 Task: Look for space in Goribidnūr, India from 9th July, 2023 to 16th July, 2023 for 2 adults, 1 child in price range Rs.8000 to Rs.16000. Place can be entire place with 2 bedrooms having 2 beds and 1 bathroom. Property type can be house, flat, guest house. Amenities needed are: washing machine. Booking option can be shelf check-in. Required host language is English.
Action: Mouse moved to (604, 150)
Screenshot: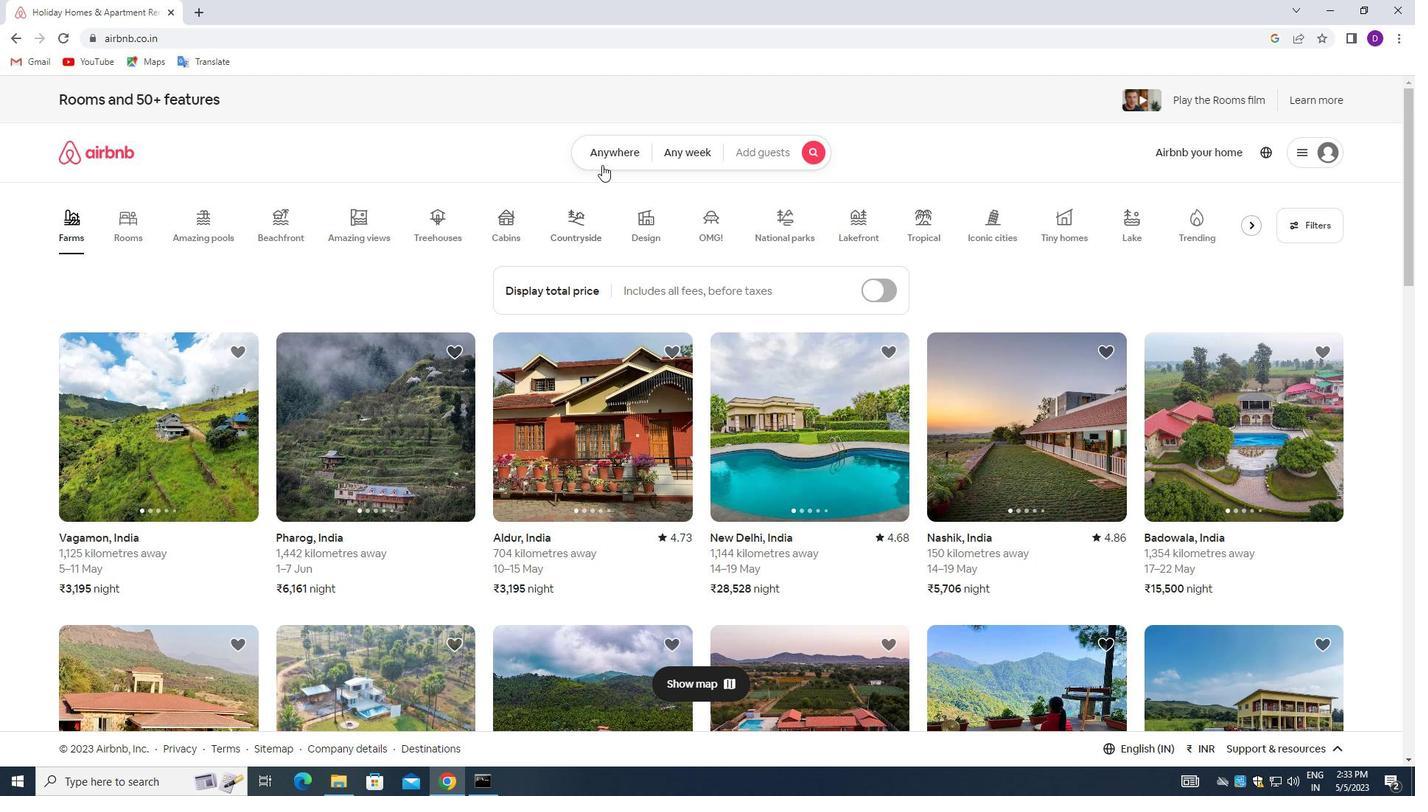 
Action: Mouse pressed left at (604, 150)
Screenshot: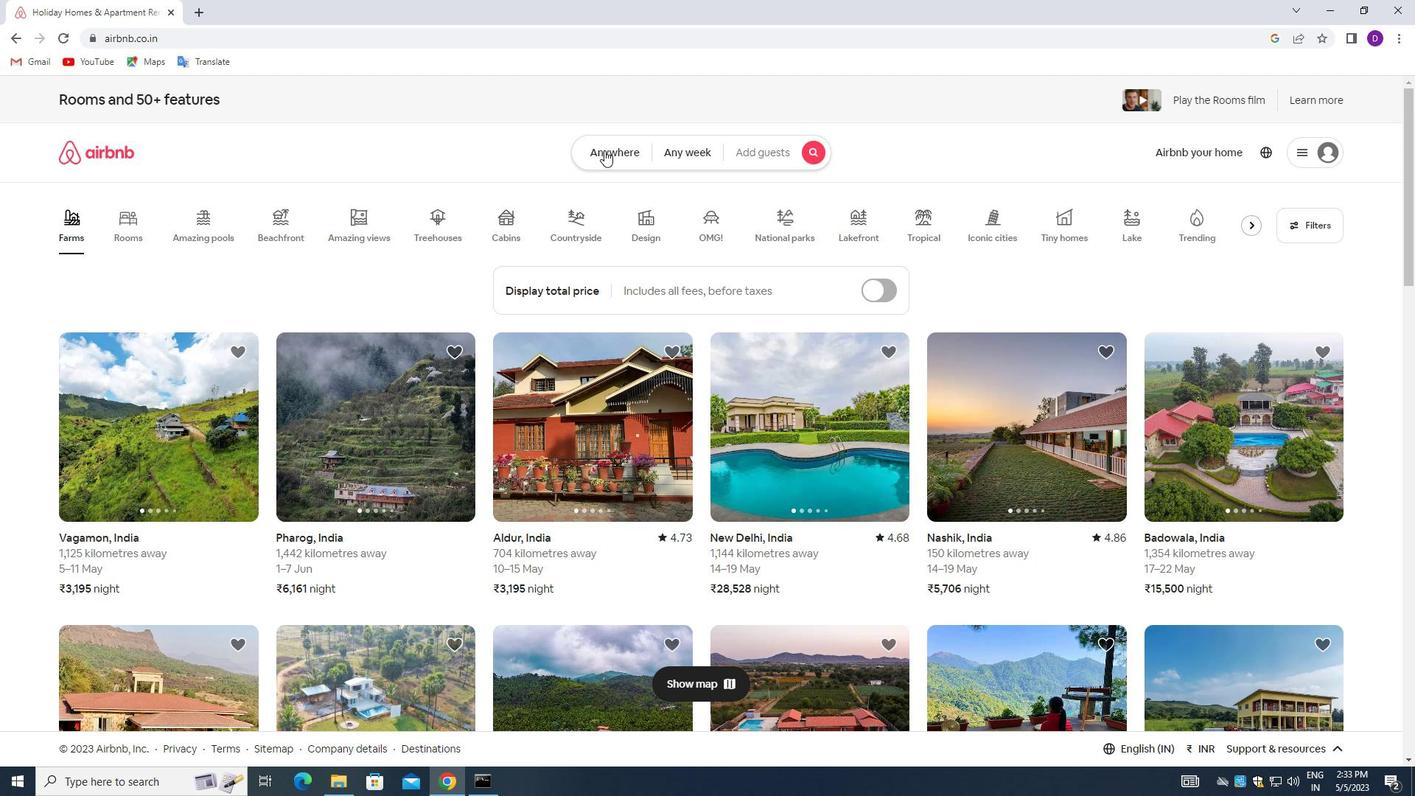 
Action: Mouse moved to (553, 212)
Screenshot: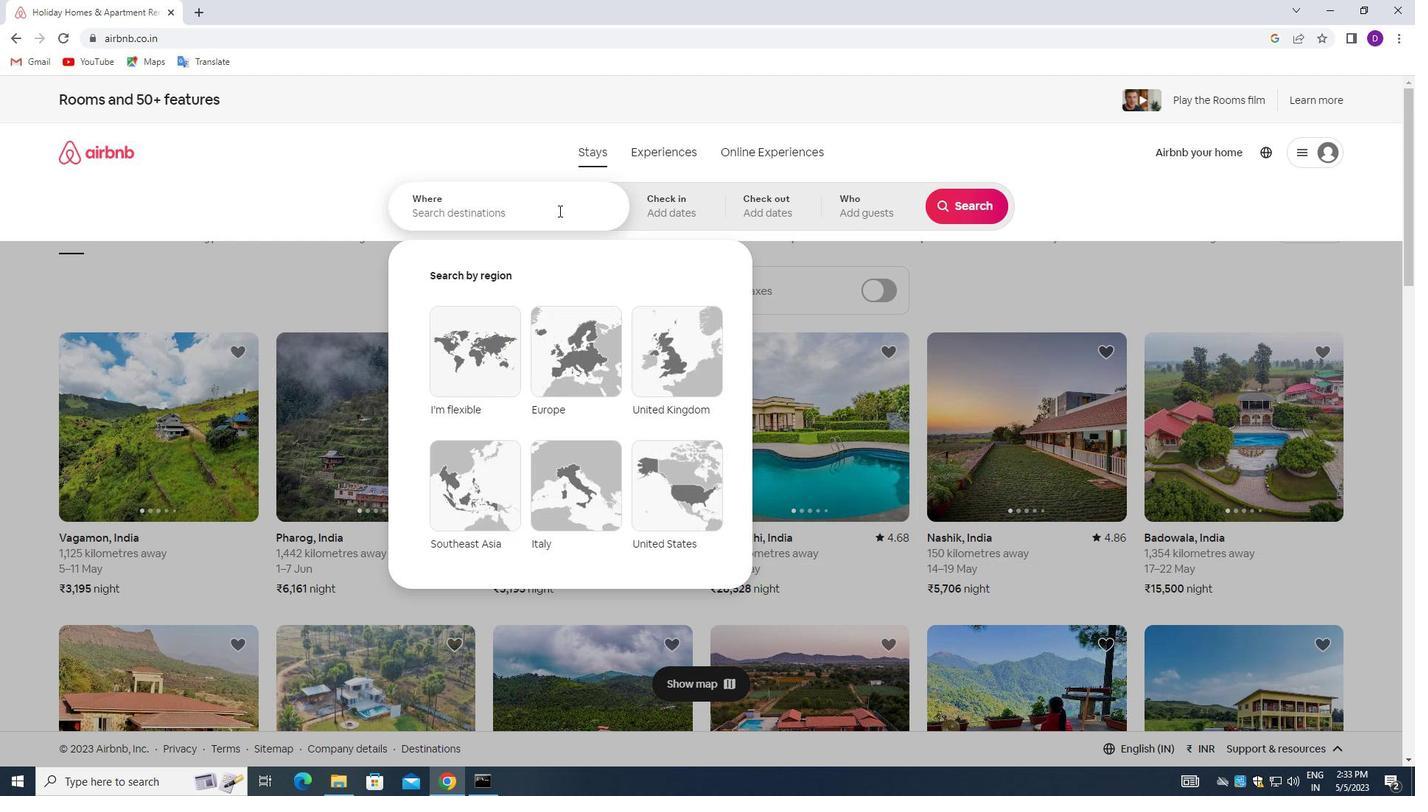 
Action: Mouse pressed left at (553, 212)
Screenshot: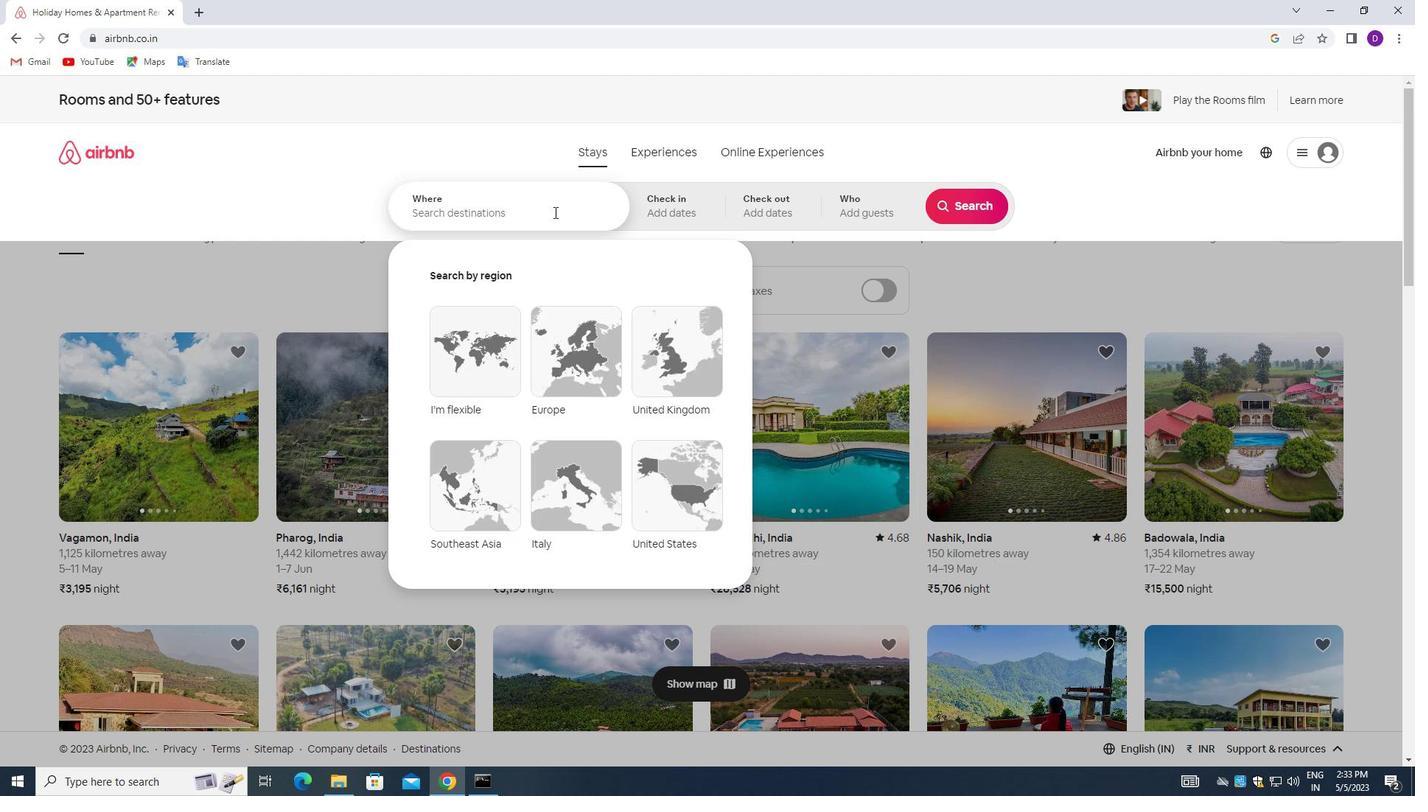 
Action: Mouse moved to (288, 190)
Screenshot: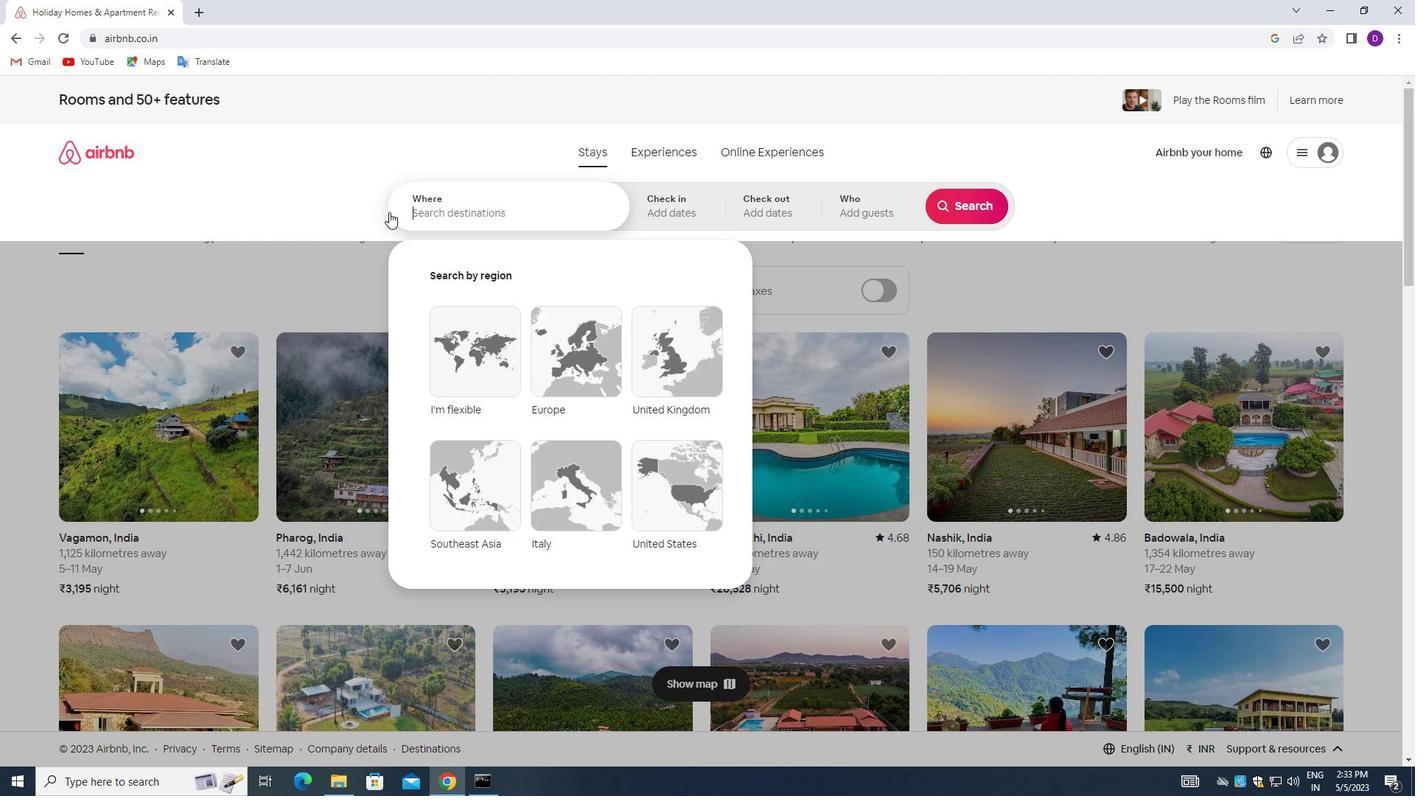
Action: Key pressed <Key.shift_r>Goribidnur,<Key.space><Key.shift>INDIA<Key.enter>
Screenshot: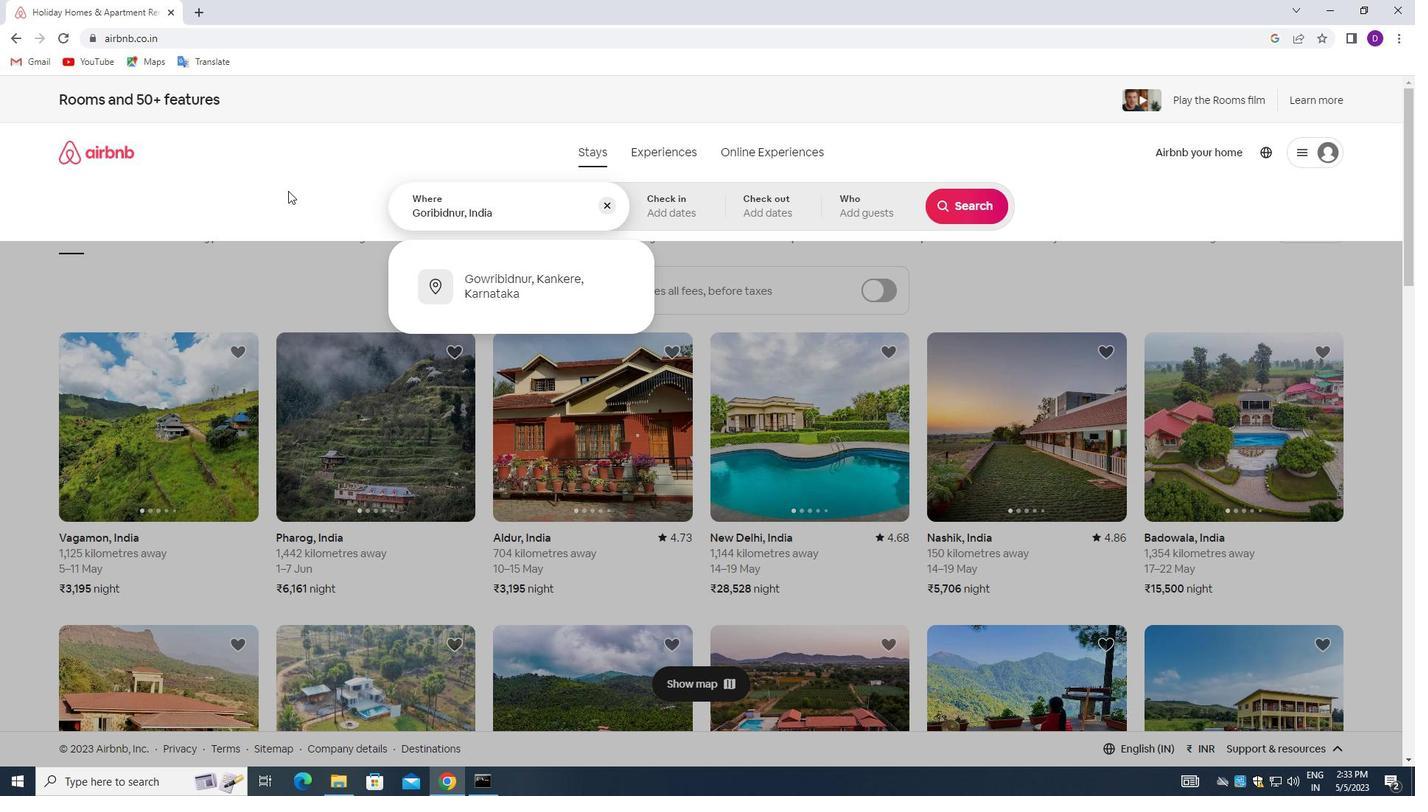 
Action: Mouse moved to (966, 324)
Screenshot: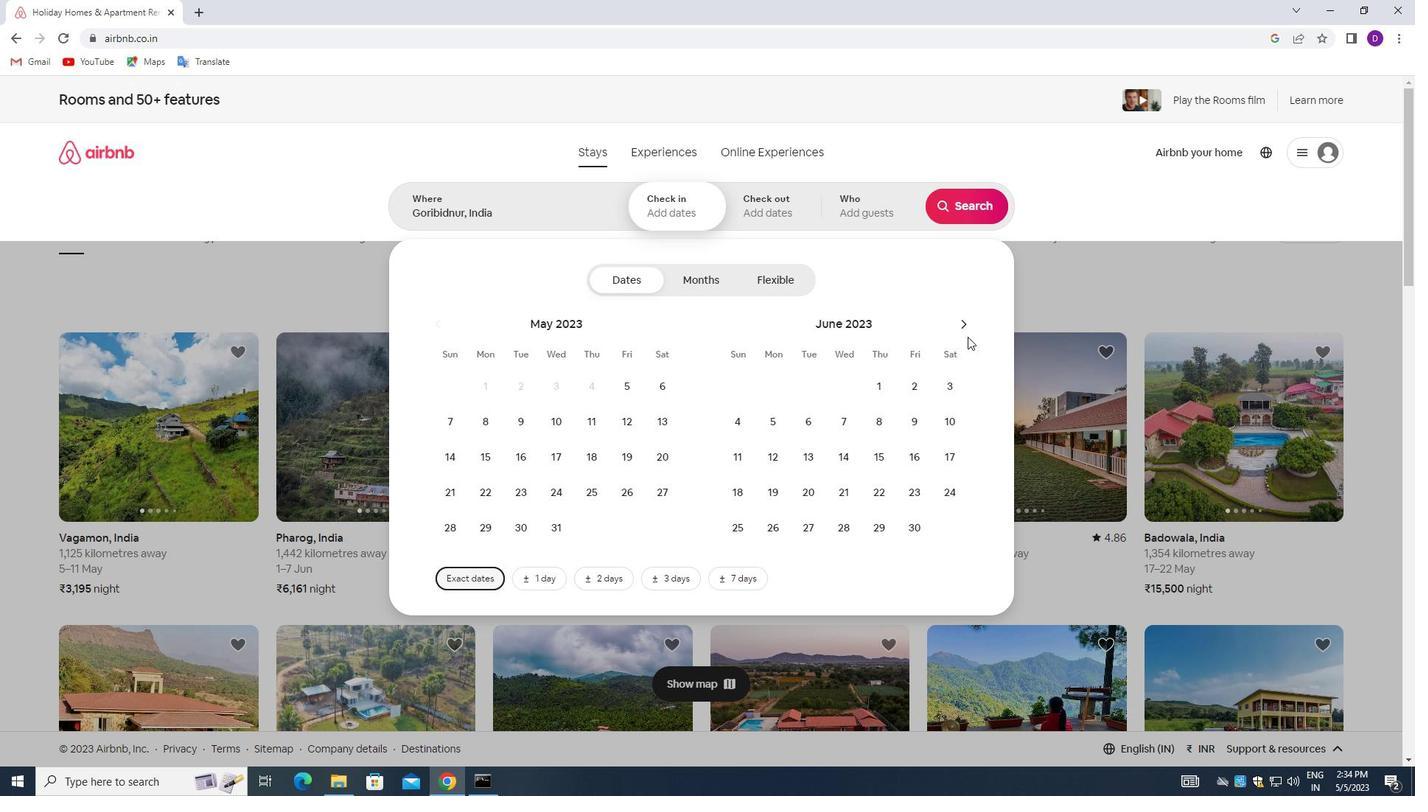 
Action: Mouse pressed left at (966, 324)
Screenshot: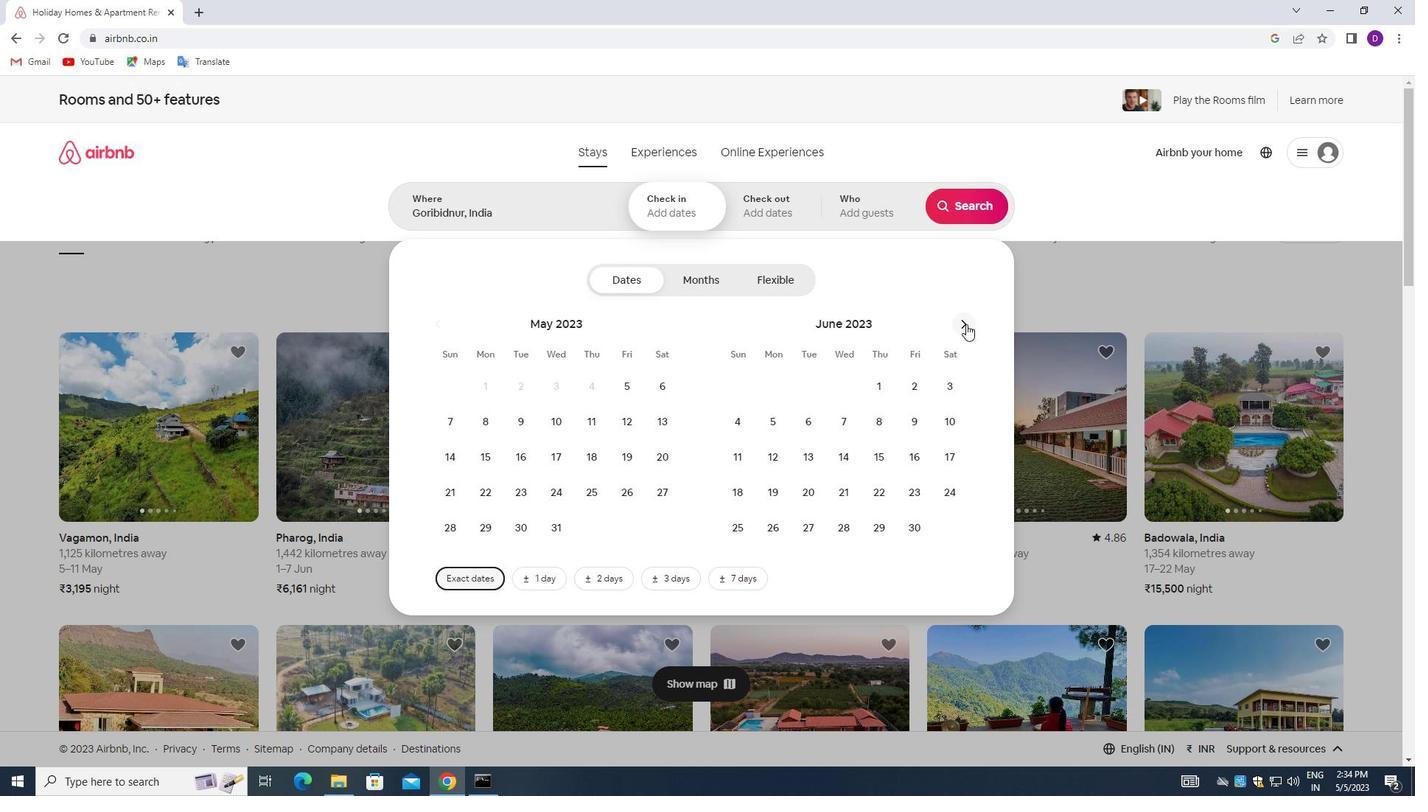 
Action: Mouse moved to (741, 458)
Screenshot: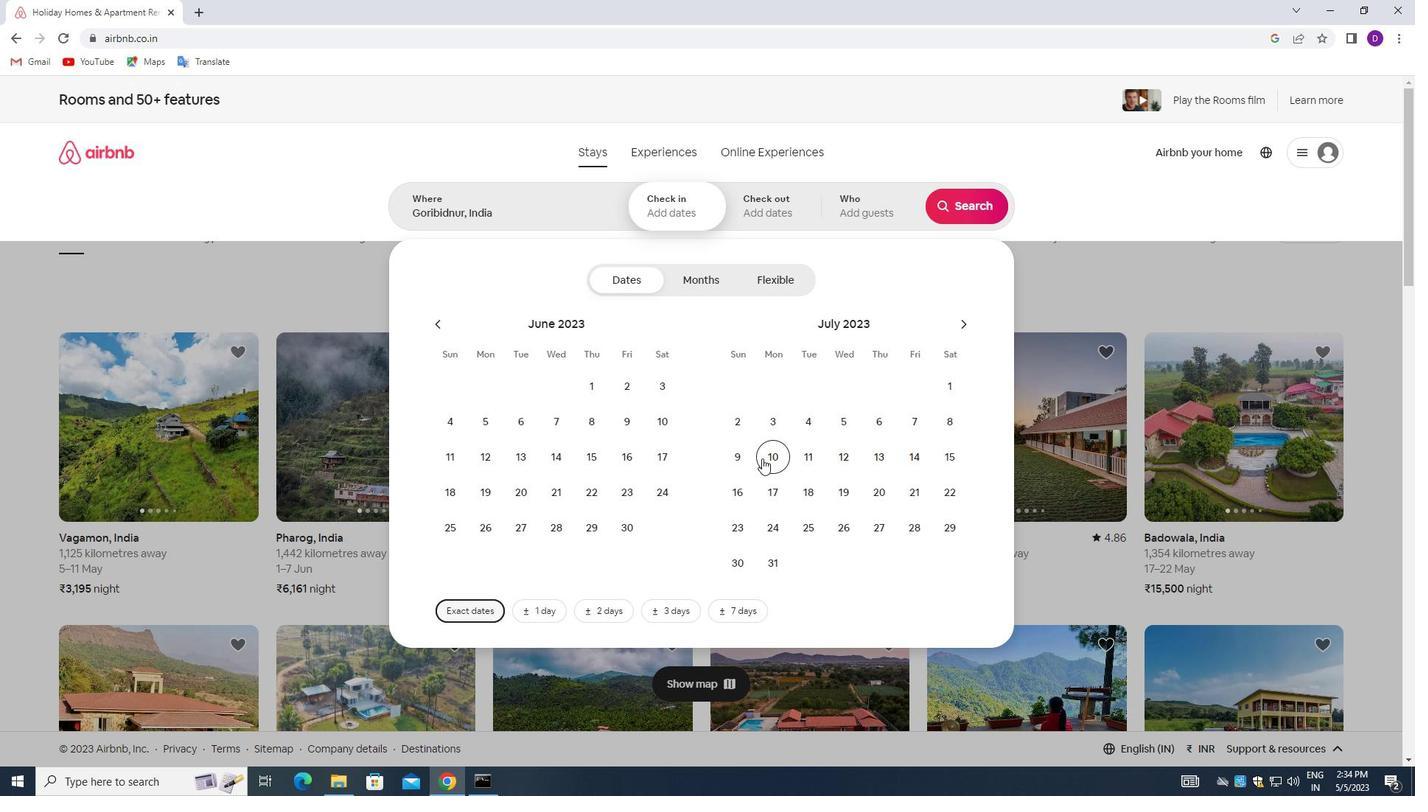 
Action: Mouse pressed left at (741, 458)
Screenshot: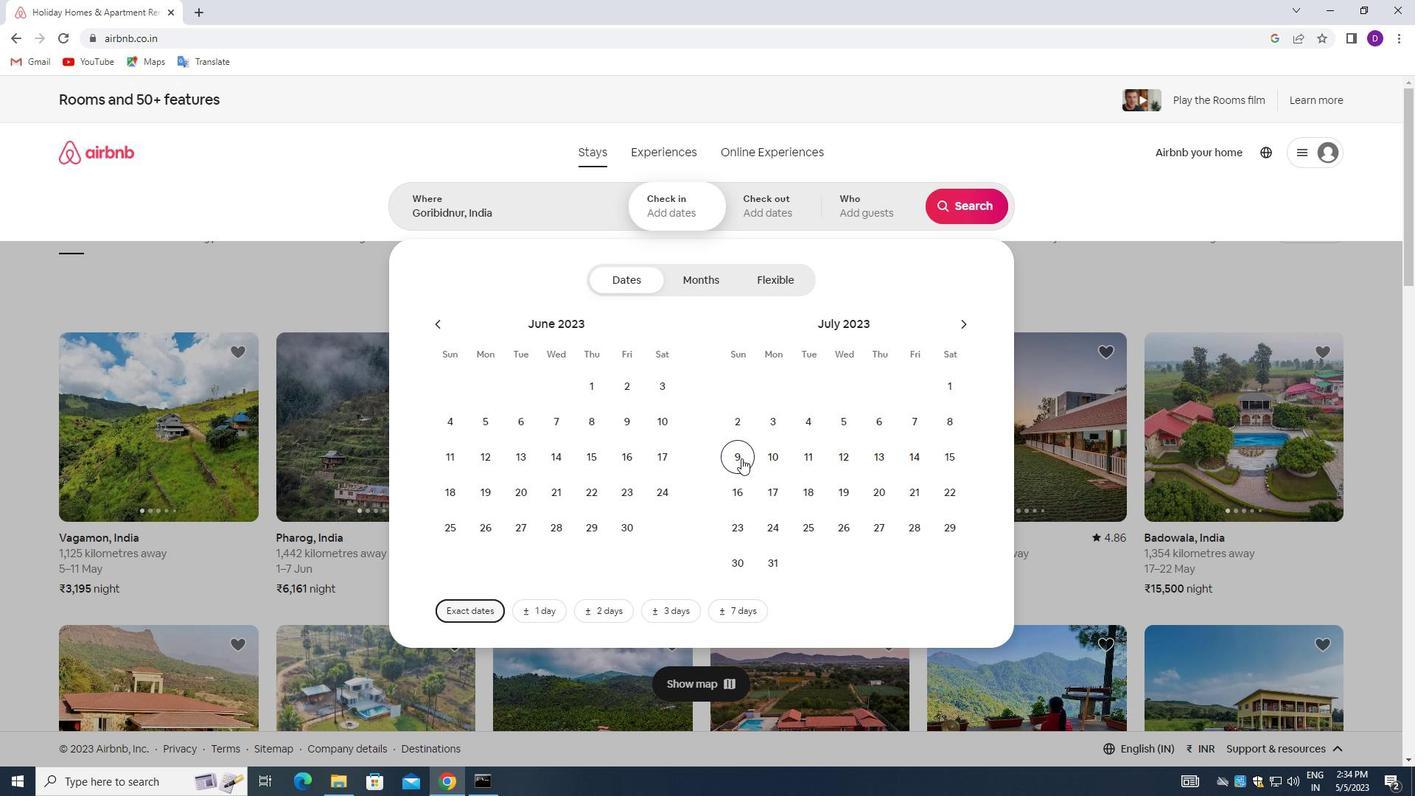 
Action: Mouse moved to (749, 491)
Screenshot: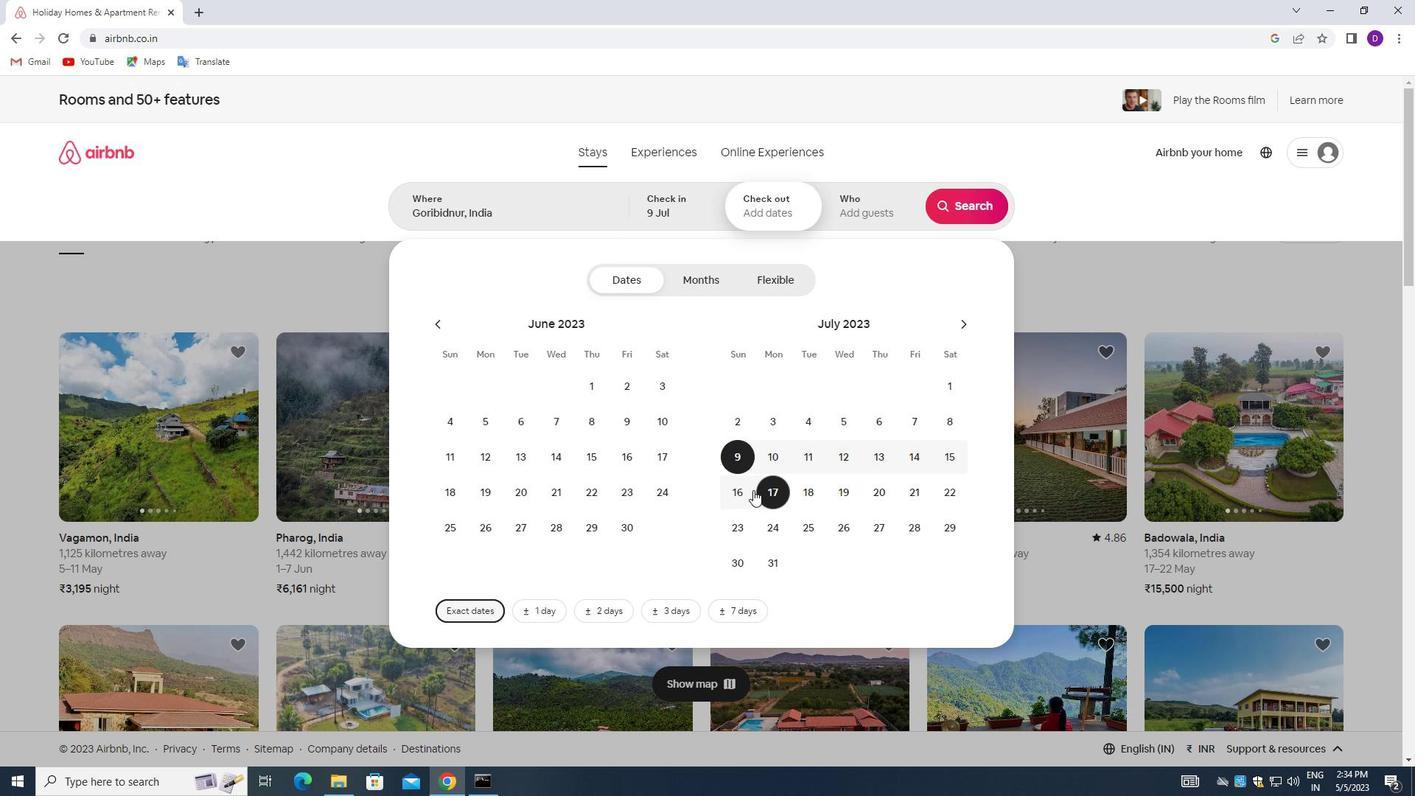 
Action: Mouse pressed left at (749, 491)
Screenshot: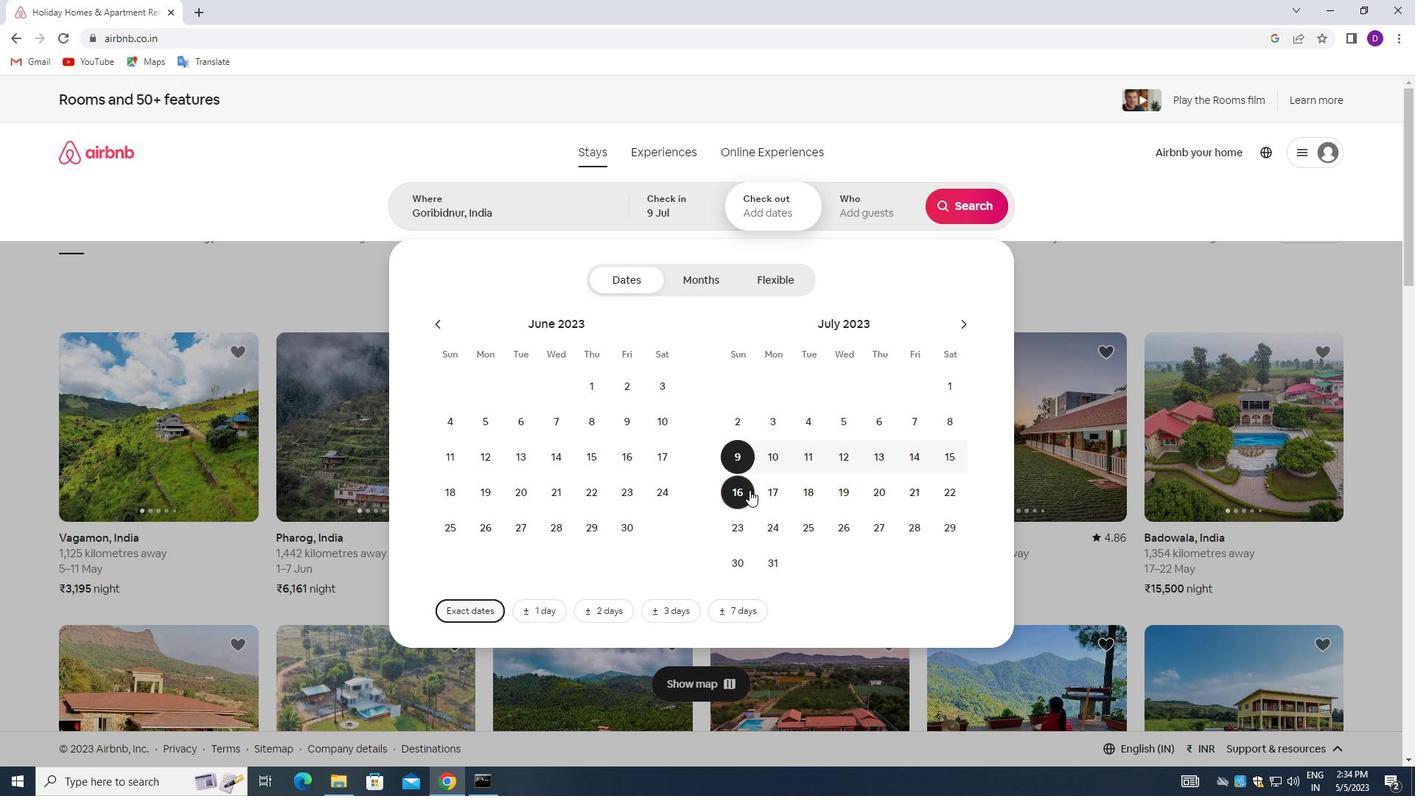 
Action: Mouse moved to (842, 207)
Screenshot: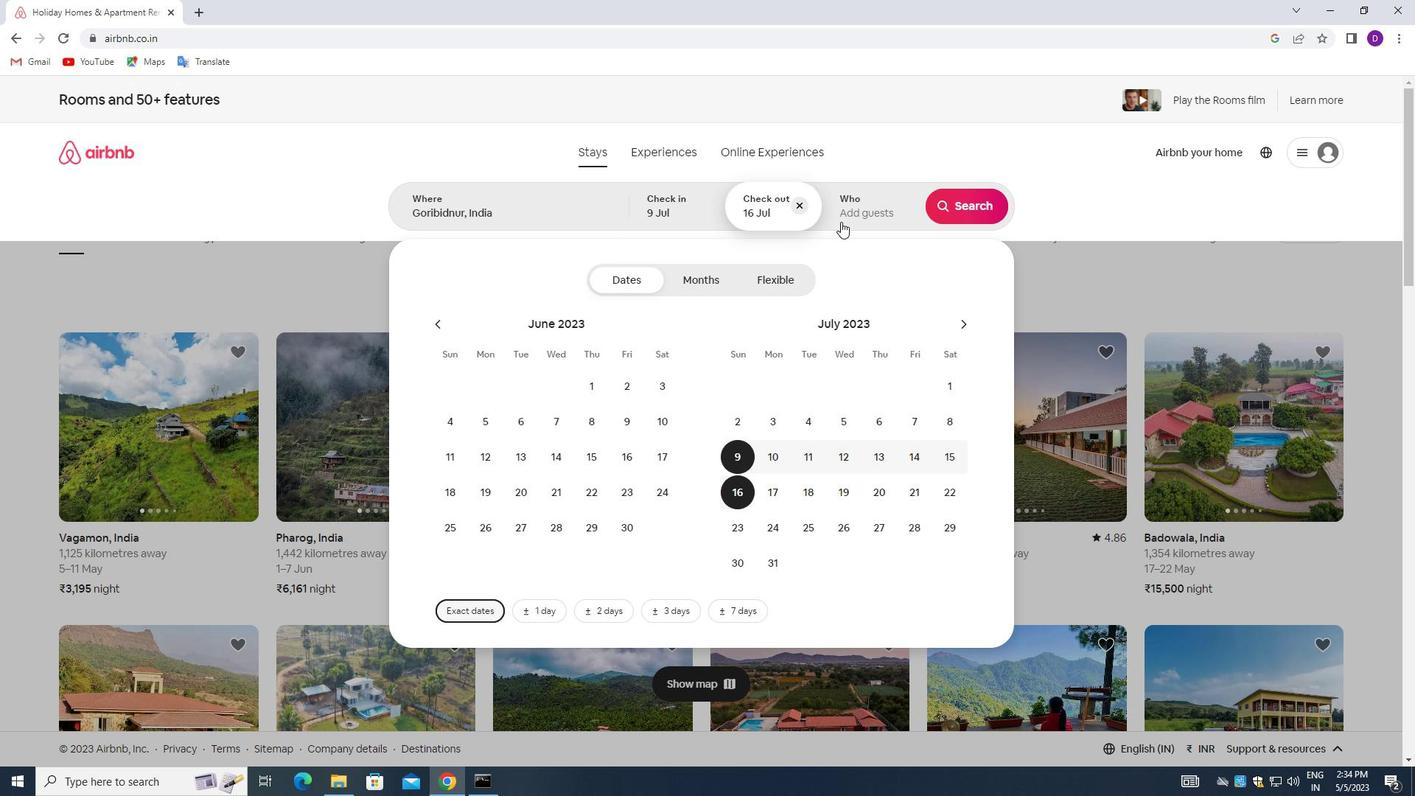 
Action: Mouse pressed left at (842, 207)
Screenshot: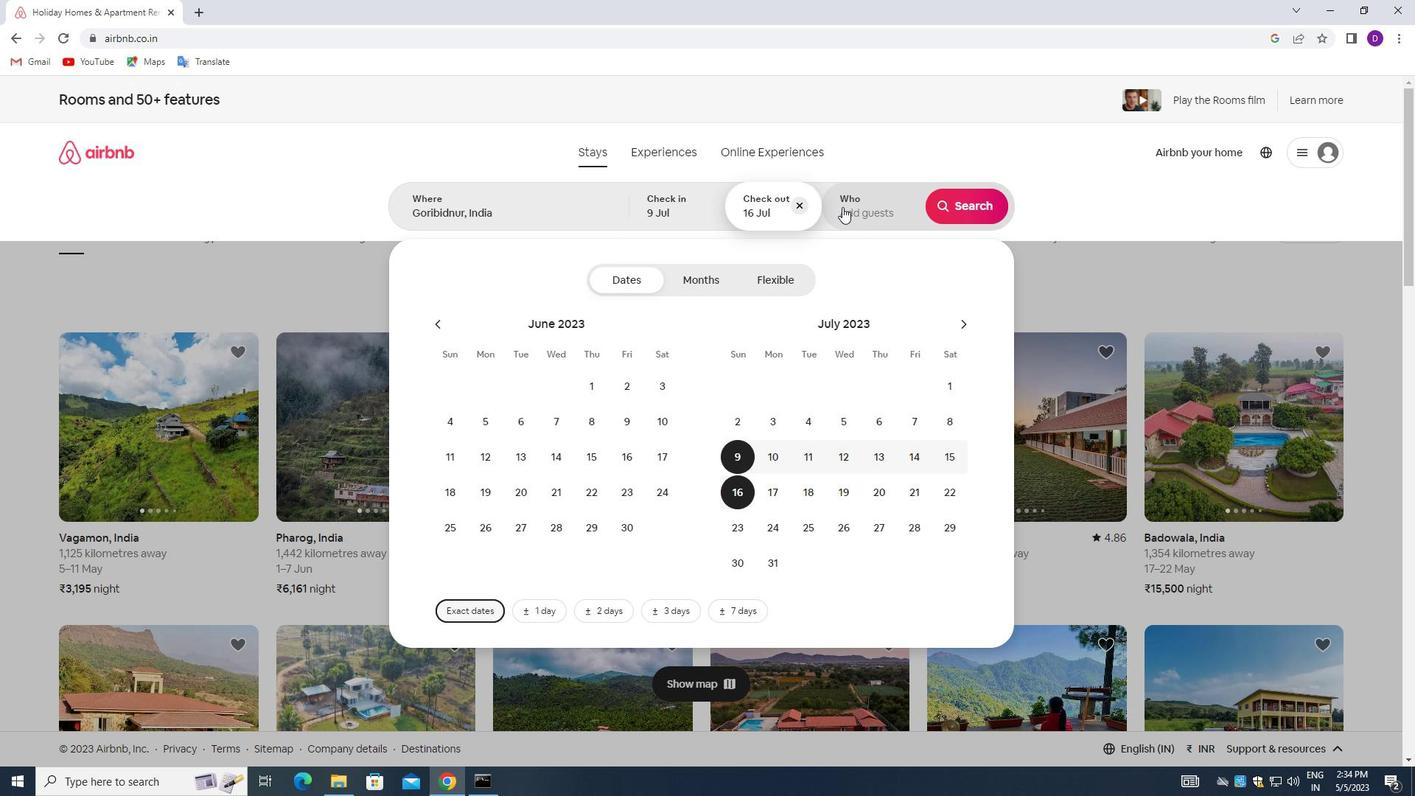 
Action: Mouse moved to (970, 286)
Screenshot: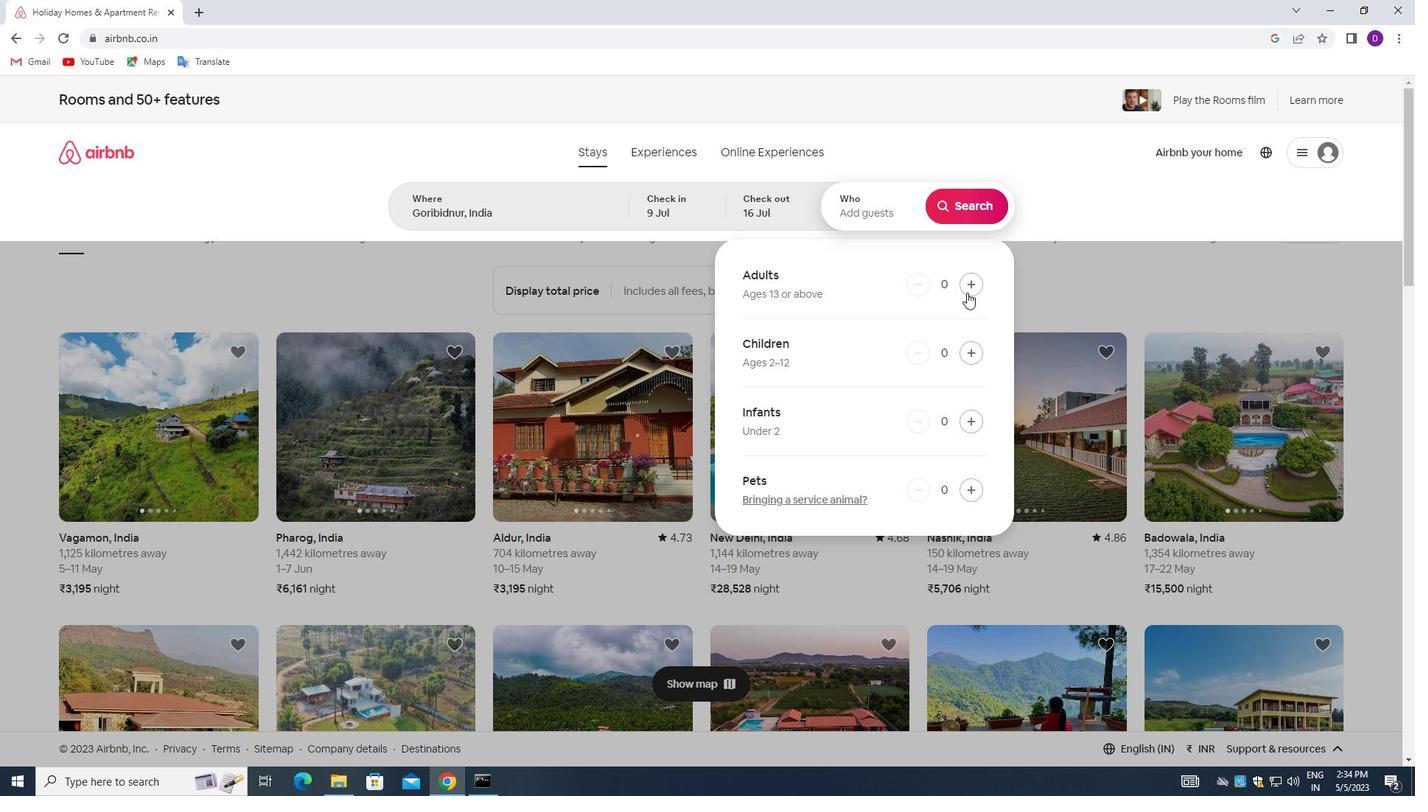 
Action: Mouse pressed left at (970, 286)
Screenshot: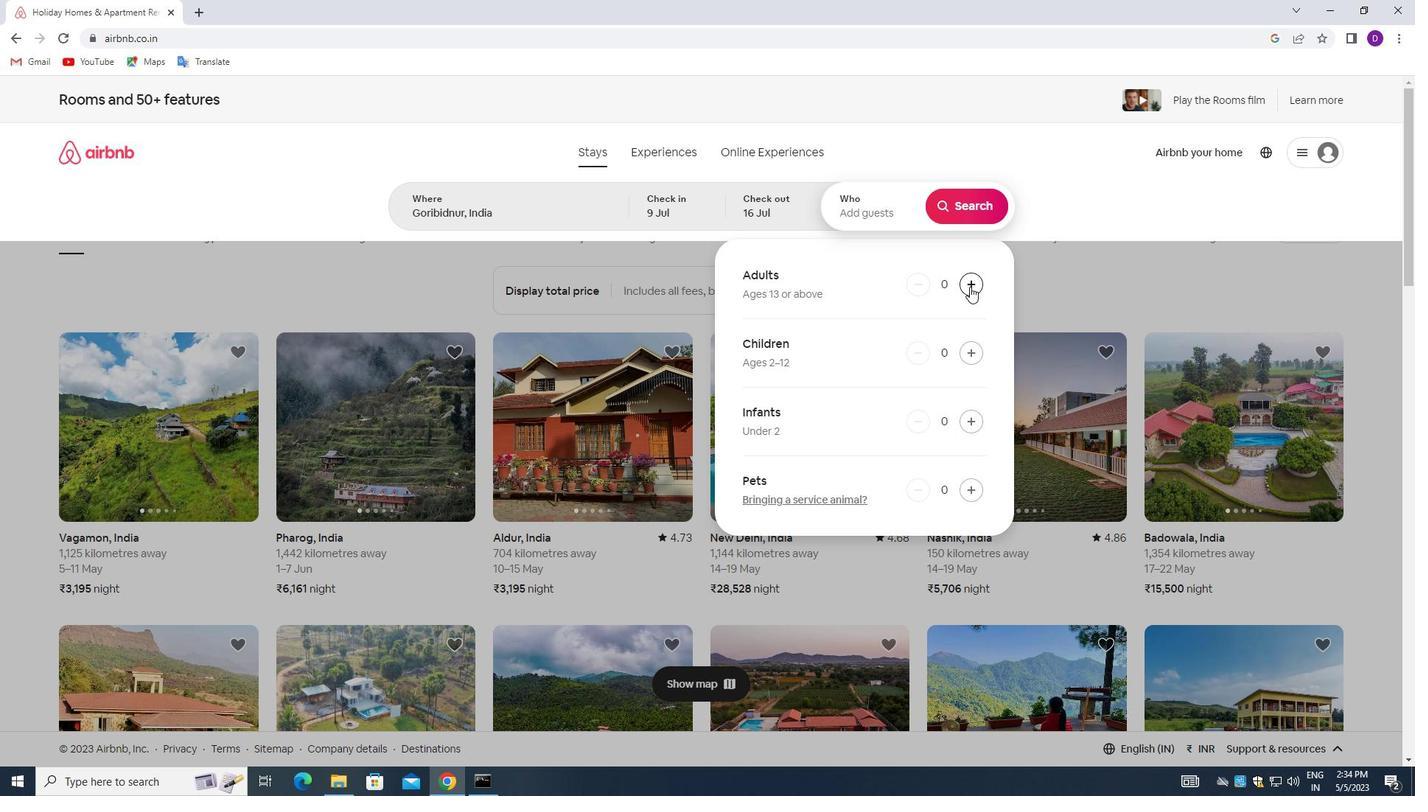 
Action: Mouse moved to (970, 286)
Screenshot: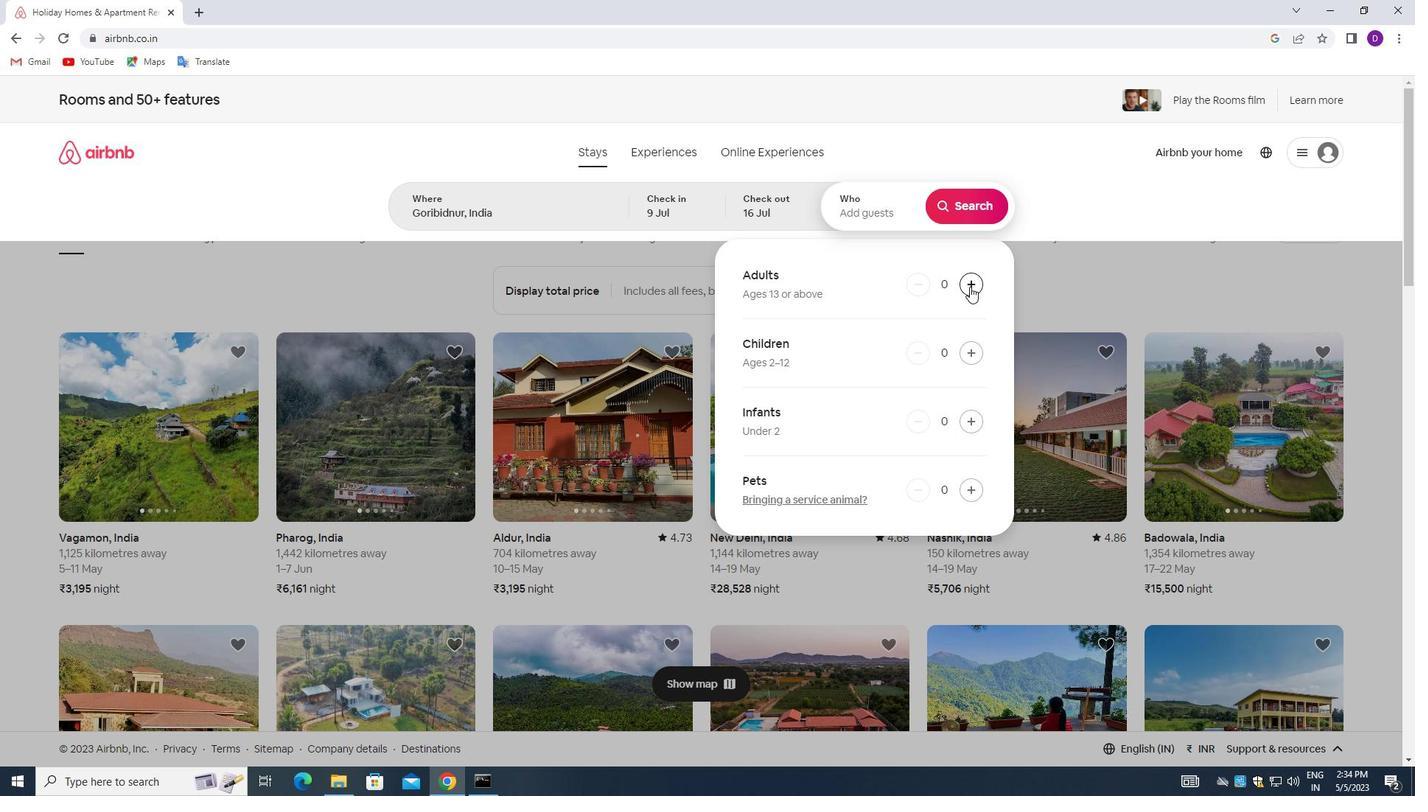 
Action: Mouse pressed left at (970, 286)
Screenshot: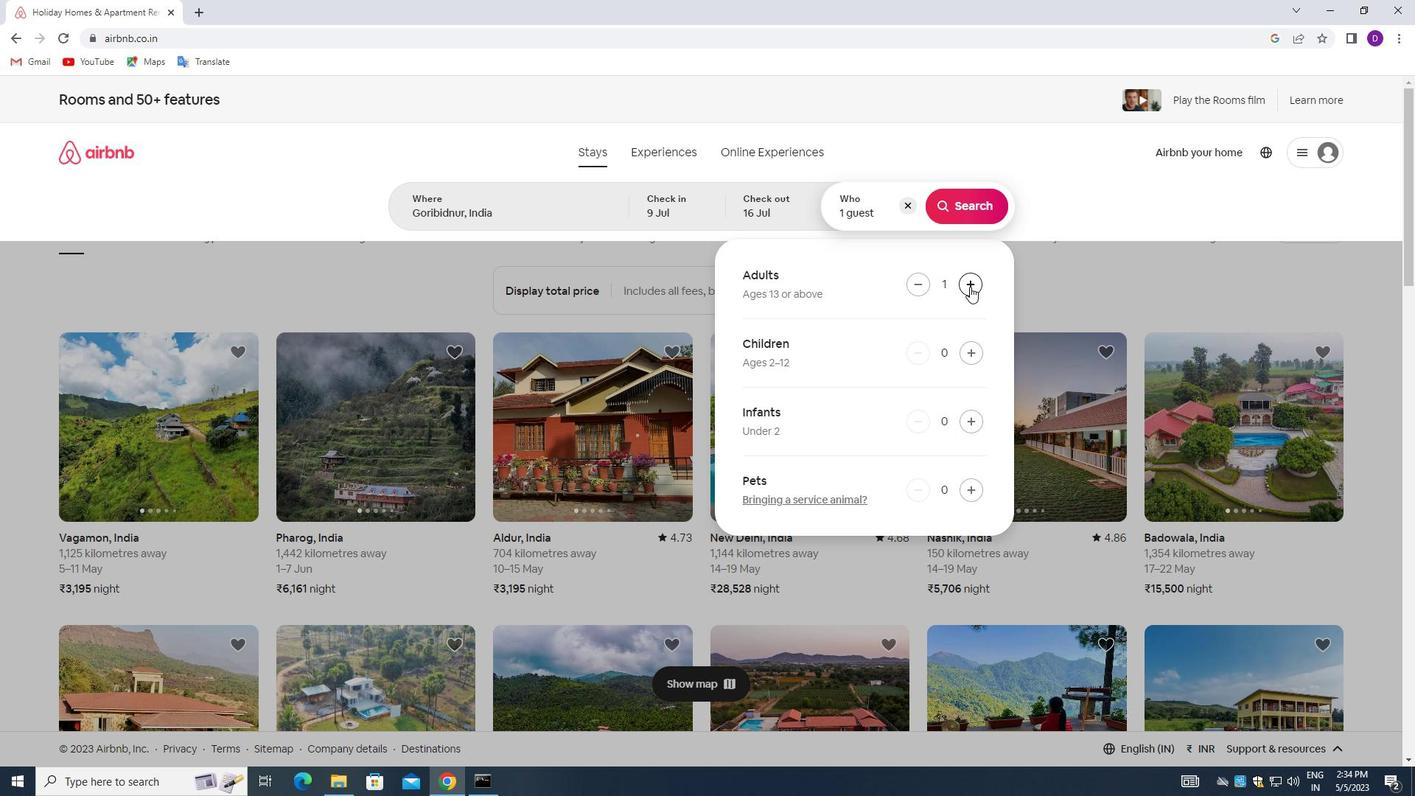 
Action: Mouse moved to (977, 348)
Screenshot: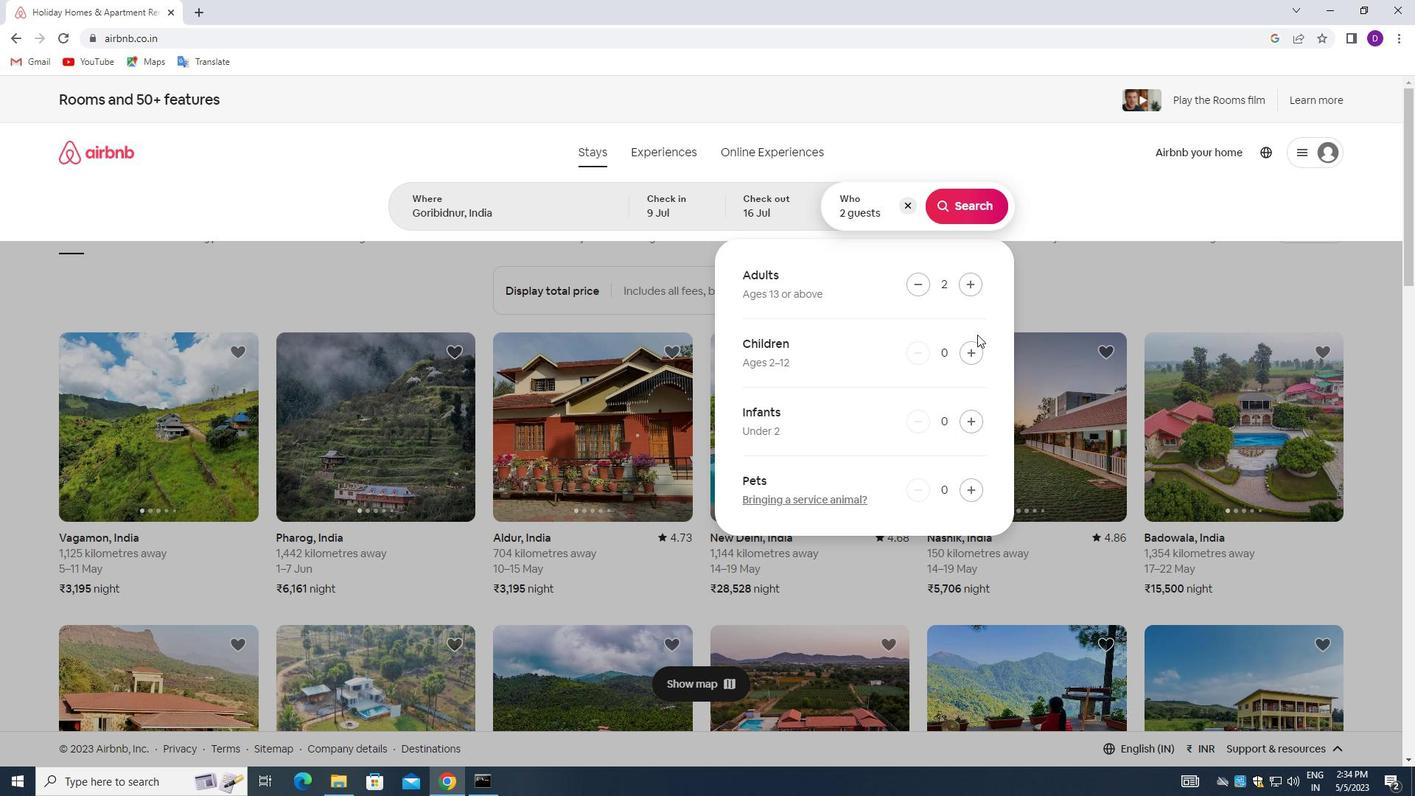 
Action: Mouse pressed left at (977, 348)
Screenshot: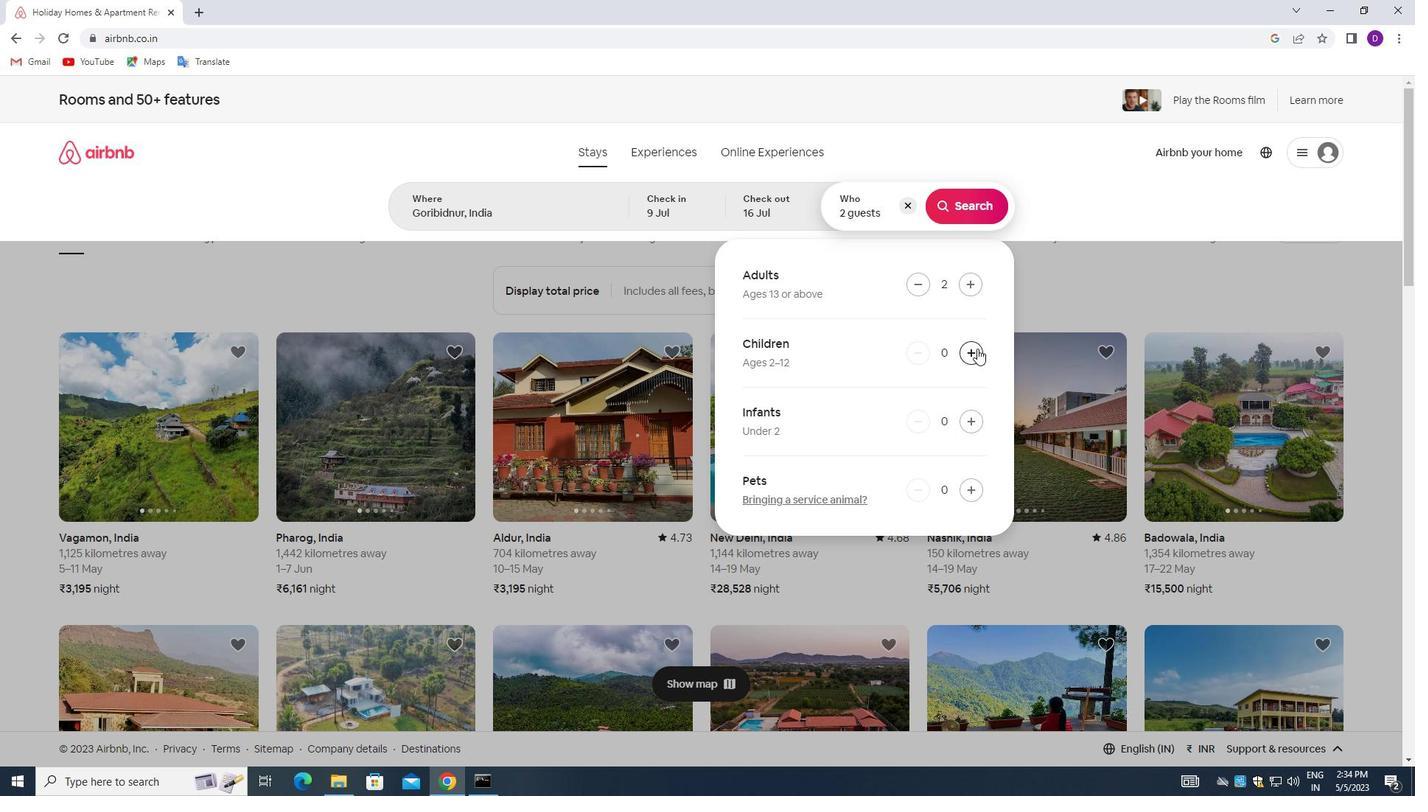
Action: Mouse moved to (979, 198)
Screenshot: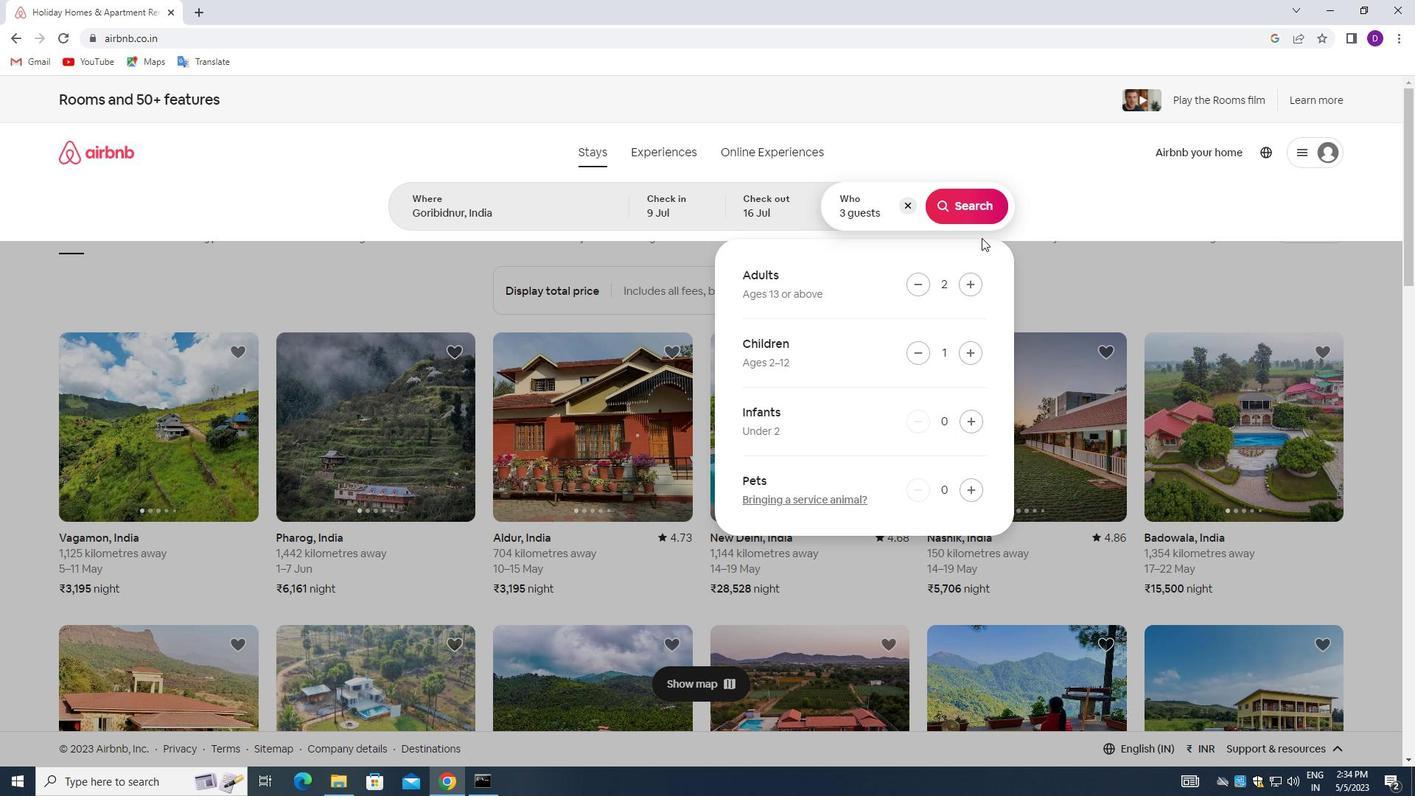 
Action: Mouse pressed left at (979, 198)
Screenshot: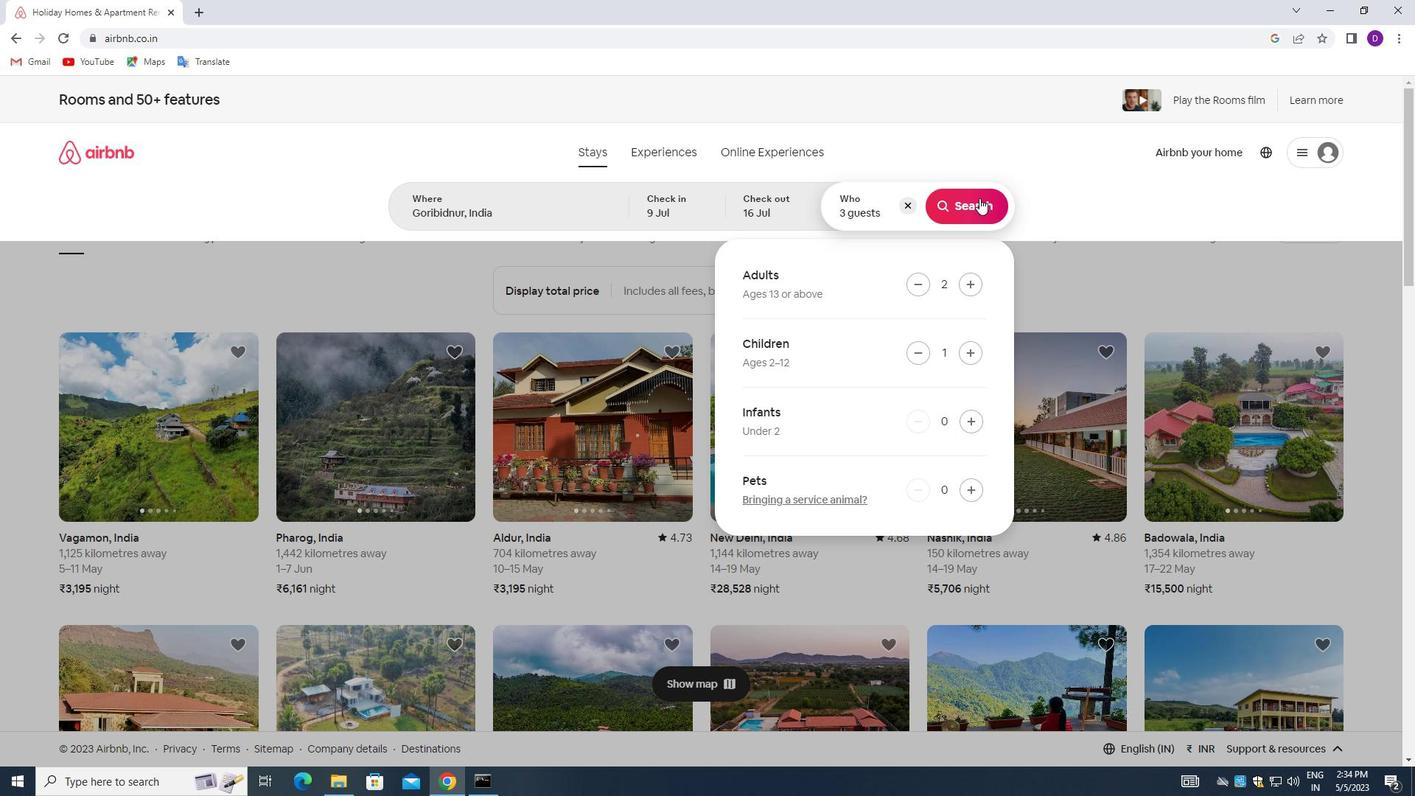 
Action: Mouse moved to (1350, 161)
Screenshot: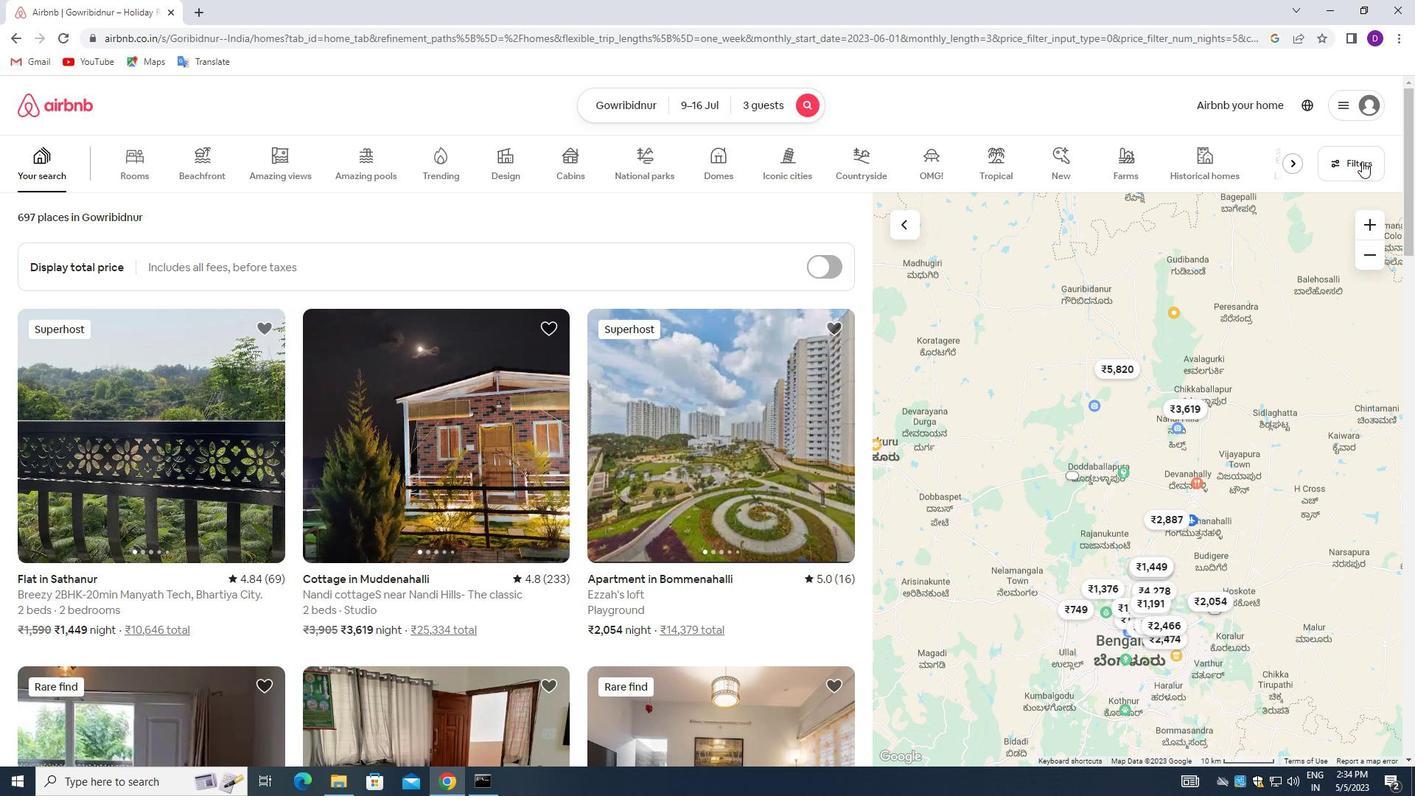 
Action: Mouse pressed left at (1350, 161)
Screenshot: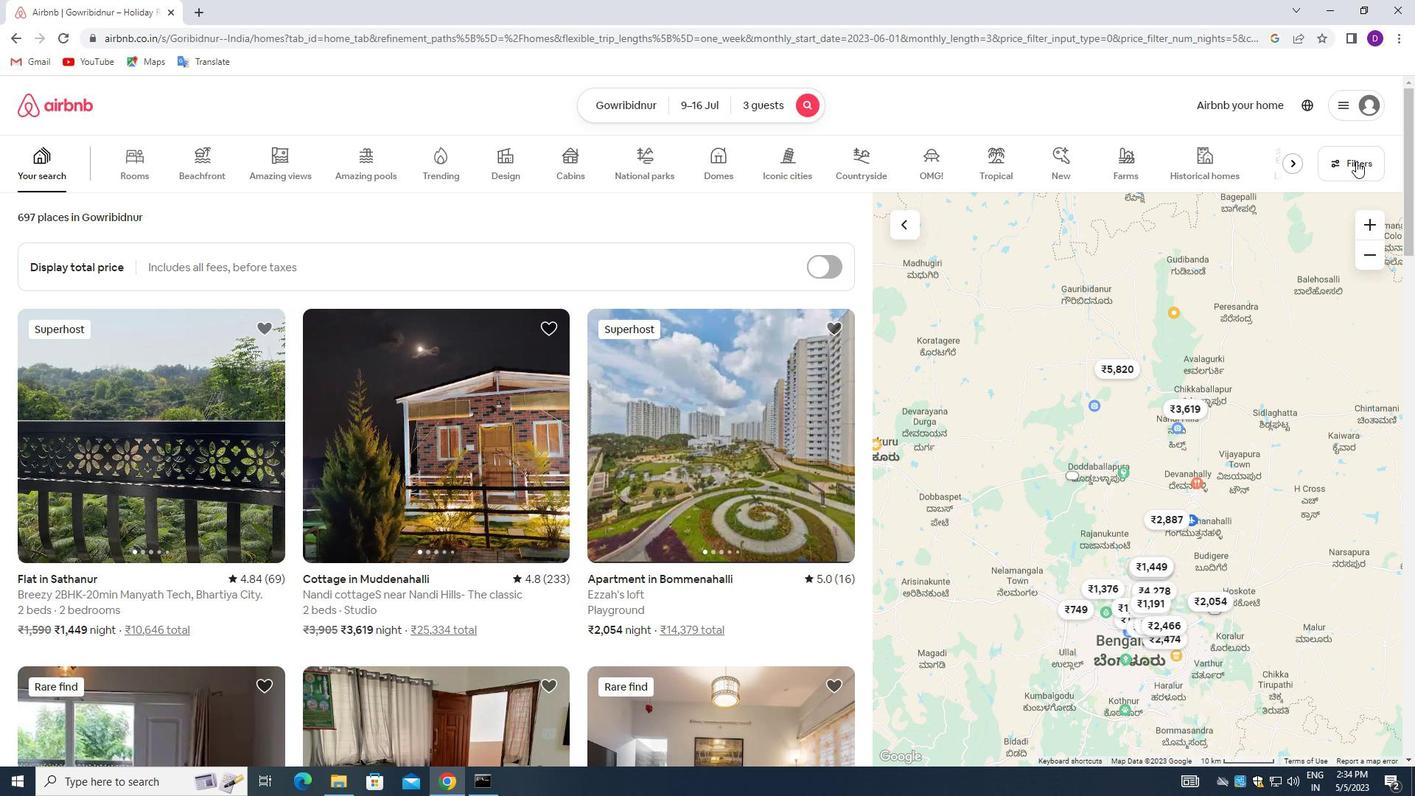 
Action: Mouse moved to (507, 521)
Screenshot: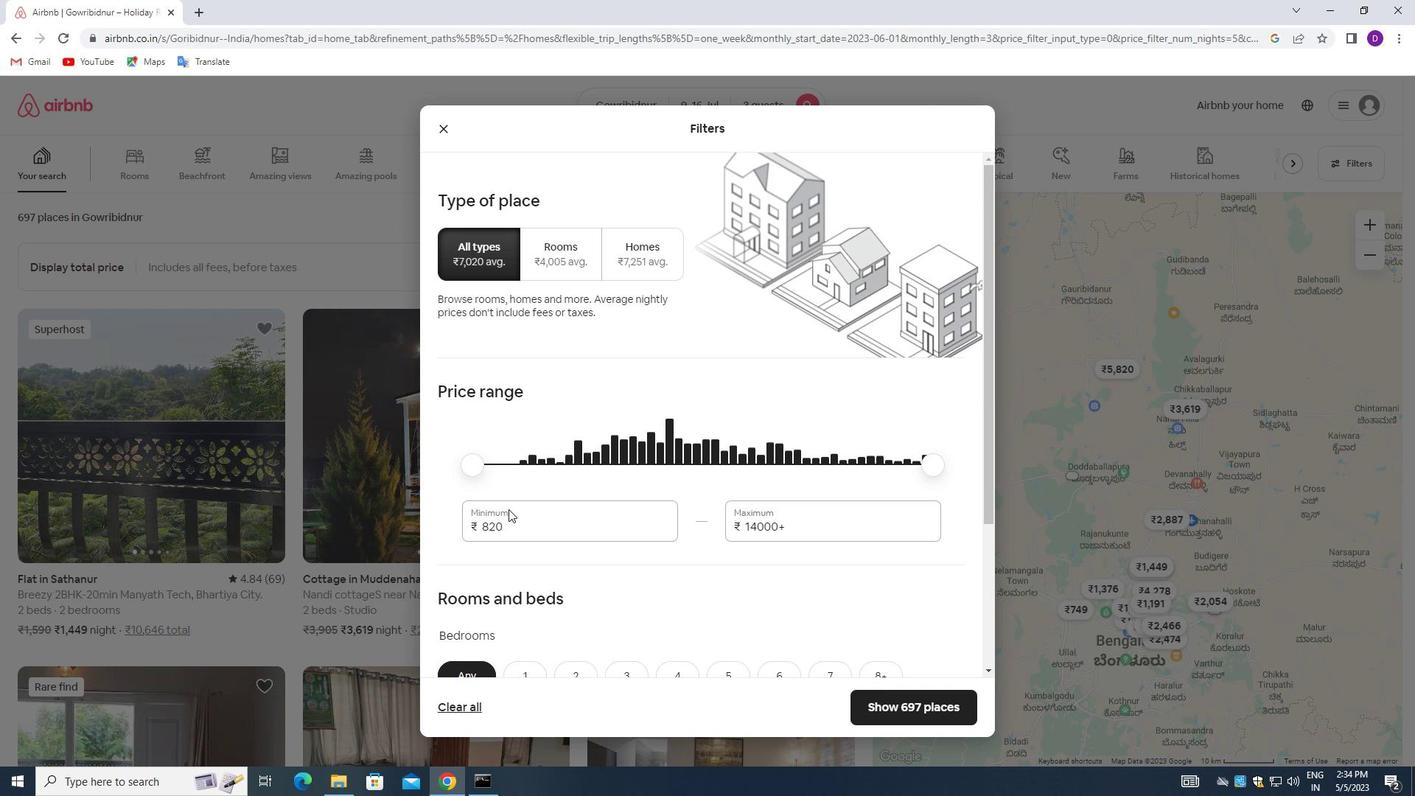
Action: Mouse pressed left at (507, 521)
Screenshot: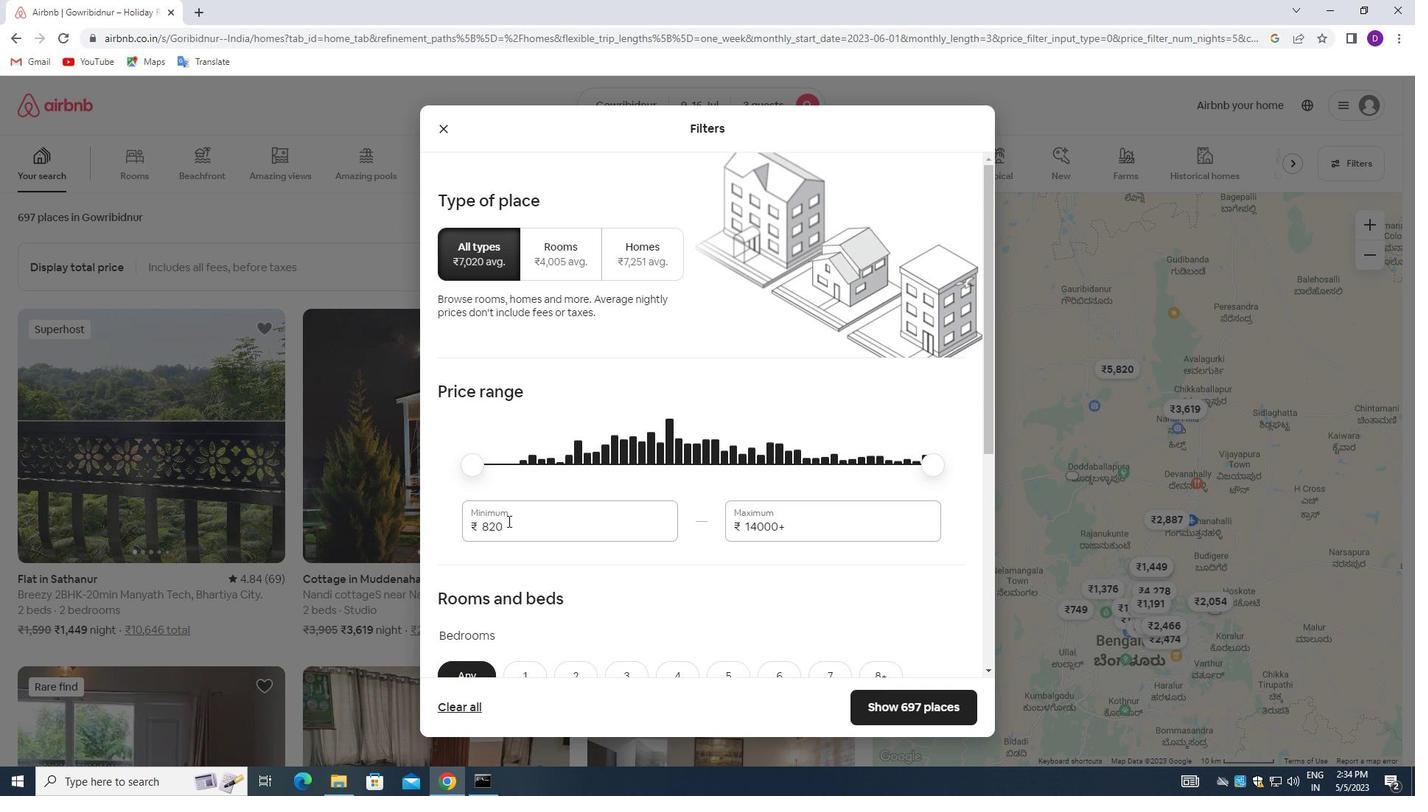 
Action: Mouse pressed left at (507, 521)
Screenshot: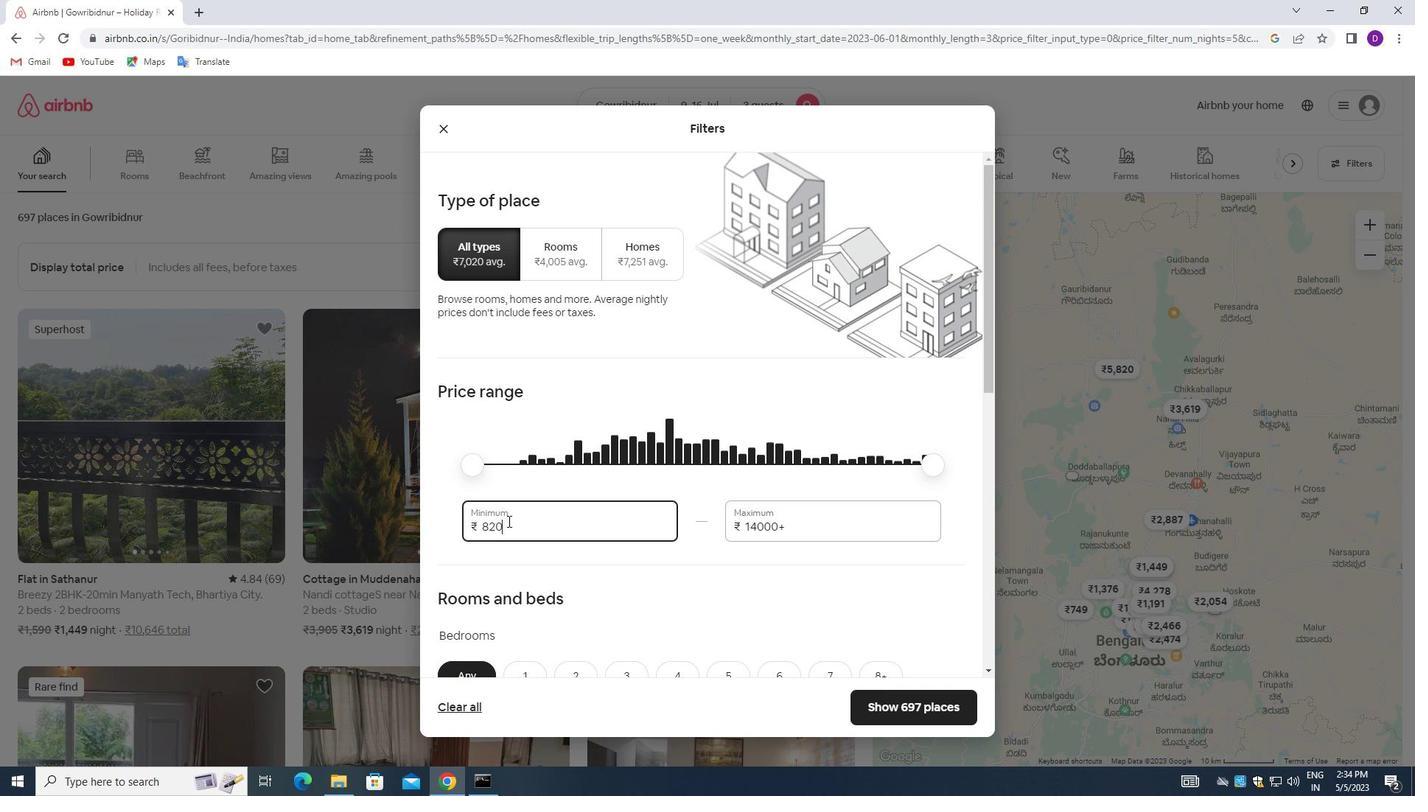 
Action: Mouse moved to (510, 522)
Screenshot: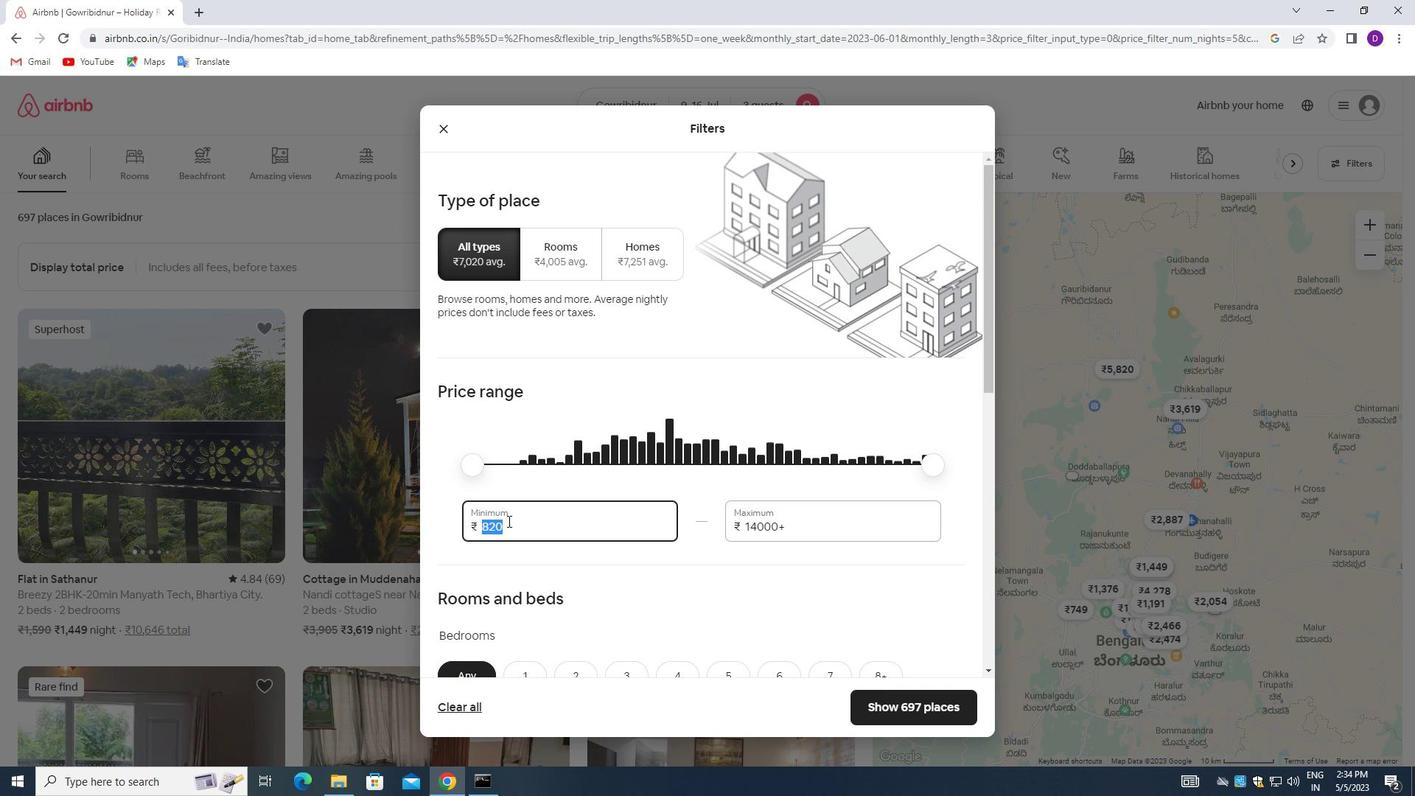 
Action: Key pressed 8000<Key.tab>16000
Screenshot: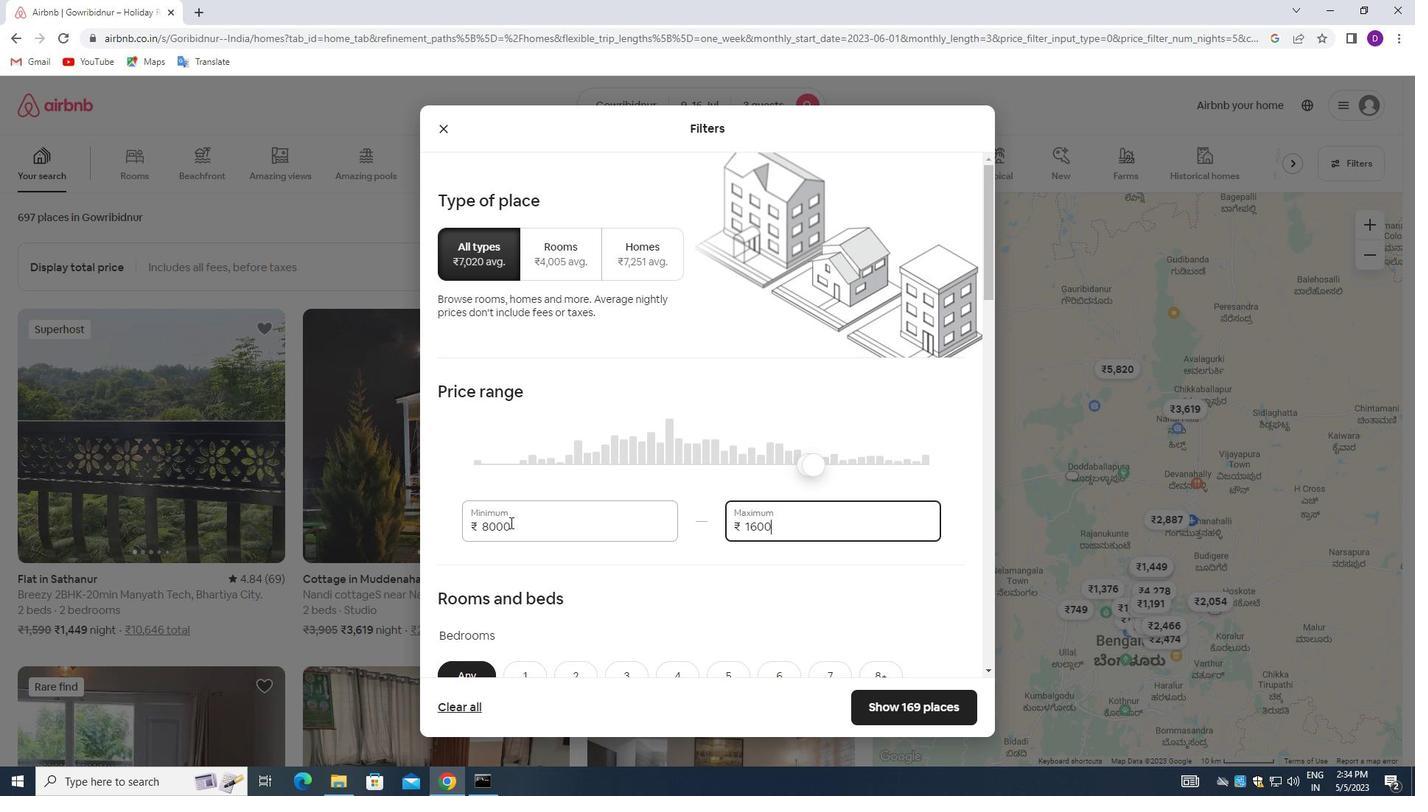 
Action: Mouse moved to (654, 544)
Screenshot: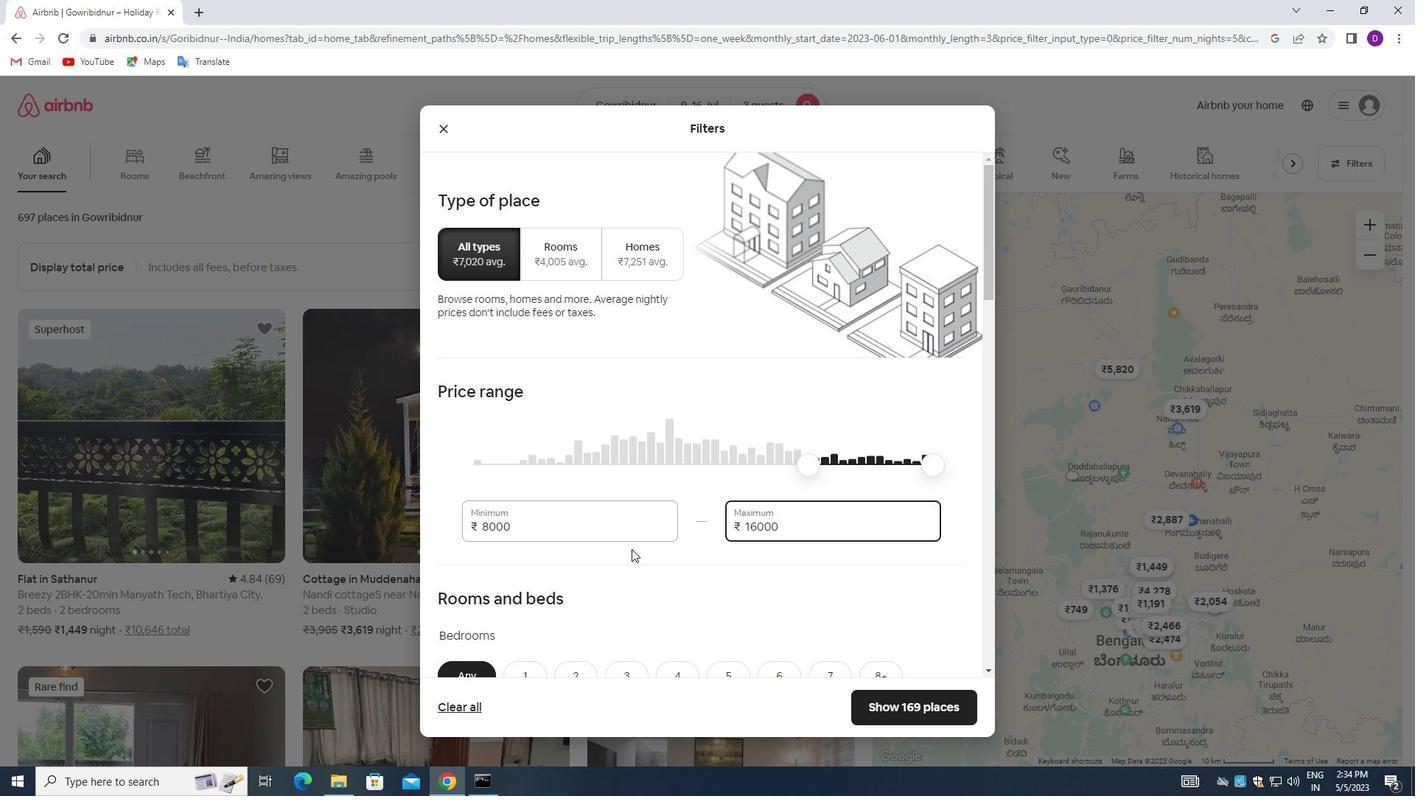 
Action: Mouse scrolled (654, 544) with delta (0, 0)
Screenshot: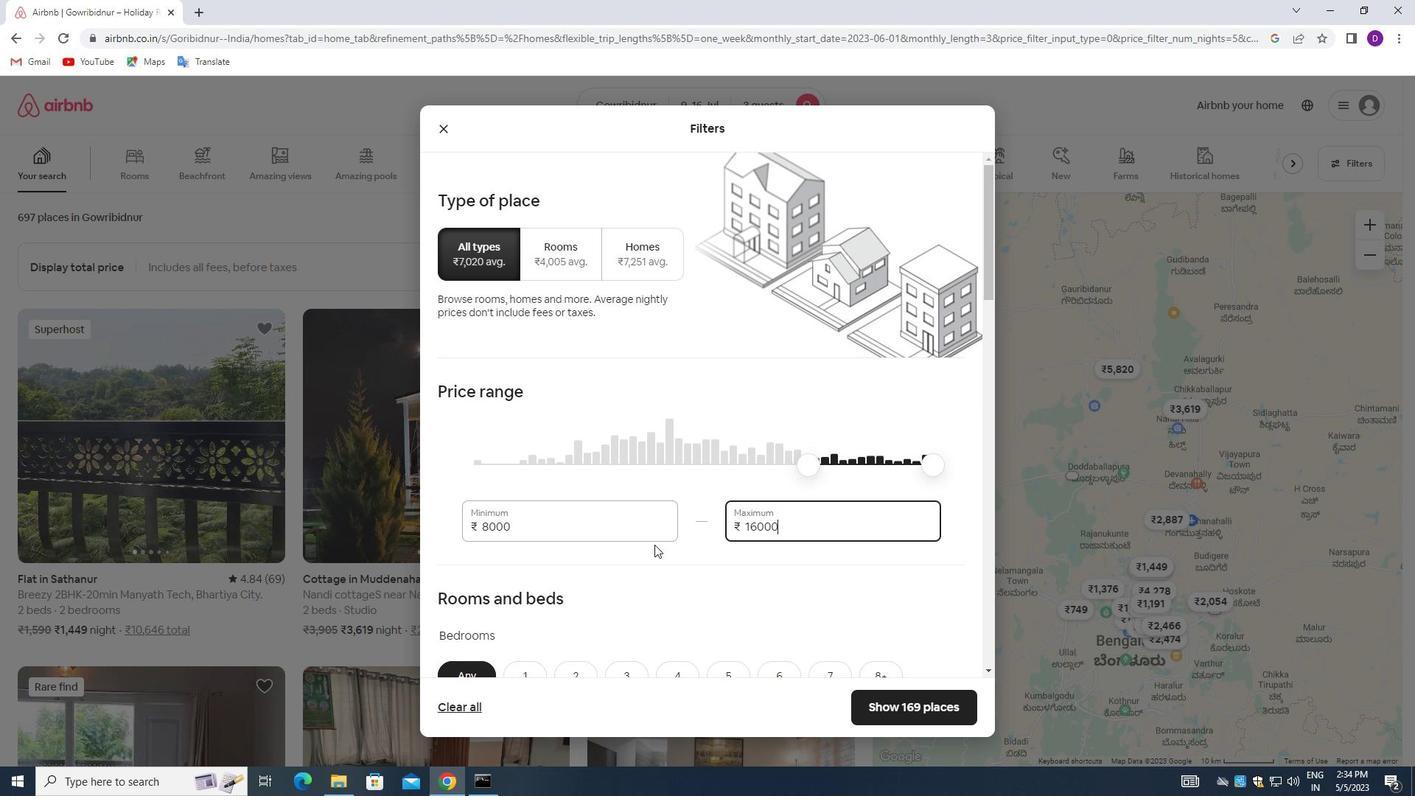 
Action: Mouse scrolled (654, 544) with delta (0, 0)
Screenshot: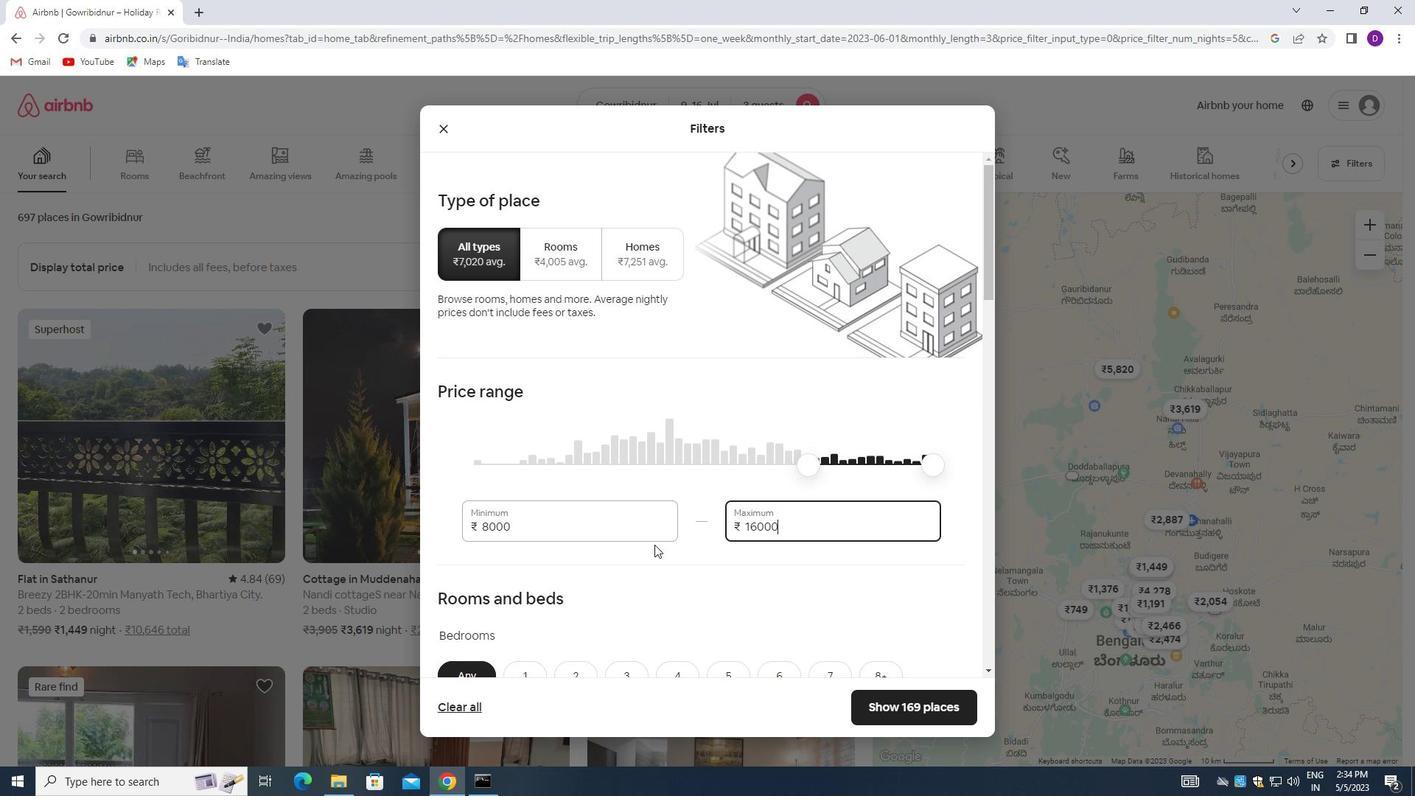 
Action: Mouse scrolled (654, 544) with delta (0, 0)
Screenshot: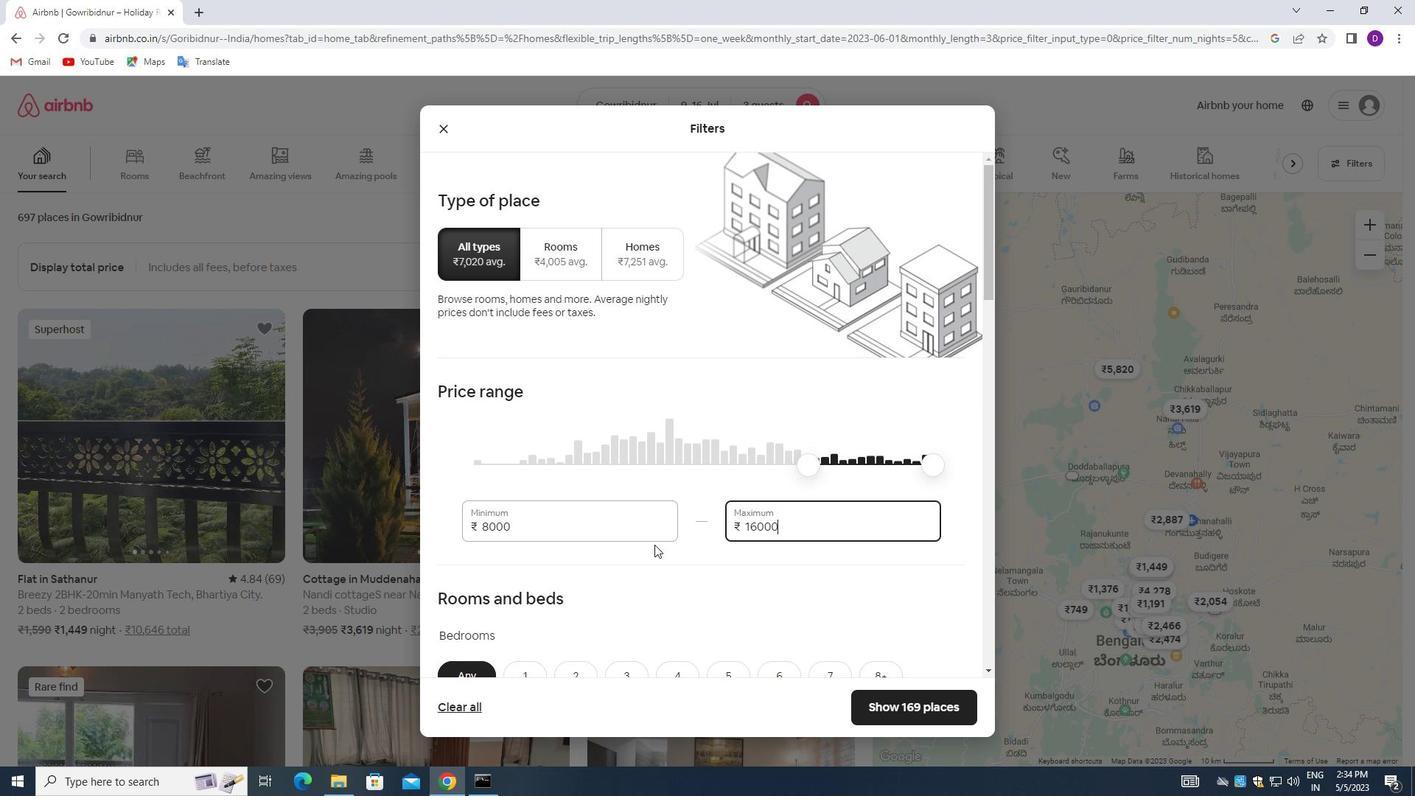 
Action: Mouse scrolled (654, 544) with delta (0, 0)
Screenshot: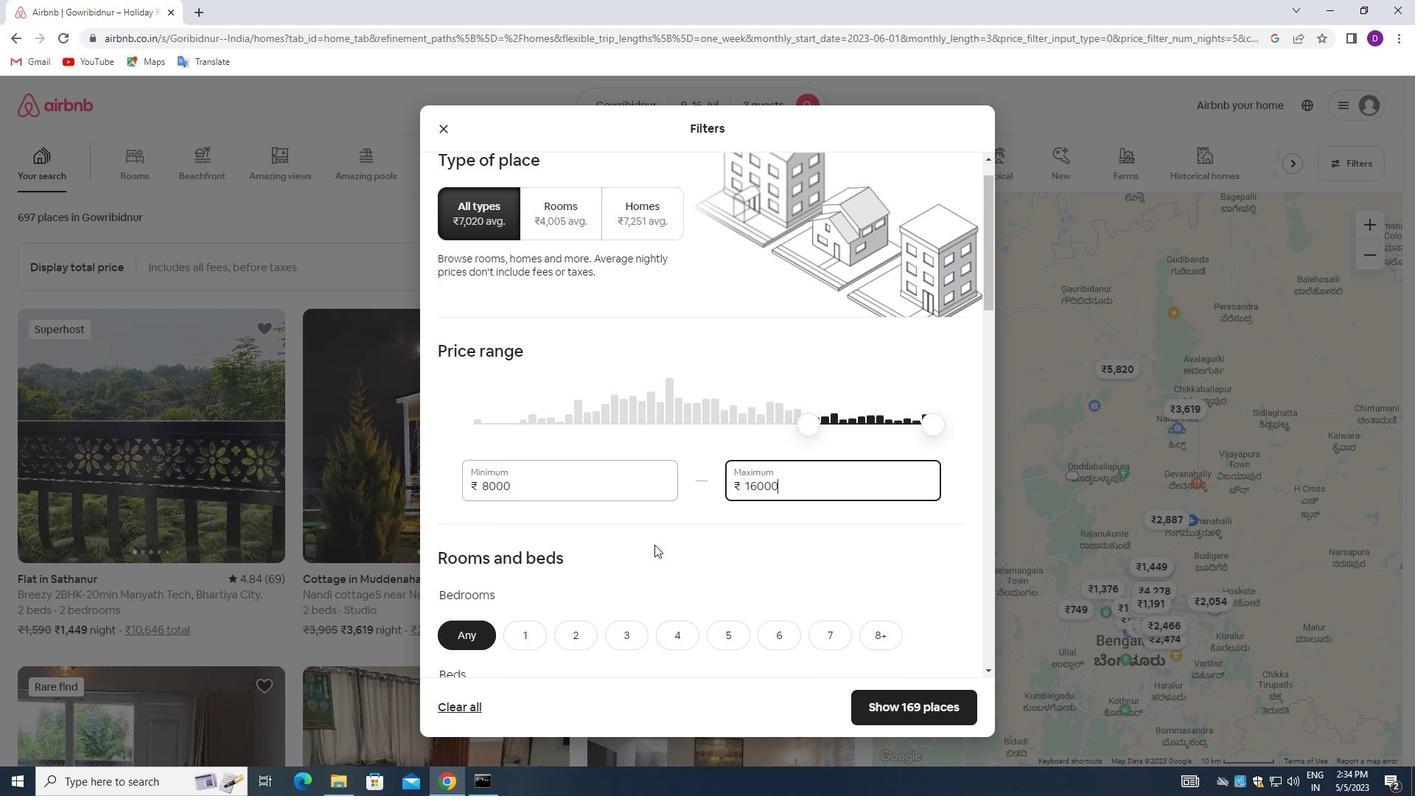
Action: Mouse moved to (566, 387)
Screenshot: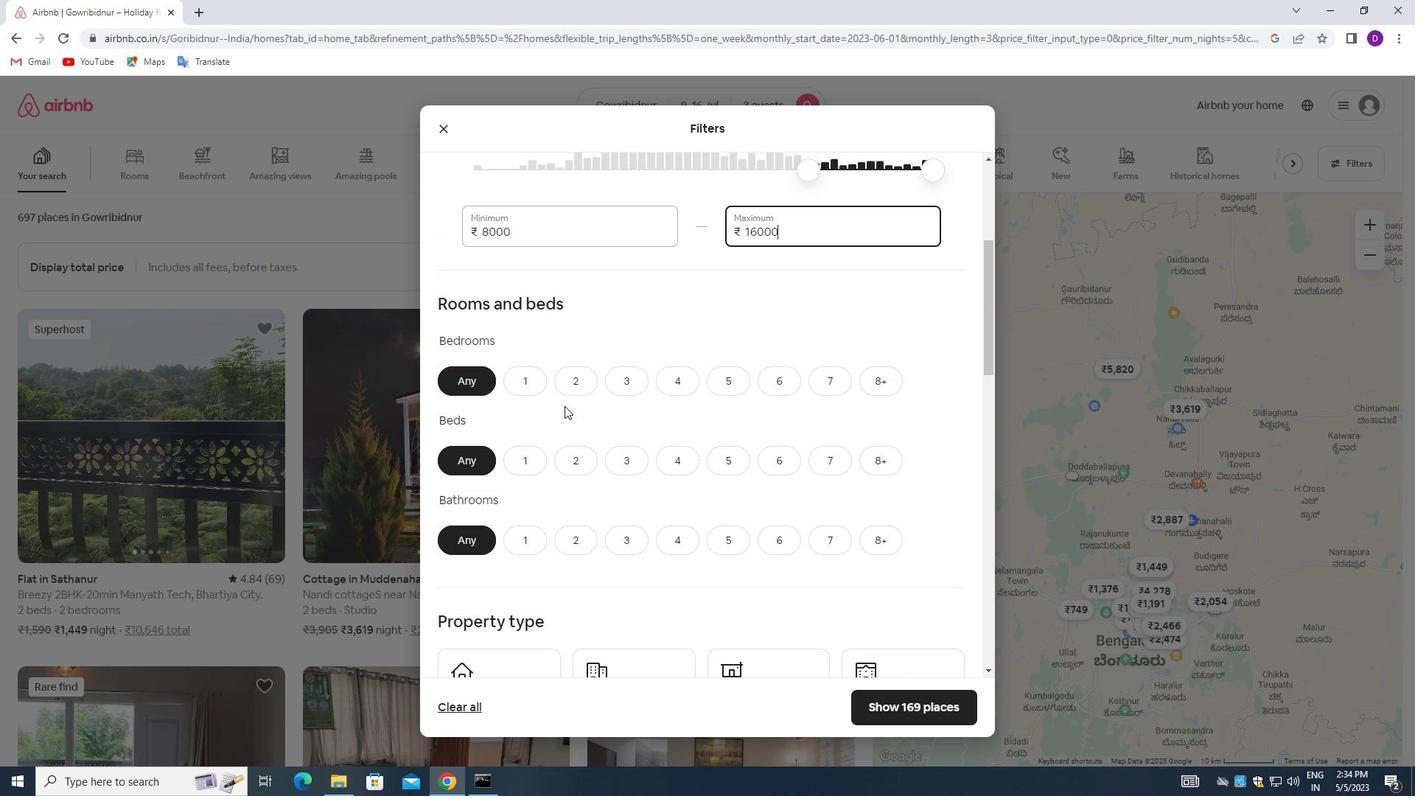
Action: Mouse pressed left at (566, 387)
Screenshot: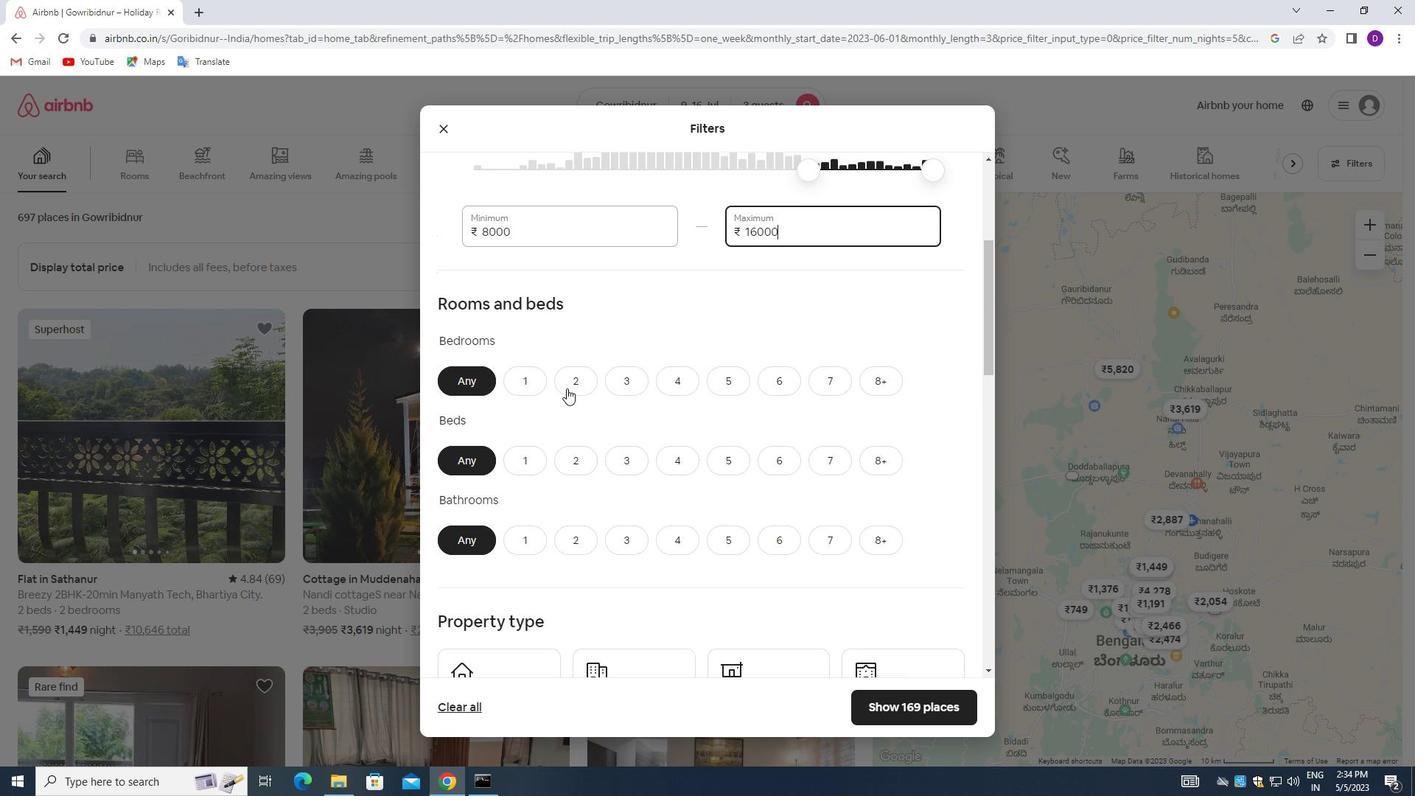 
Action: Mouse moved to (578, 460)
Screenshot: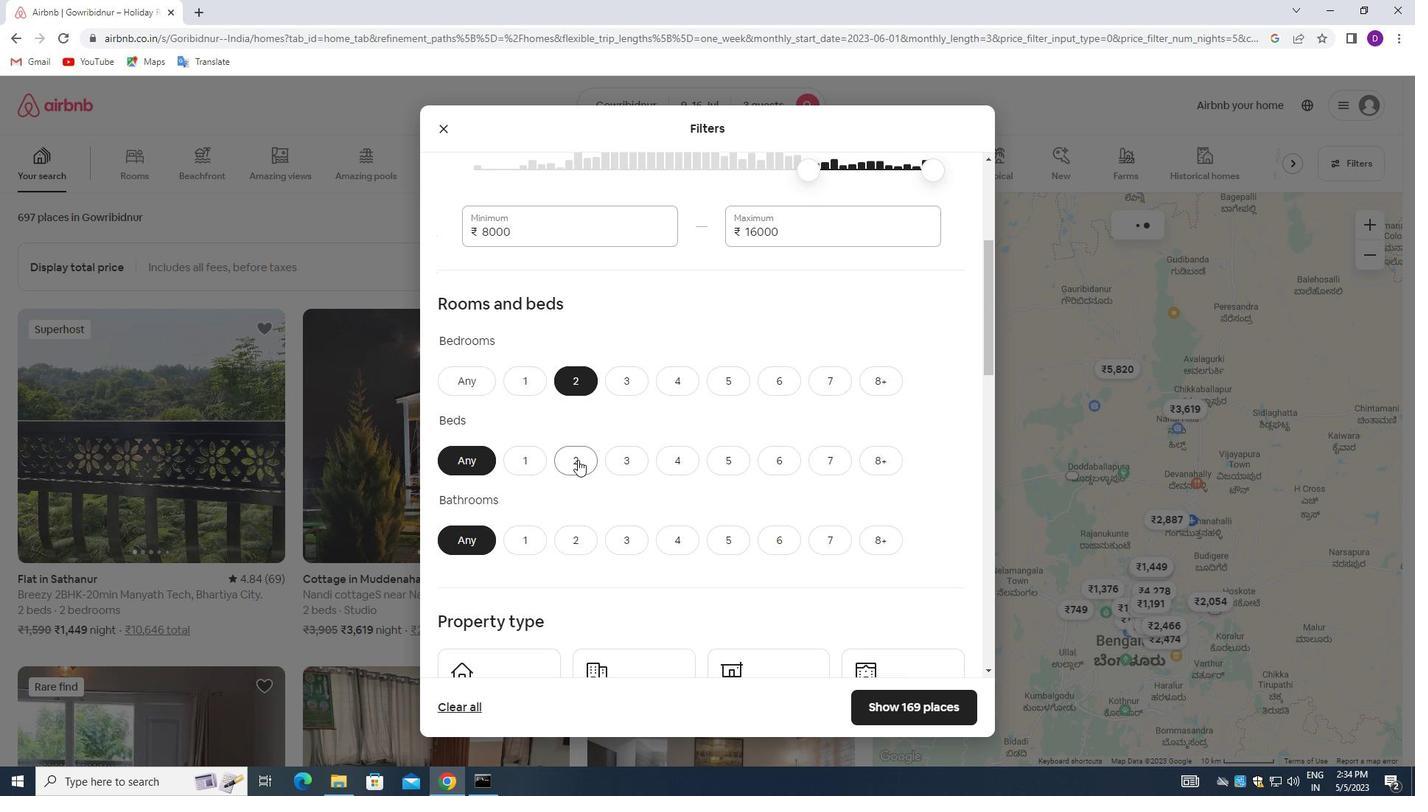 
Action: Mouse pressed left at (578, 460)
Screenshot: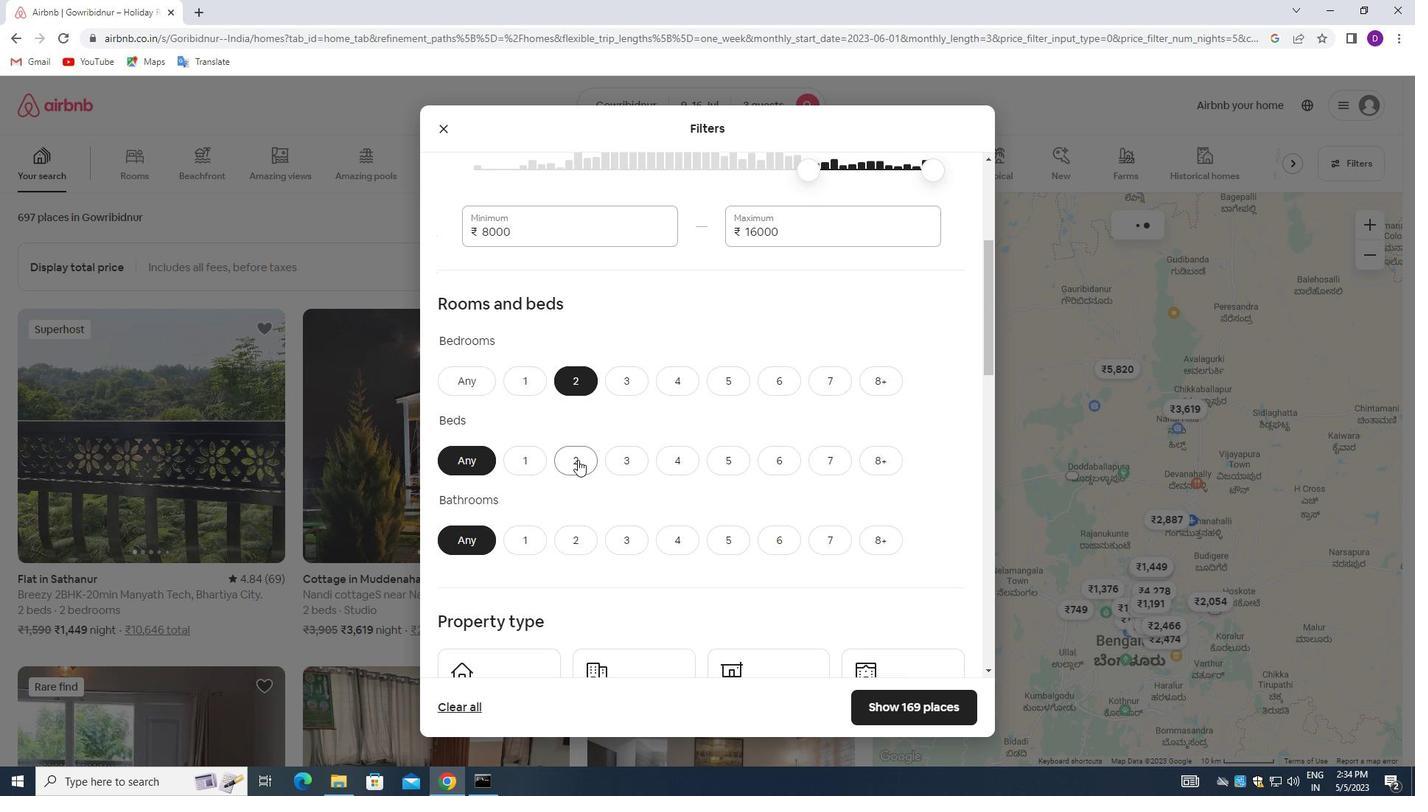 
Action: Mouse moved to (528, 530)
Screenshot: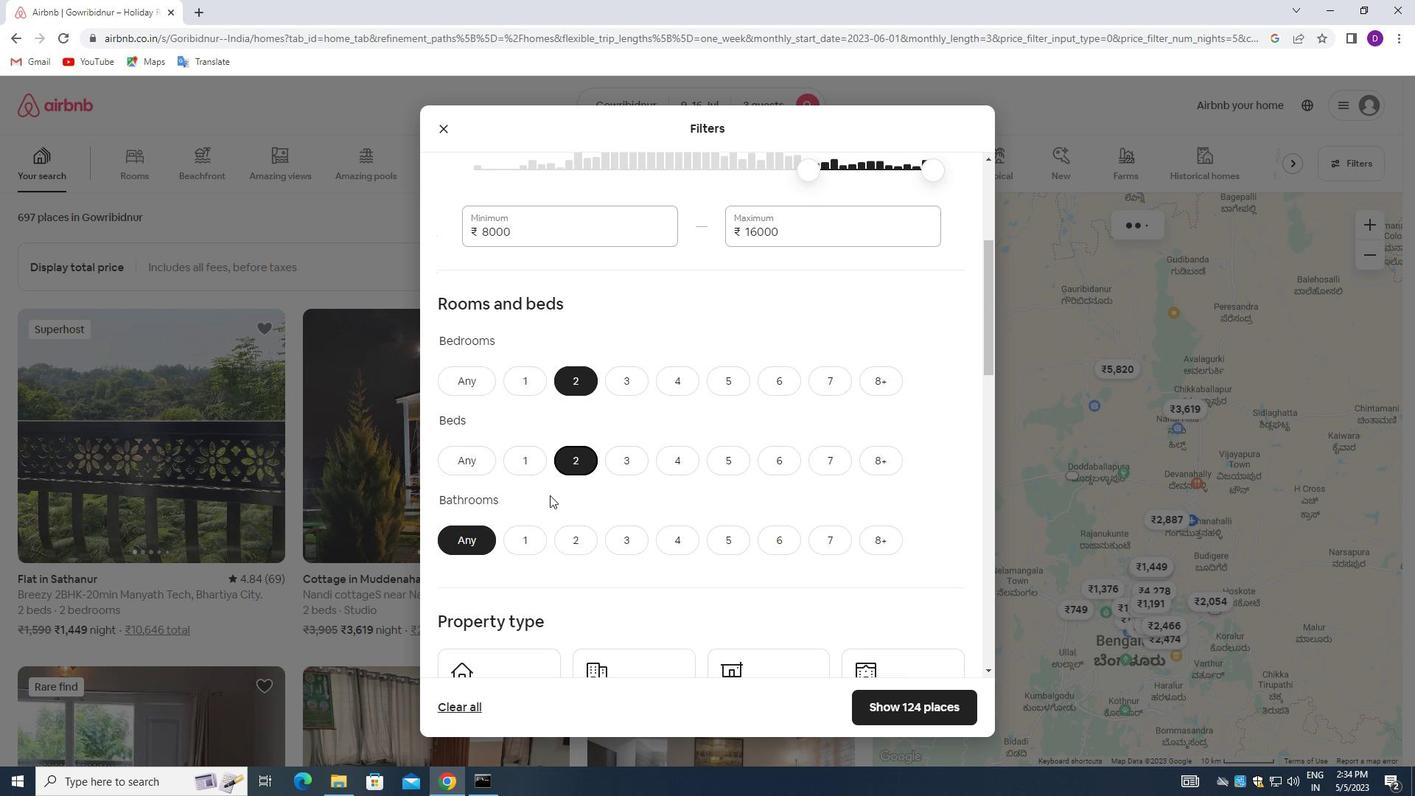 
Action: Mouse pressed left at (528, 530)
Screenshot: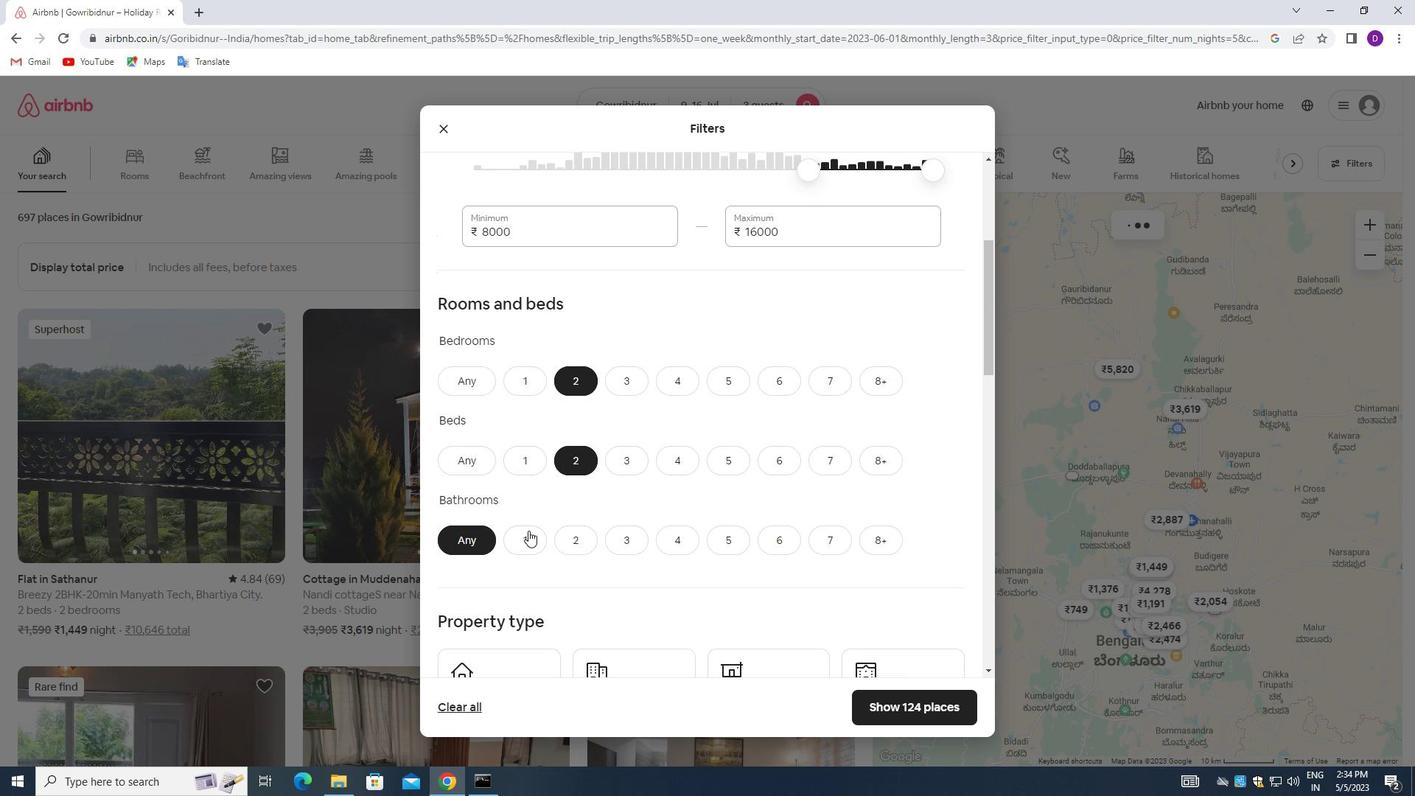 
Action: Mouse moved to (583, 463)
Screenshot: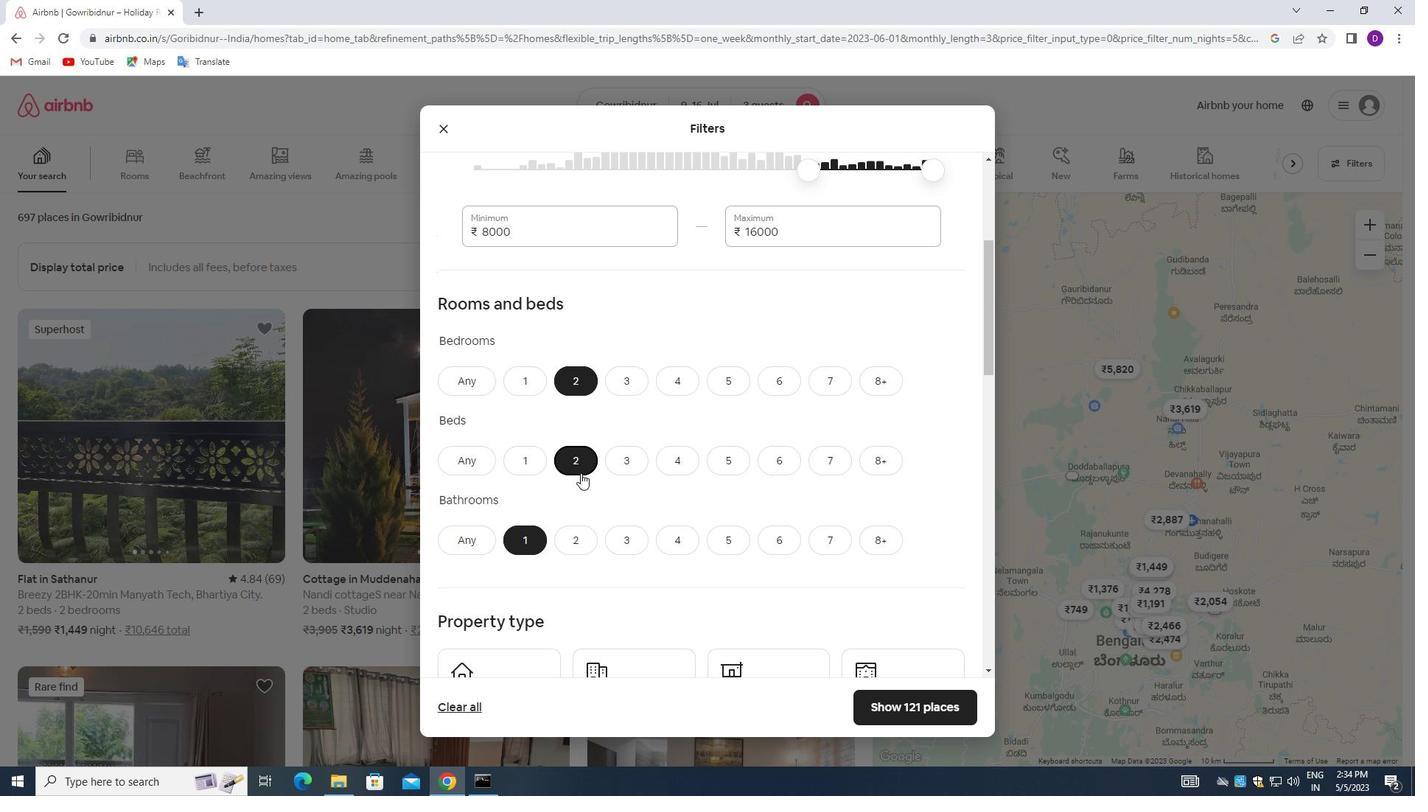 
Action: Mouse scrolled (583, 462) with delta (0, 0)
Screenshot: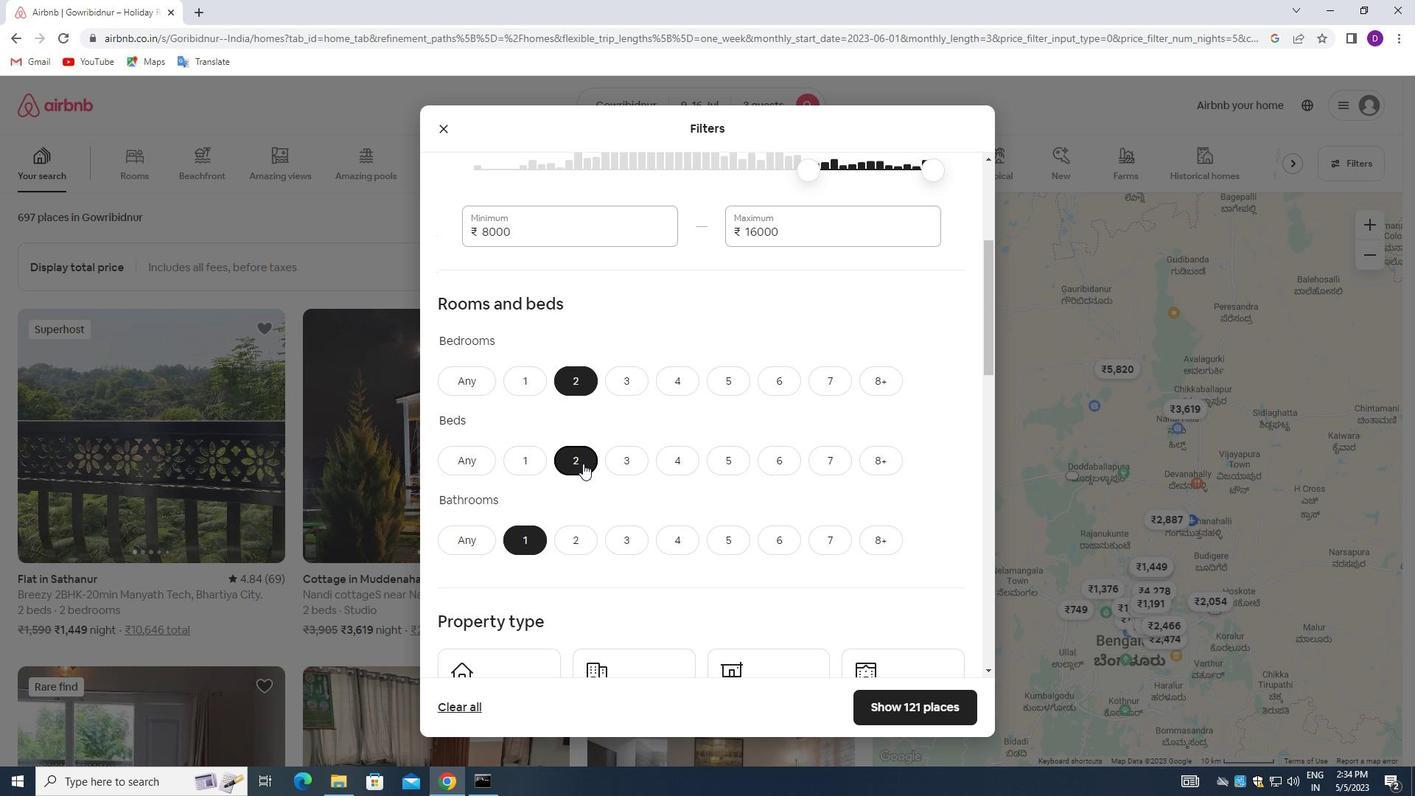 
Action: Mouse scrolled (583, 462) with delta (0, 0)
Screenshot: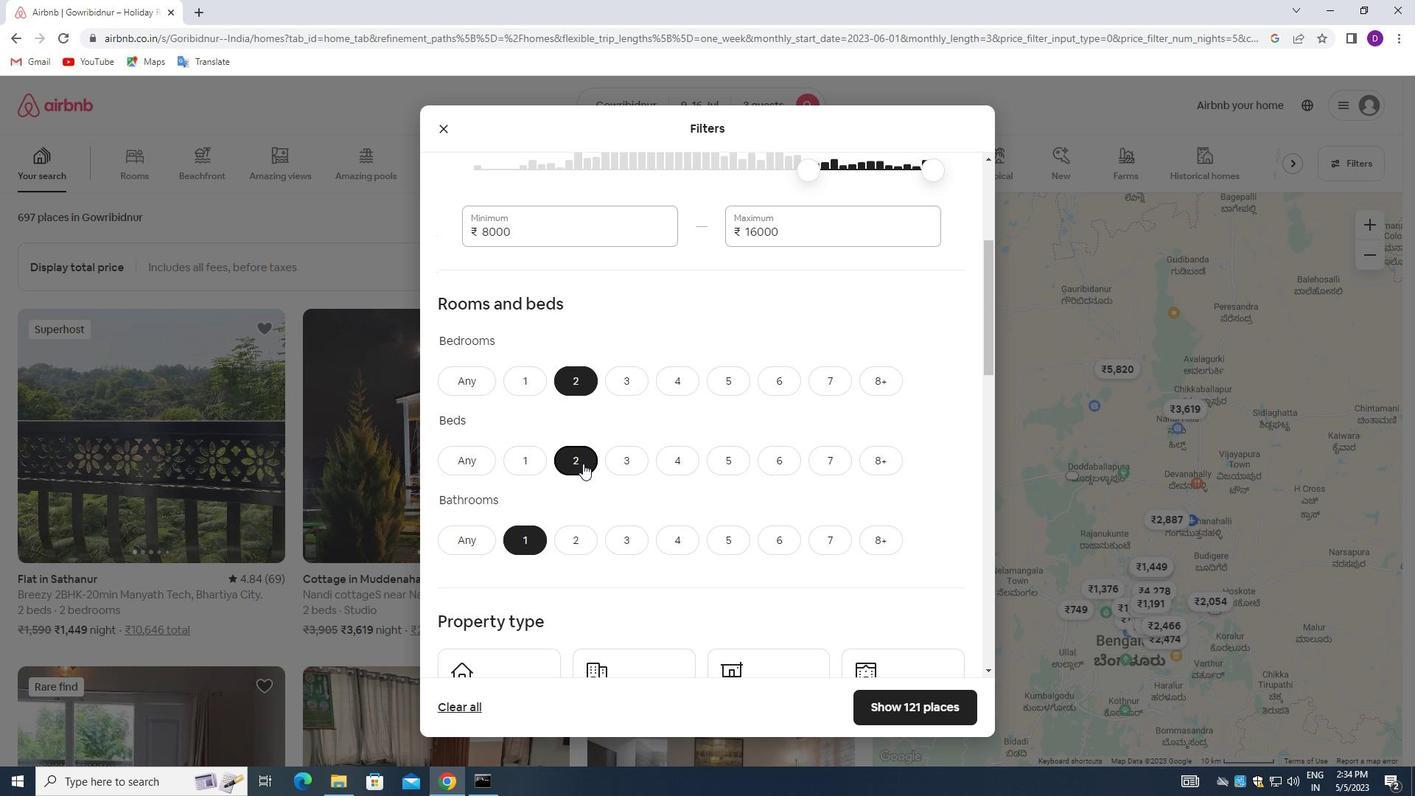 
Action: Mouse moved to (508, 507)
Screenshot: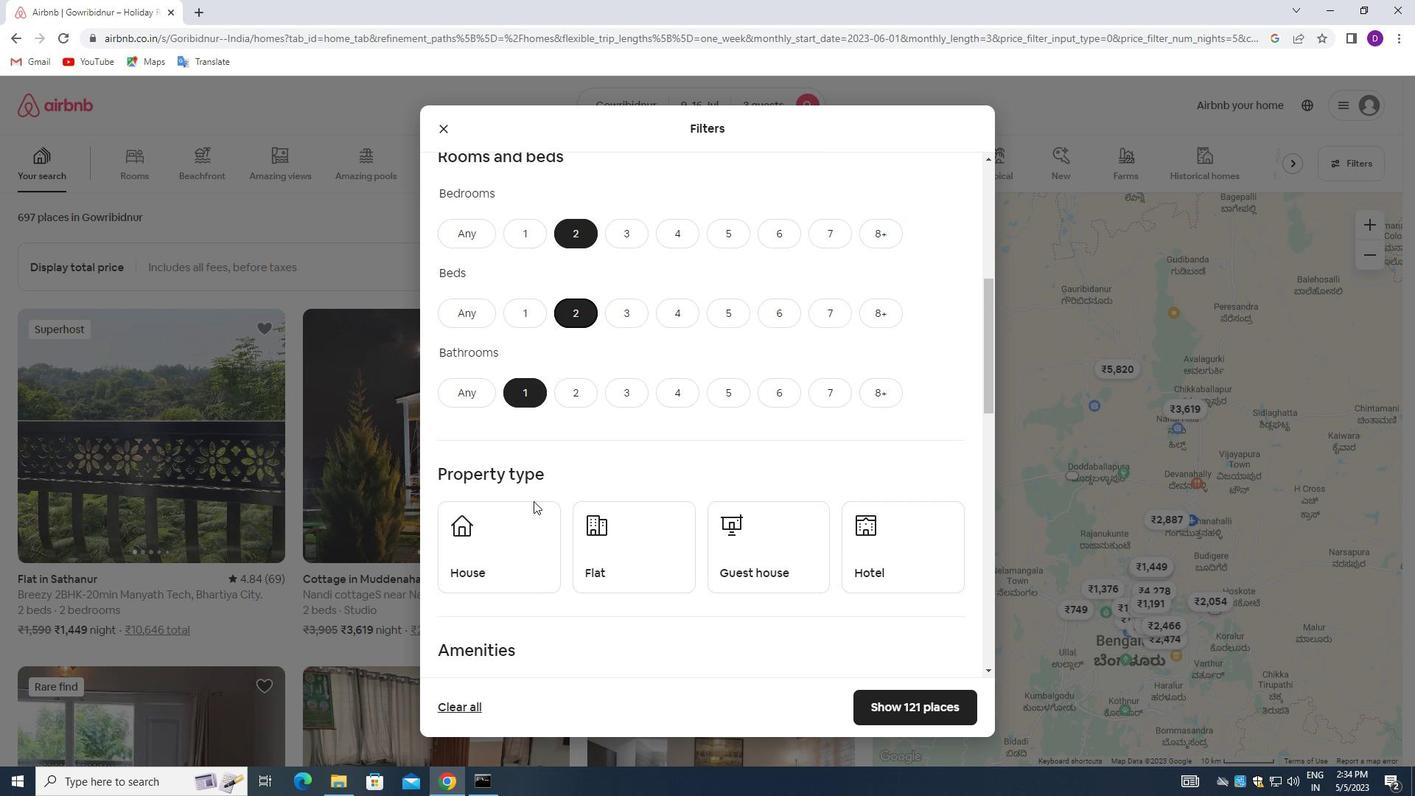
Action: Mouse pressed left at (508, 507)
Screenshot: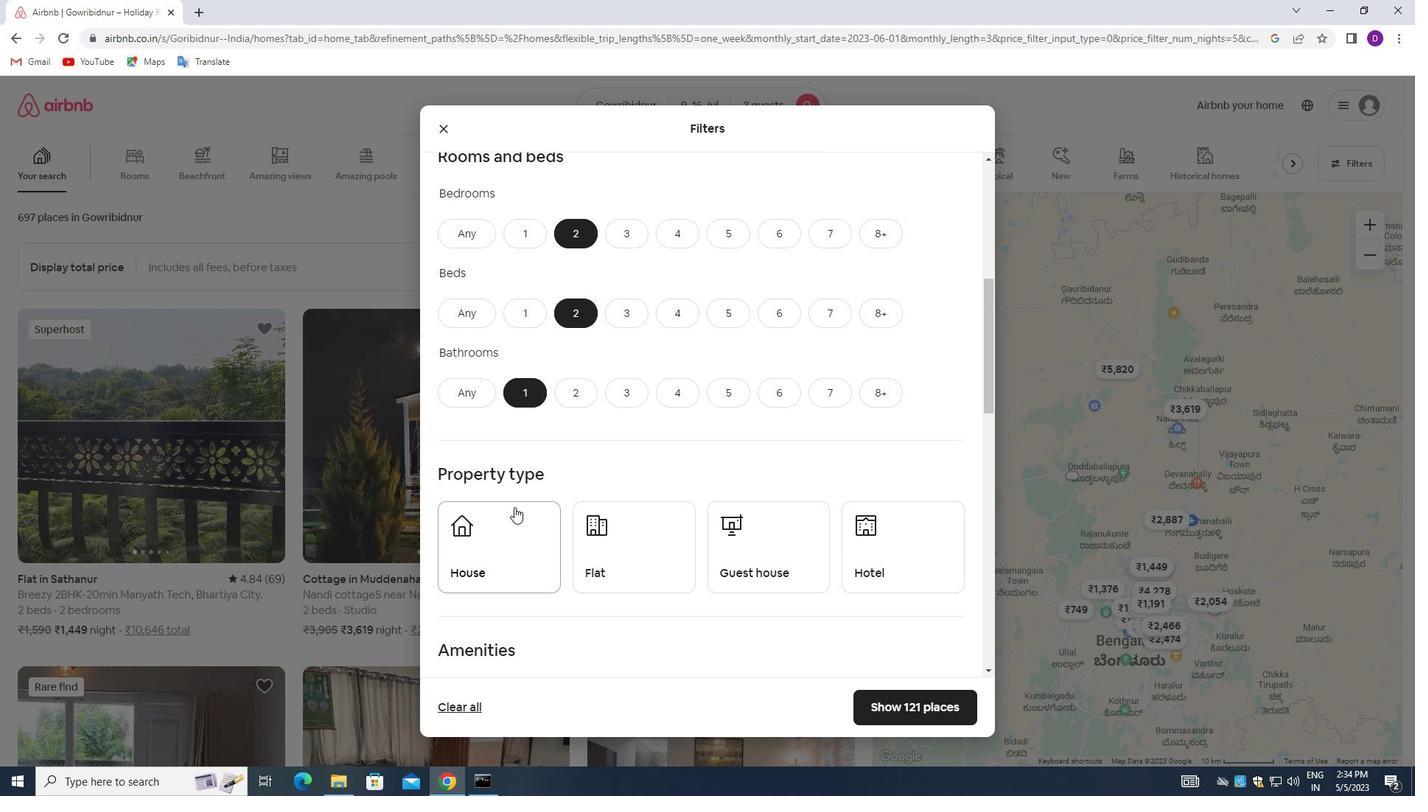 
Action: Mouse moved to (629, 521)
Screenshot: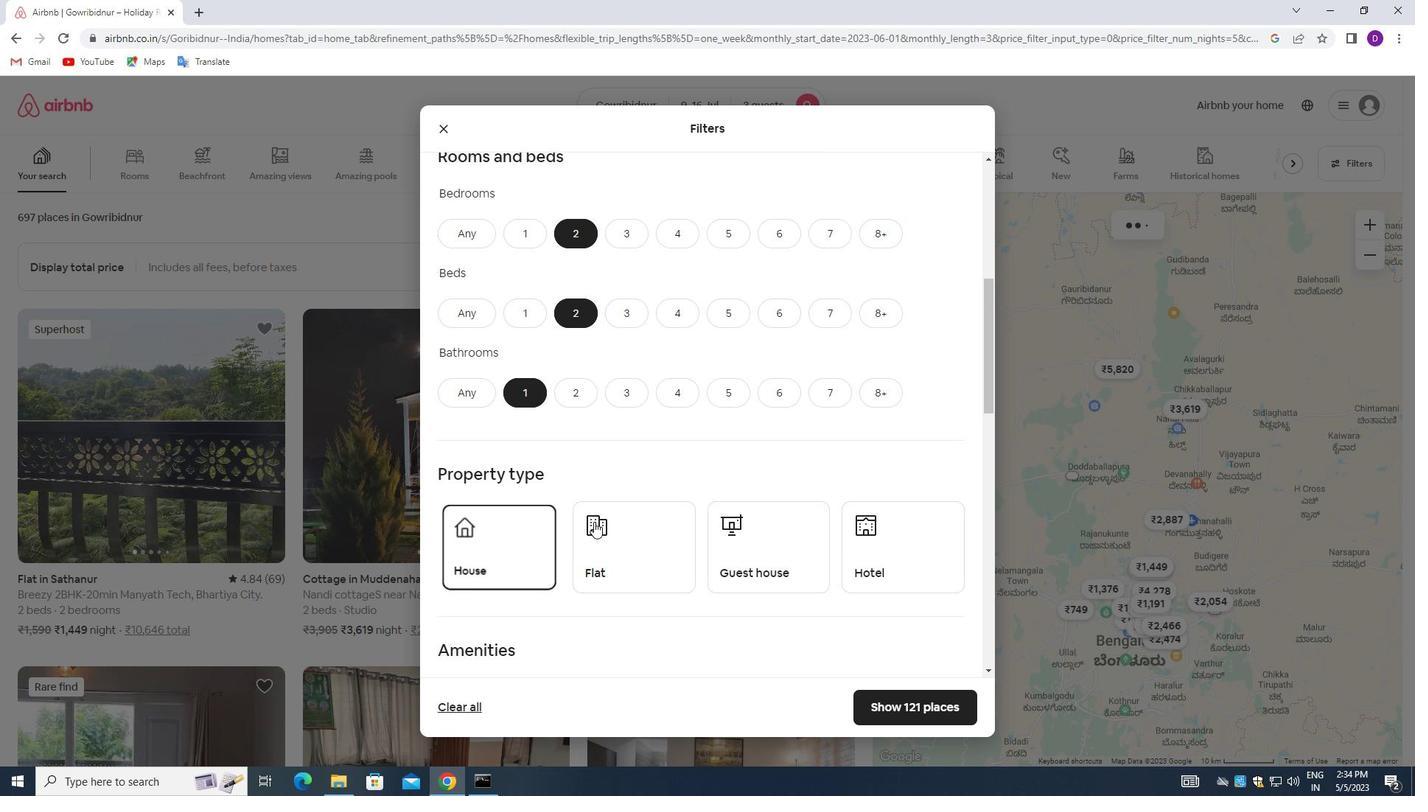 
Action: Mouse pressed left at (629, 521)
Screenshot: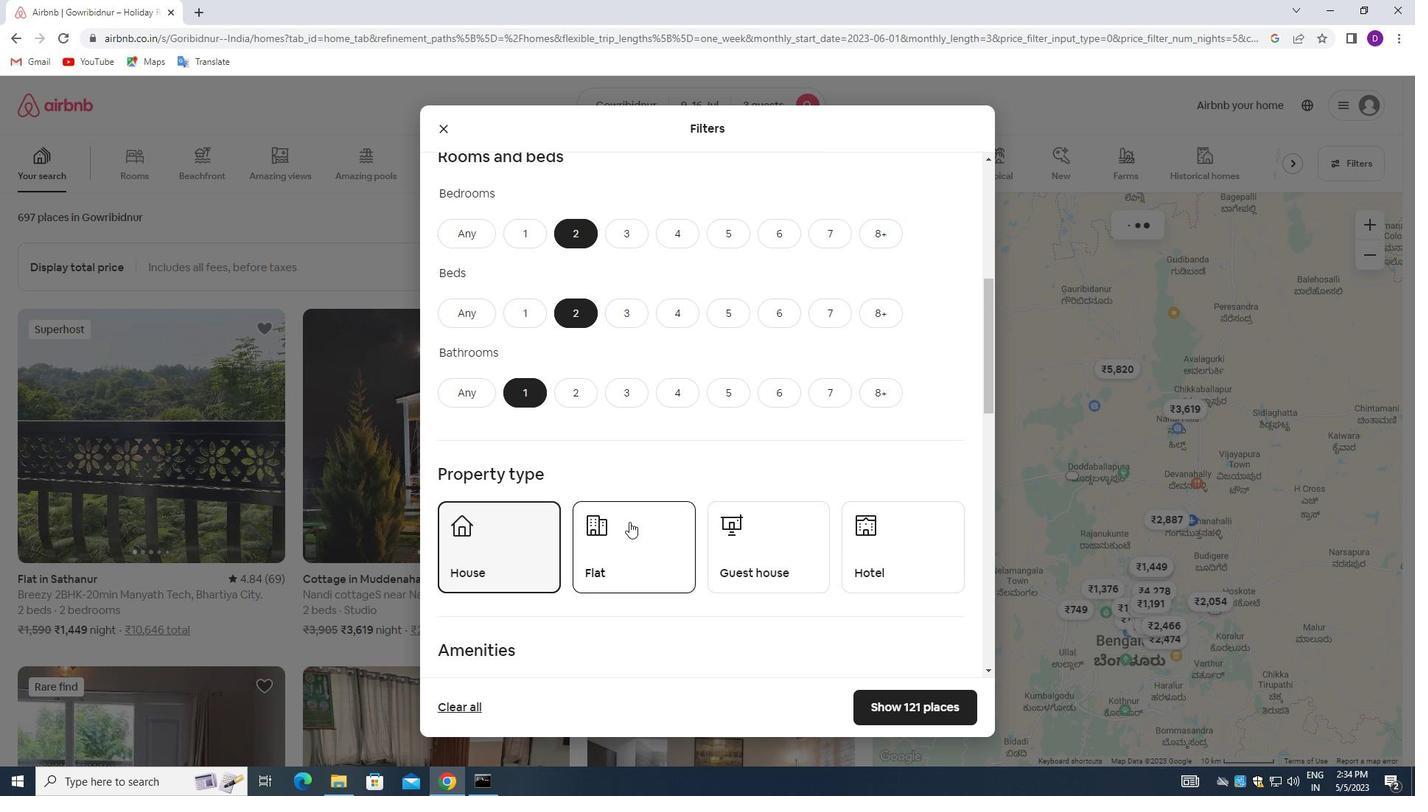 
Action: Mouse moved to (745, 516)
Screenshot: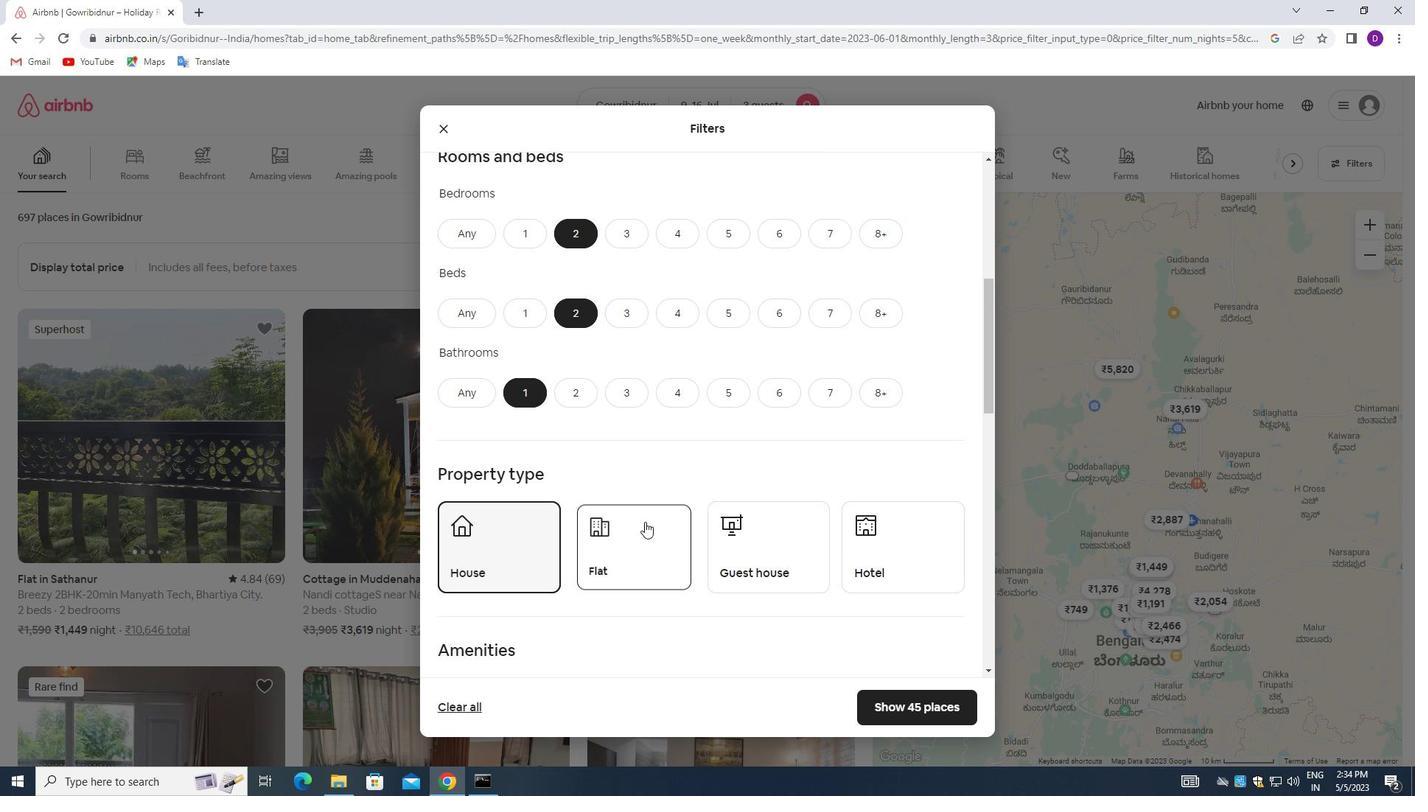 
Action: Mouse pressed left at (745, 516)
Screenshot: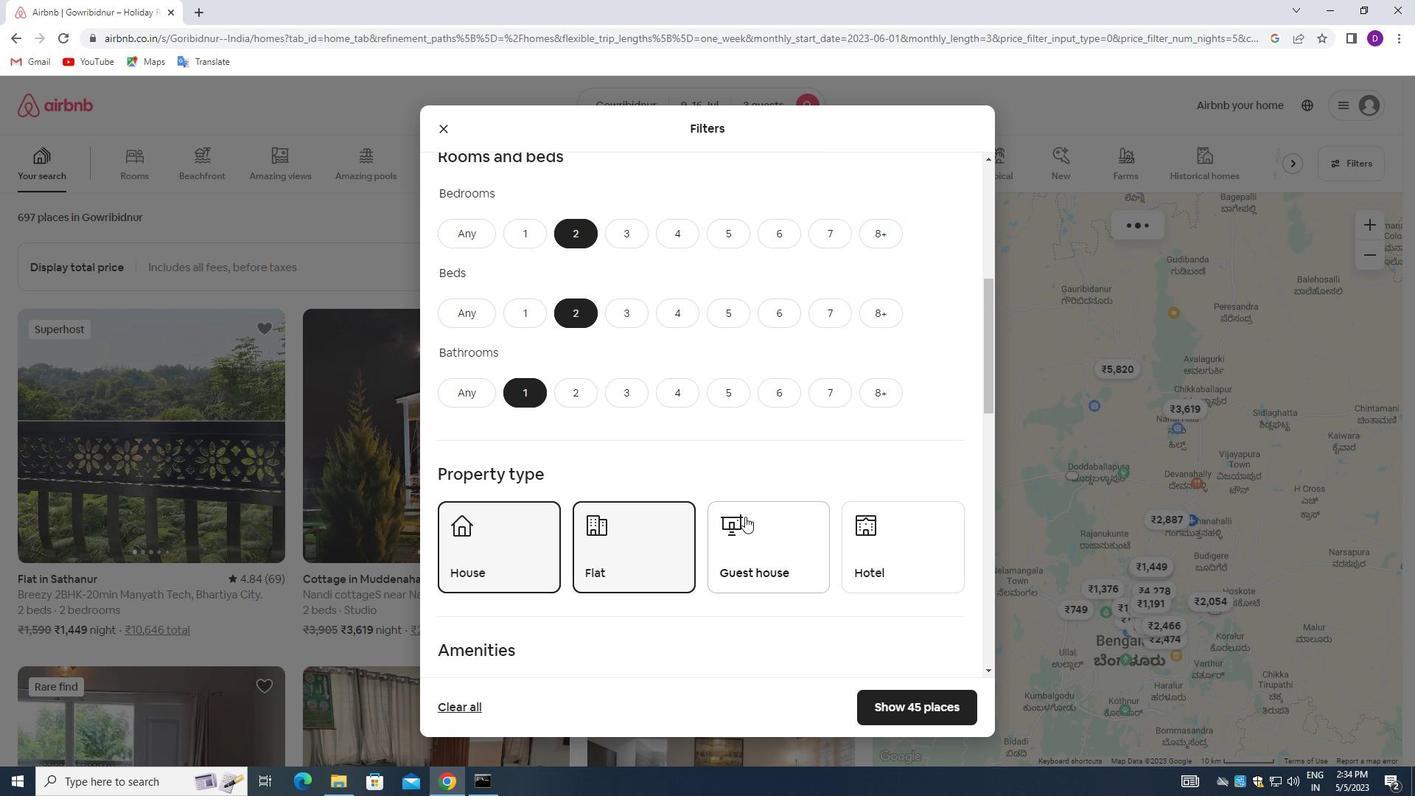 
Action: Mouse moved to (704, 479)
Screenshot: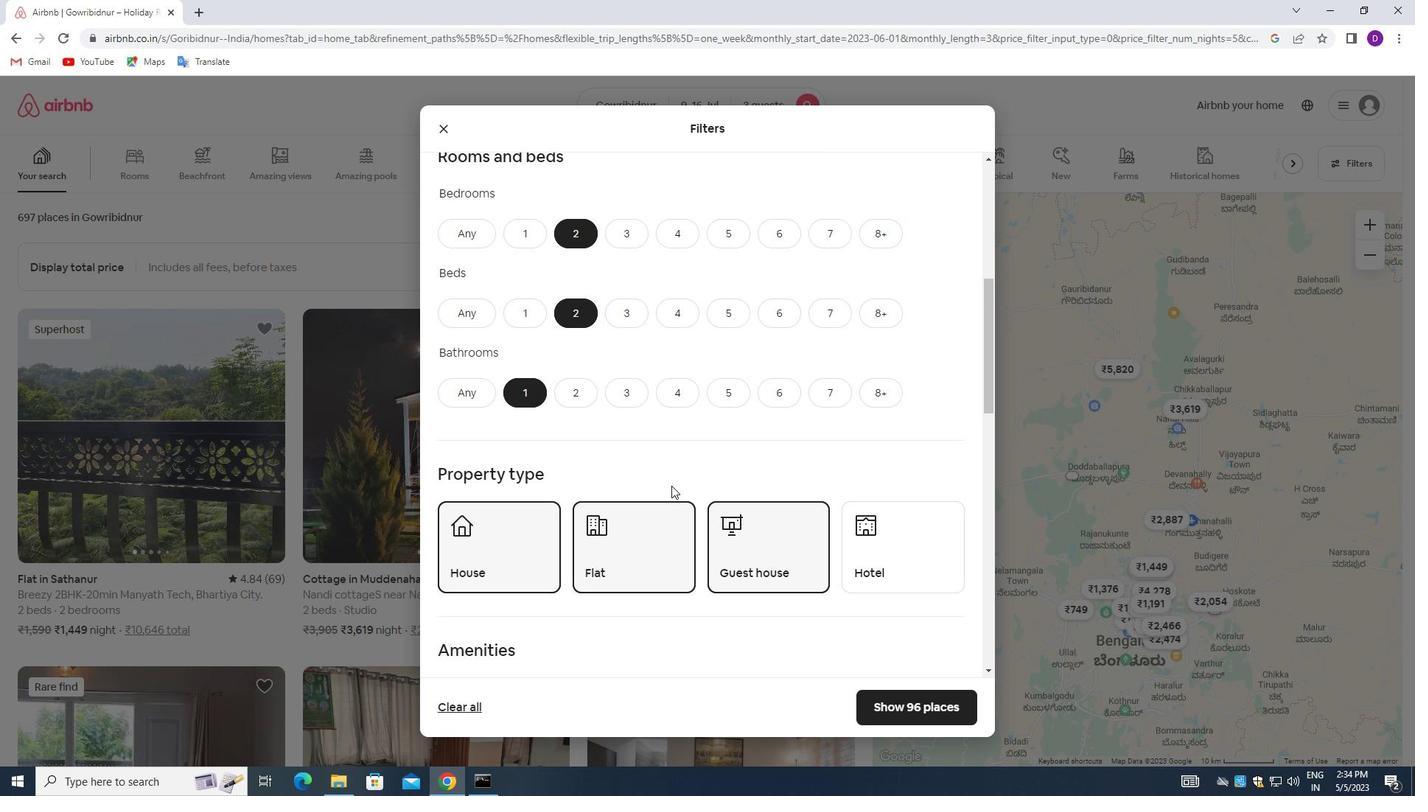 
Action: Mouse scrolled (704, 478) with delta (0, 0)
Screenshot: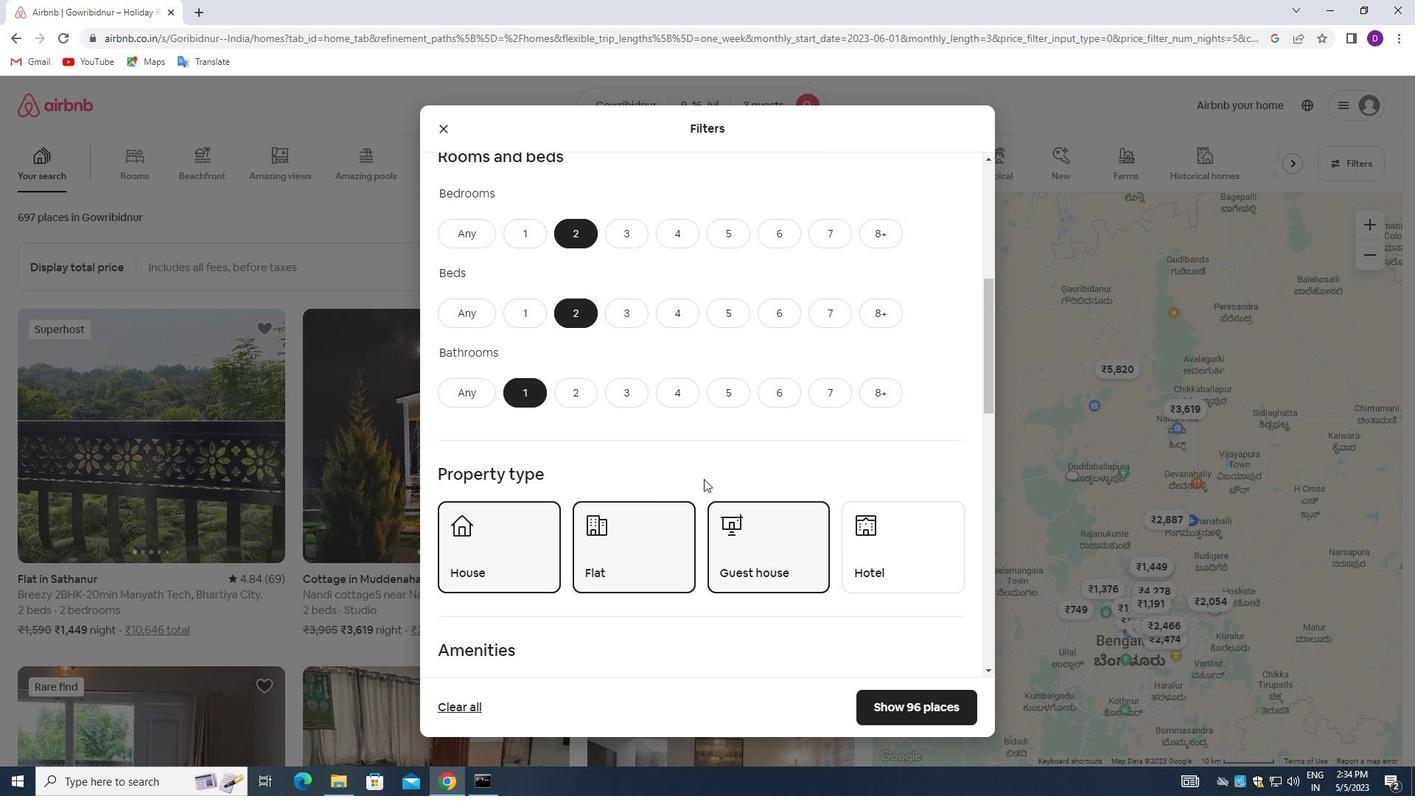 
Action: Mouse scrolled (704, 478) with delta (0, 0)
Screenshot: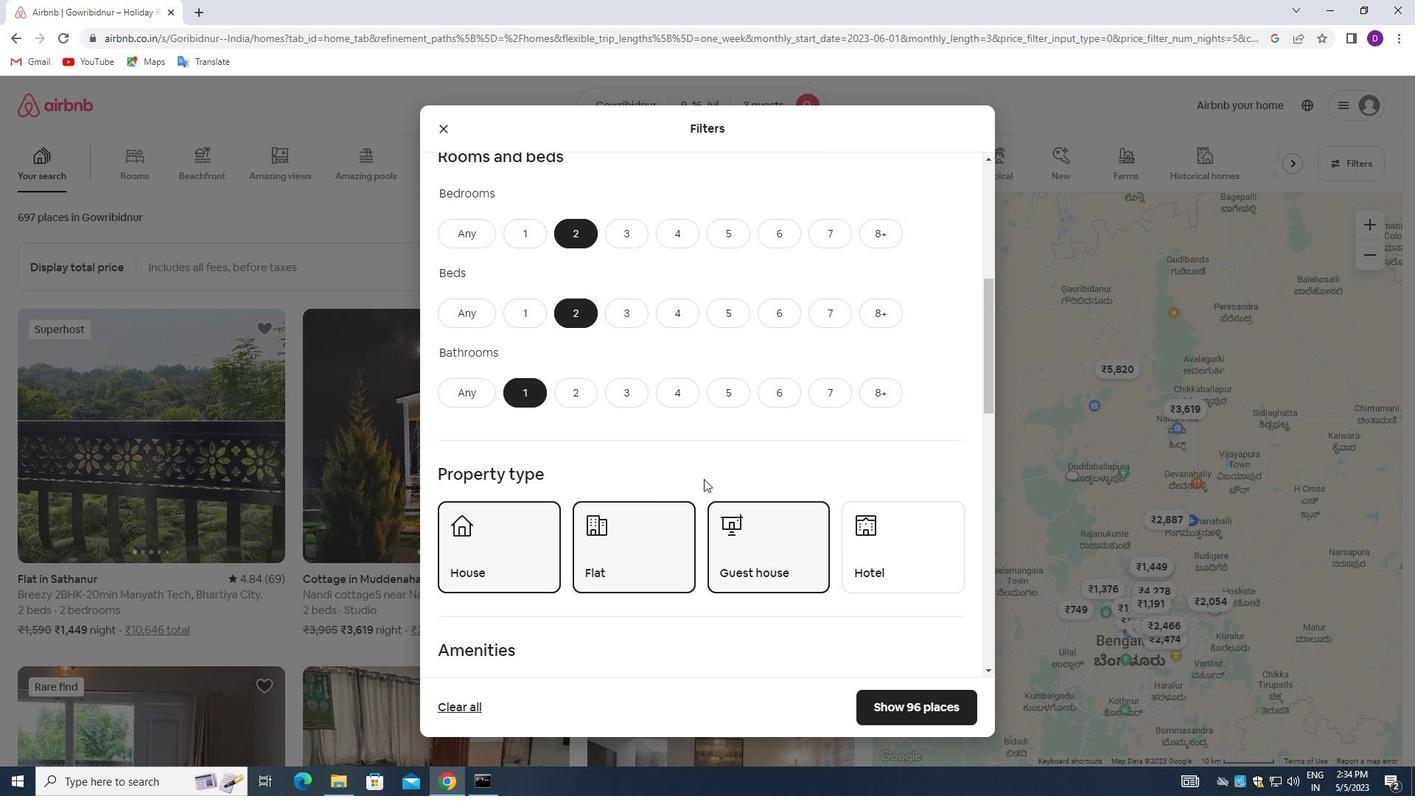 
Action: Mouse moved to (733, 480)
Screenshot: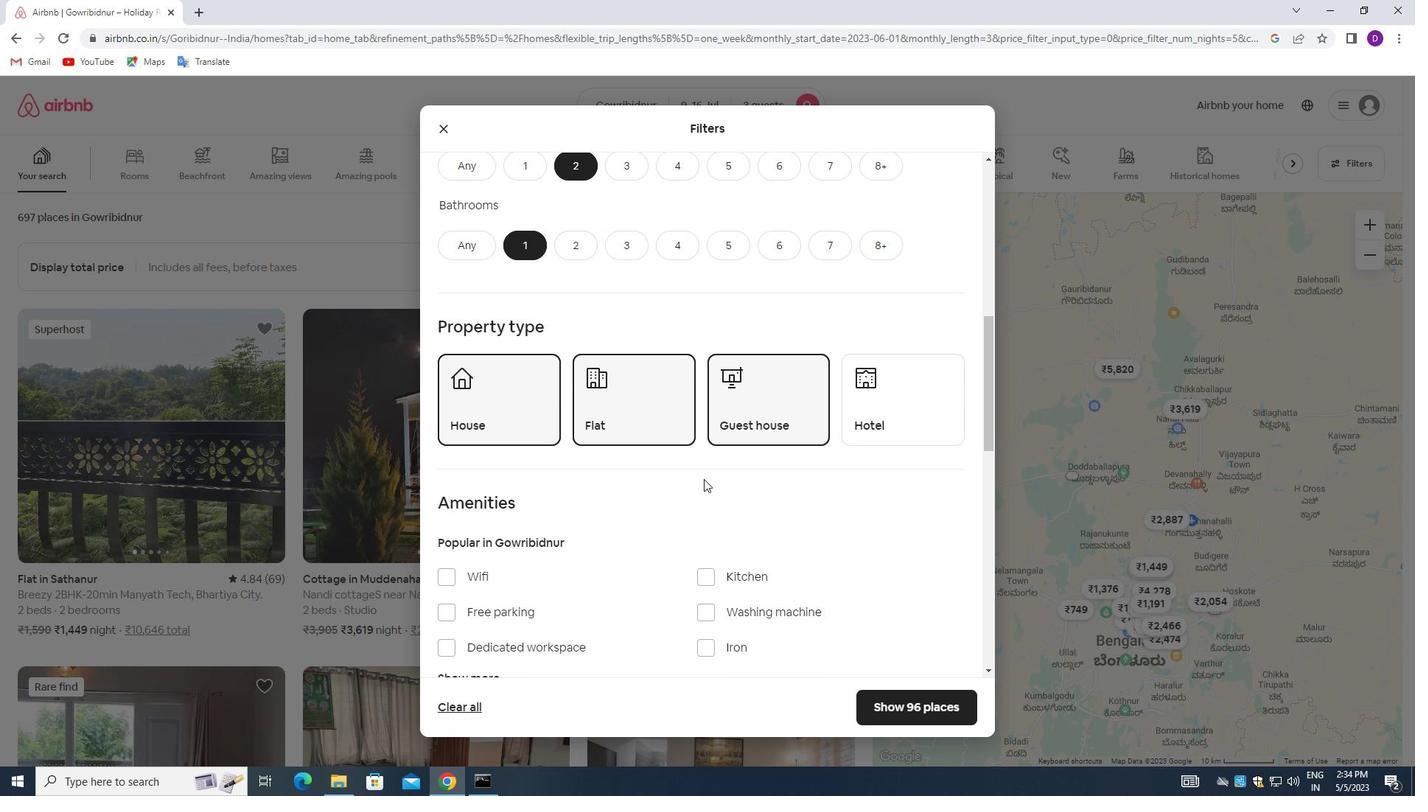 
Action: Mouse scrolled (733, 479) with delta (0, 0)
Screenshot: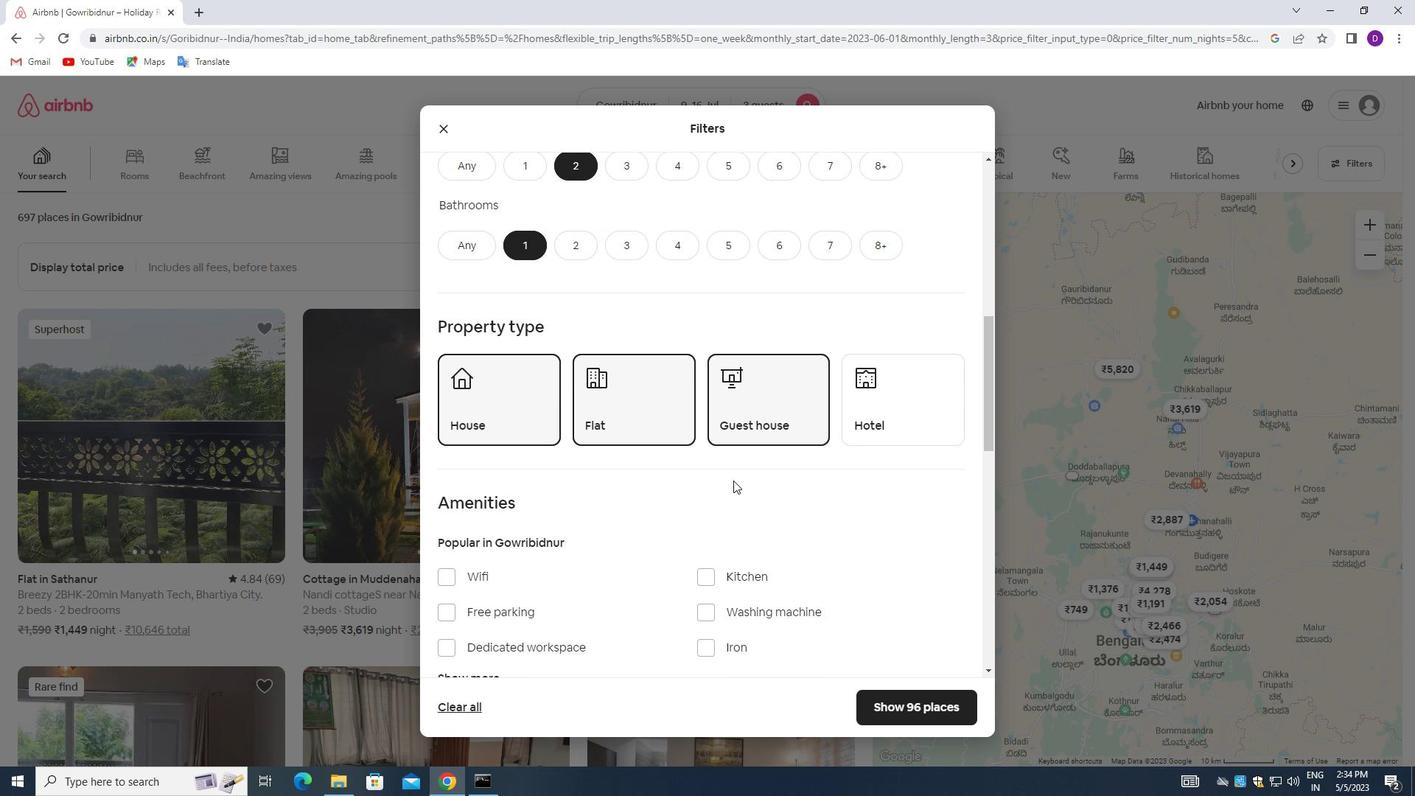 
Action: Mouse scrolled (733, 479) with delta (0, 0)
Screenshot: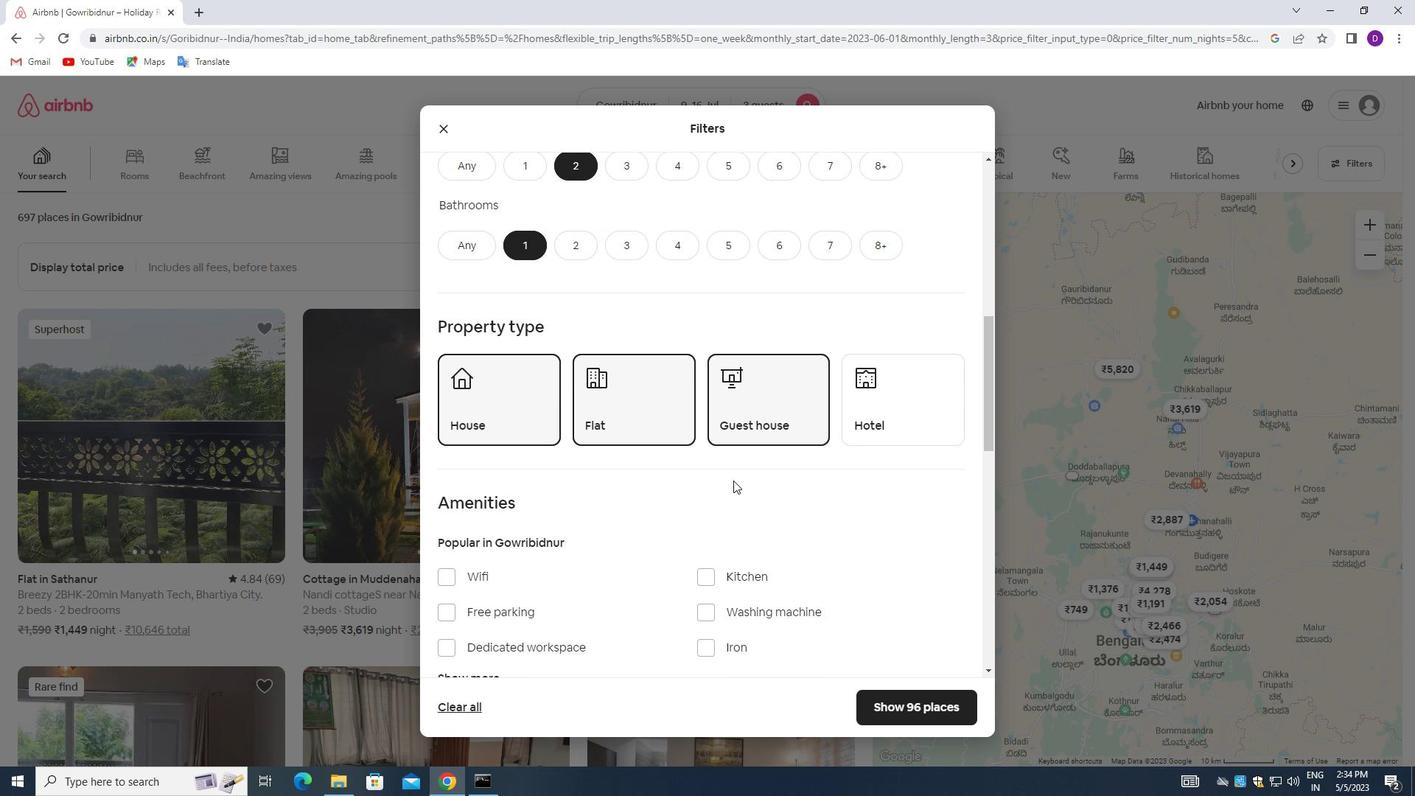 
Action: Mouse moved to (708, 474)
Screenshot: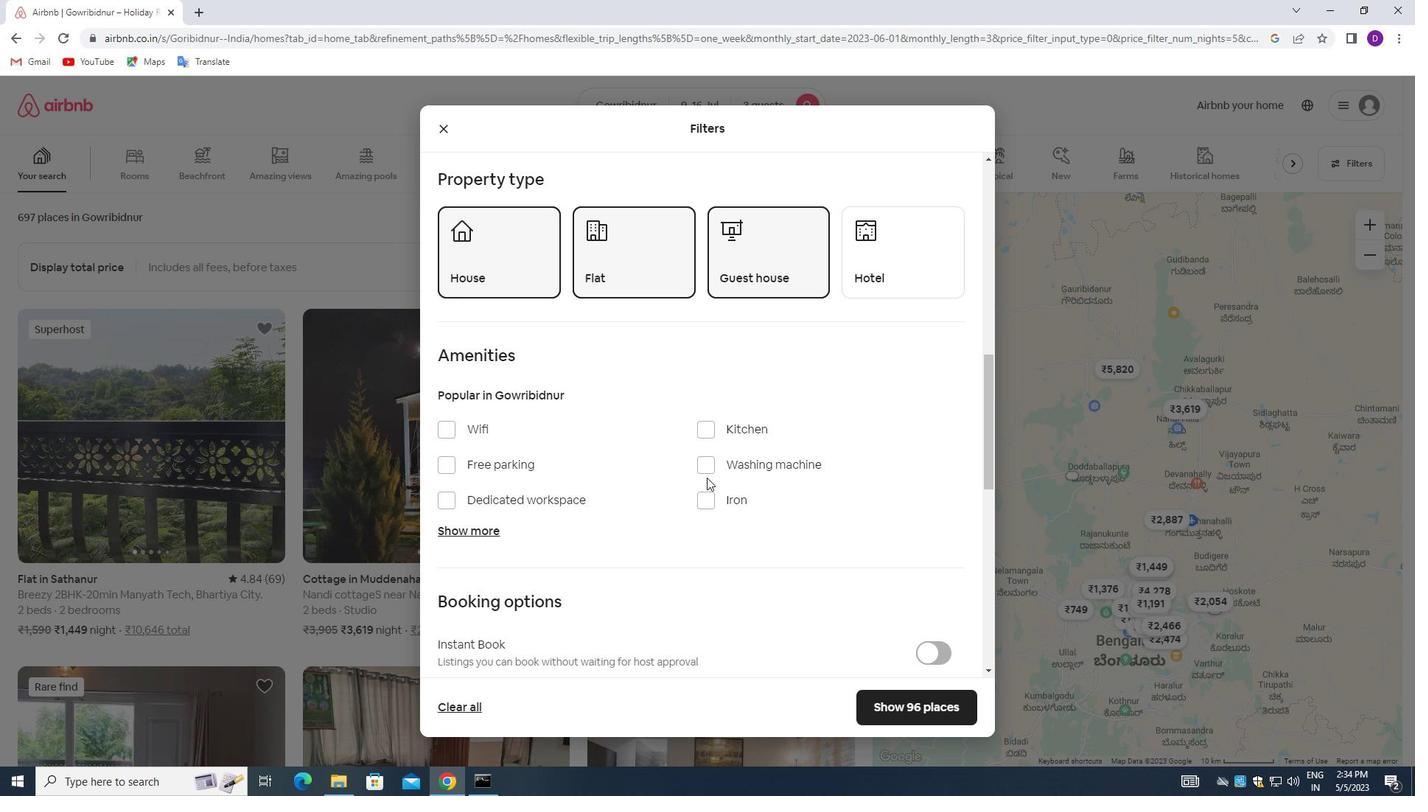 
Action: Mouse pressed left at (708, 474)
Screenshot: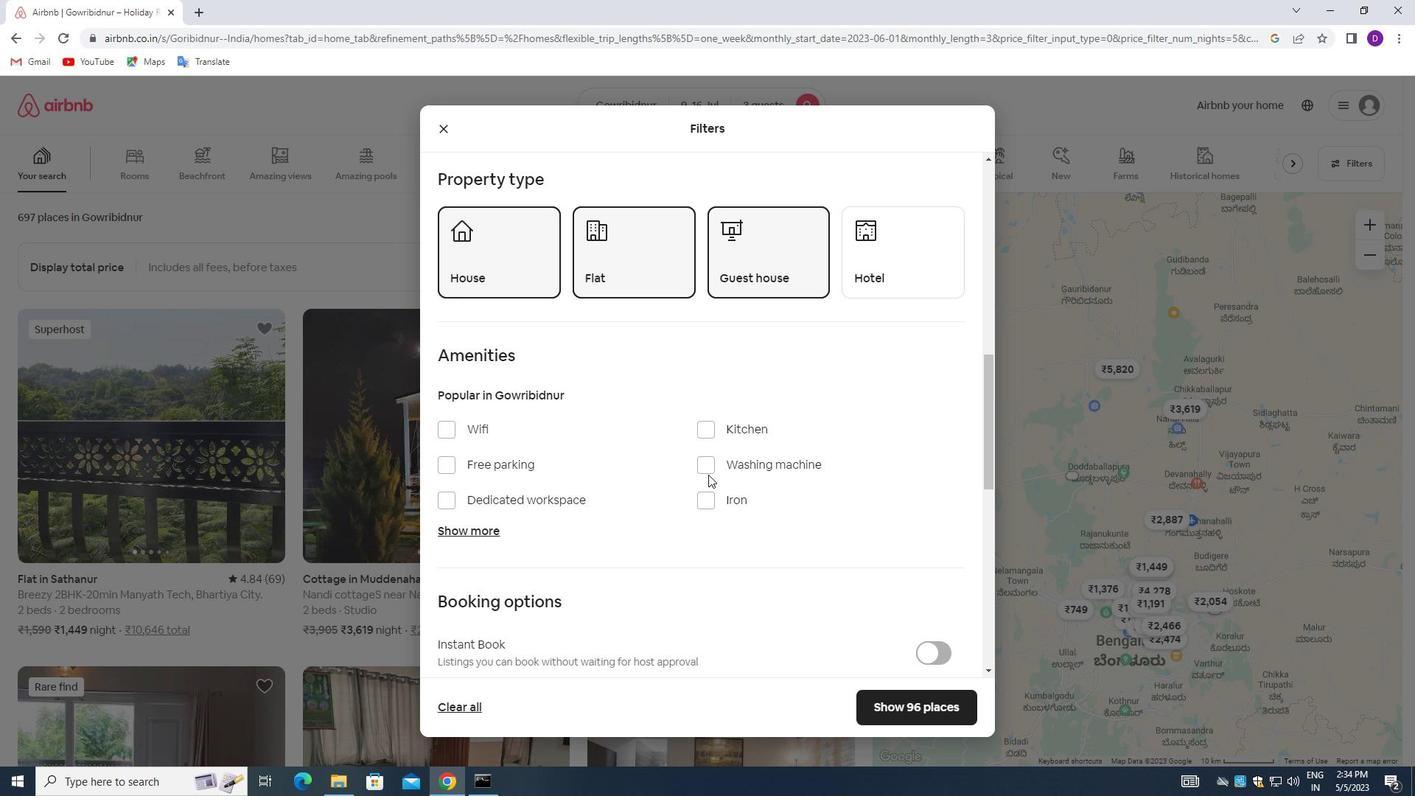 
Action: Mouse moved to (707, 468)
Screenshot: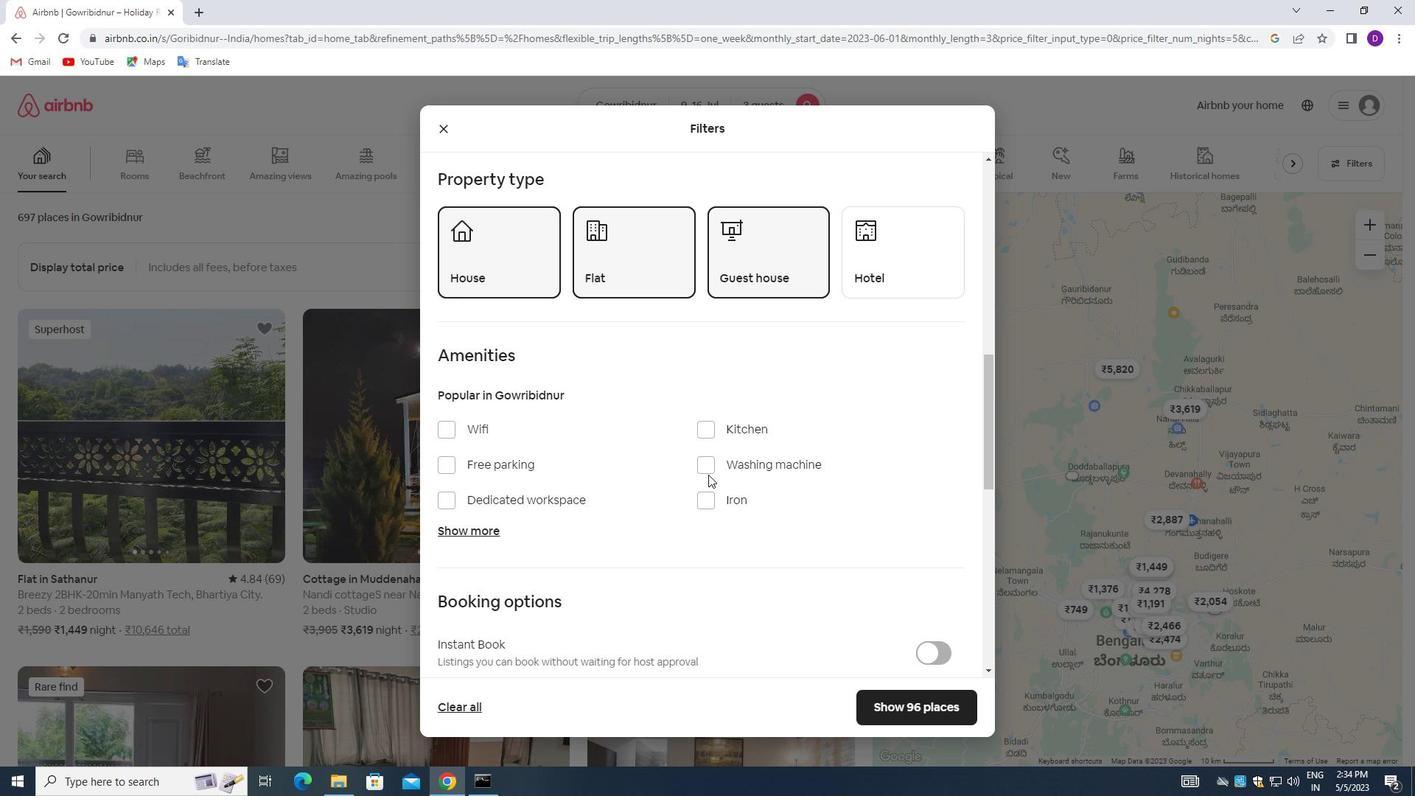 
Action: Mouse pressed left at (707, 468)
Screenshot: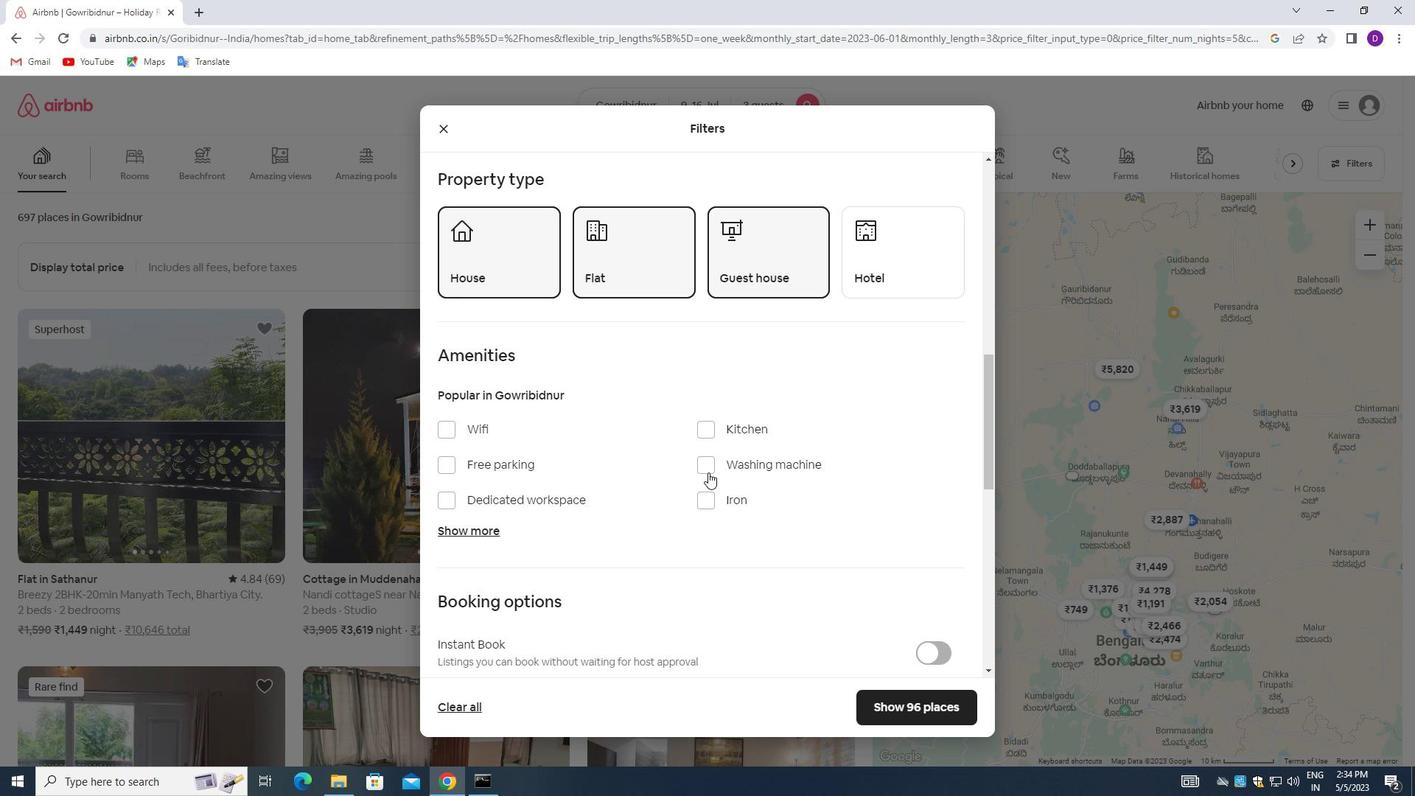 
Action: Mouse moved to (811, 532)
Screenshot: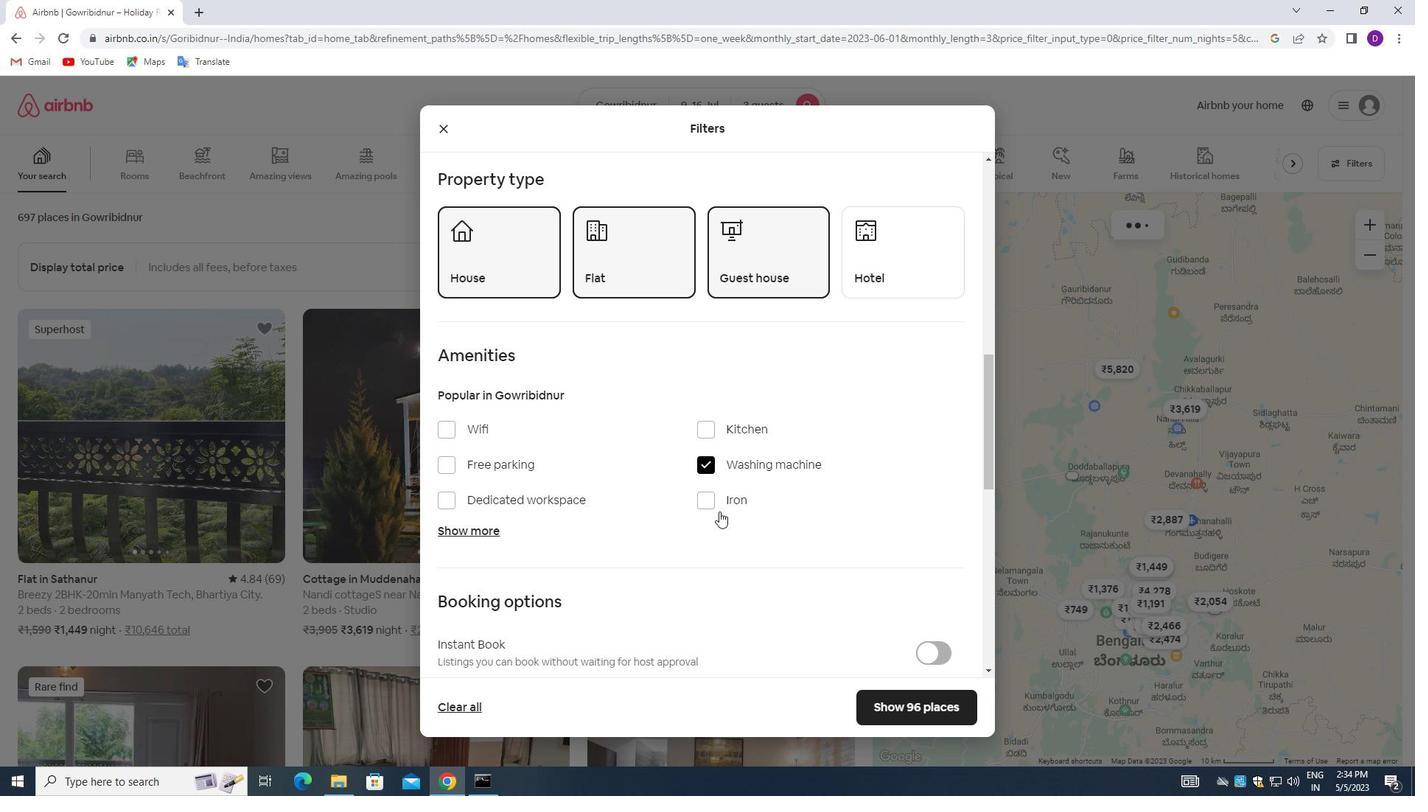 
Action: Mouse scrolled (811, 531) with delta (0, 0)
Screenshot: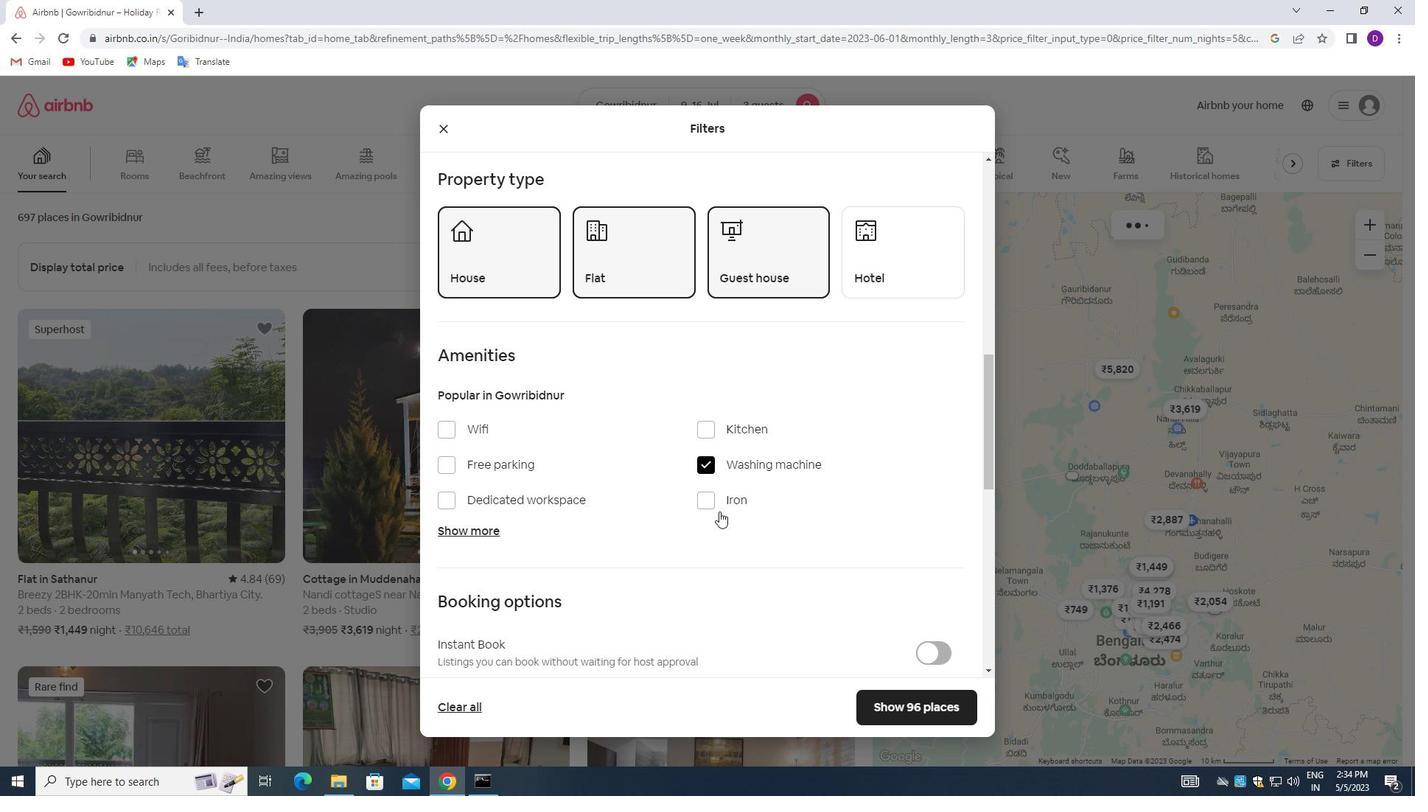 
Action: Mouse moved to (821, 532)
Screenshot: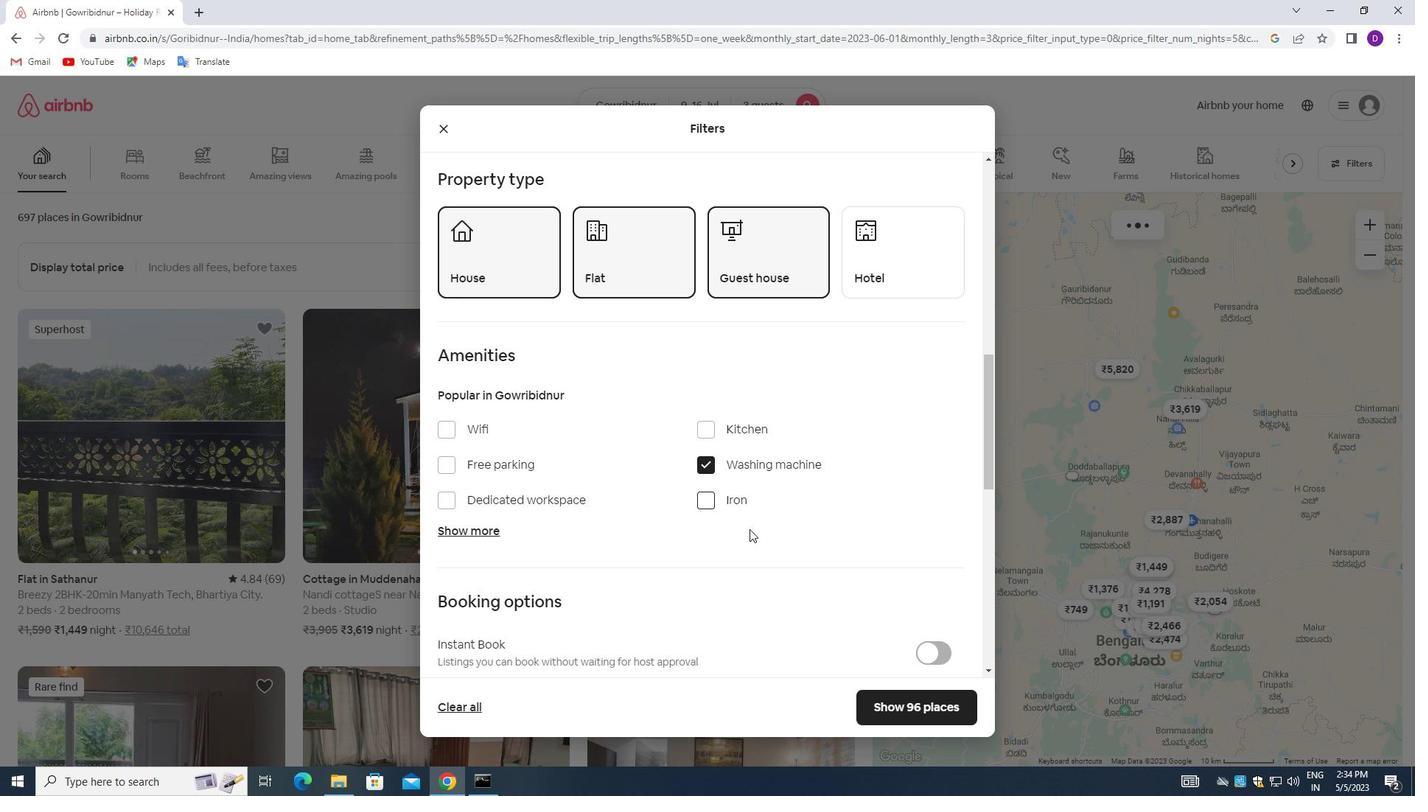 
Action: Mouse scrolled (821, 531) with delta (0, 0)
Screenshot: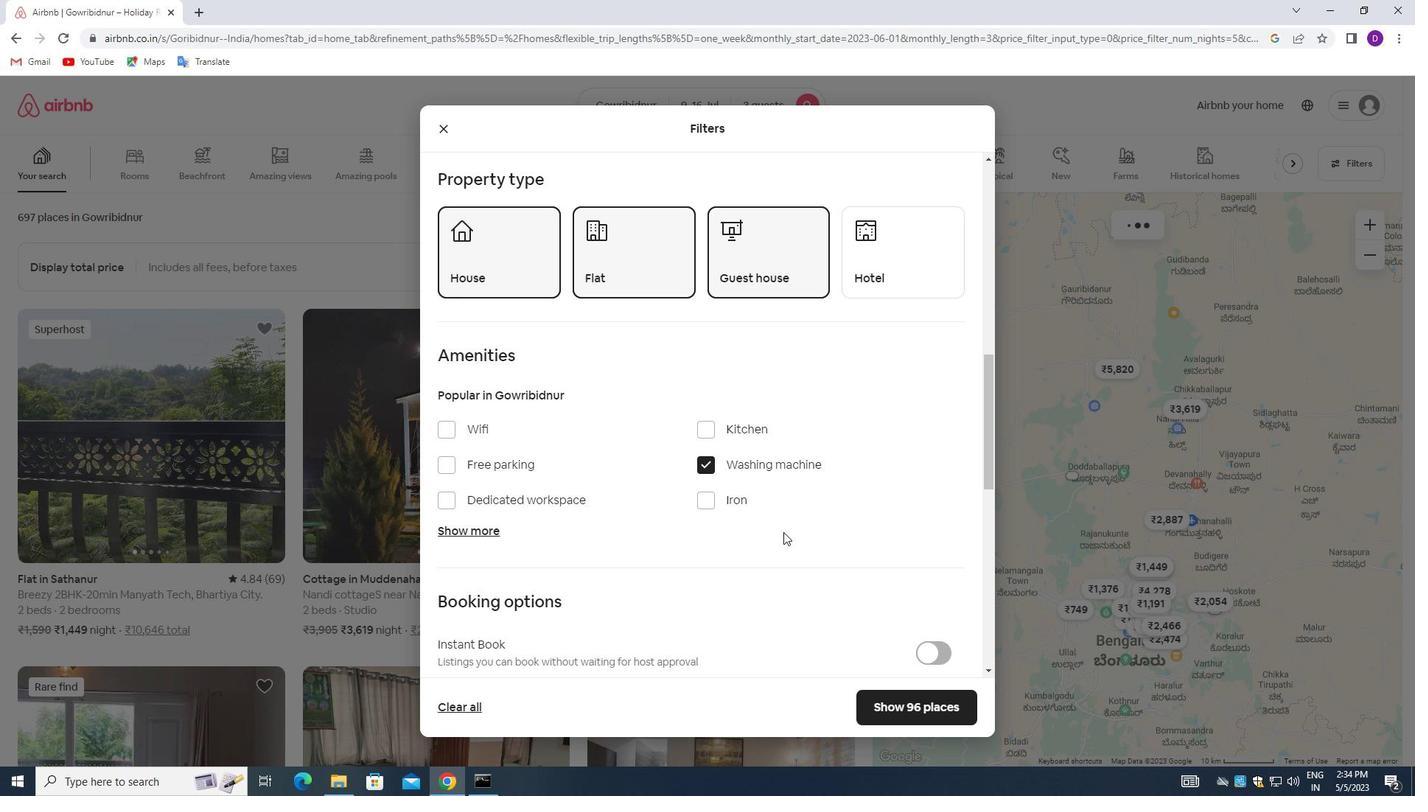 
Action: Mouse moved to (921, 555)
Screenshot: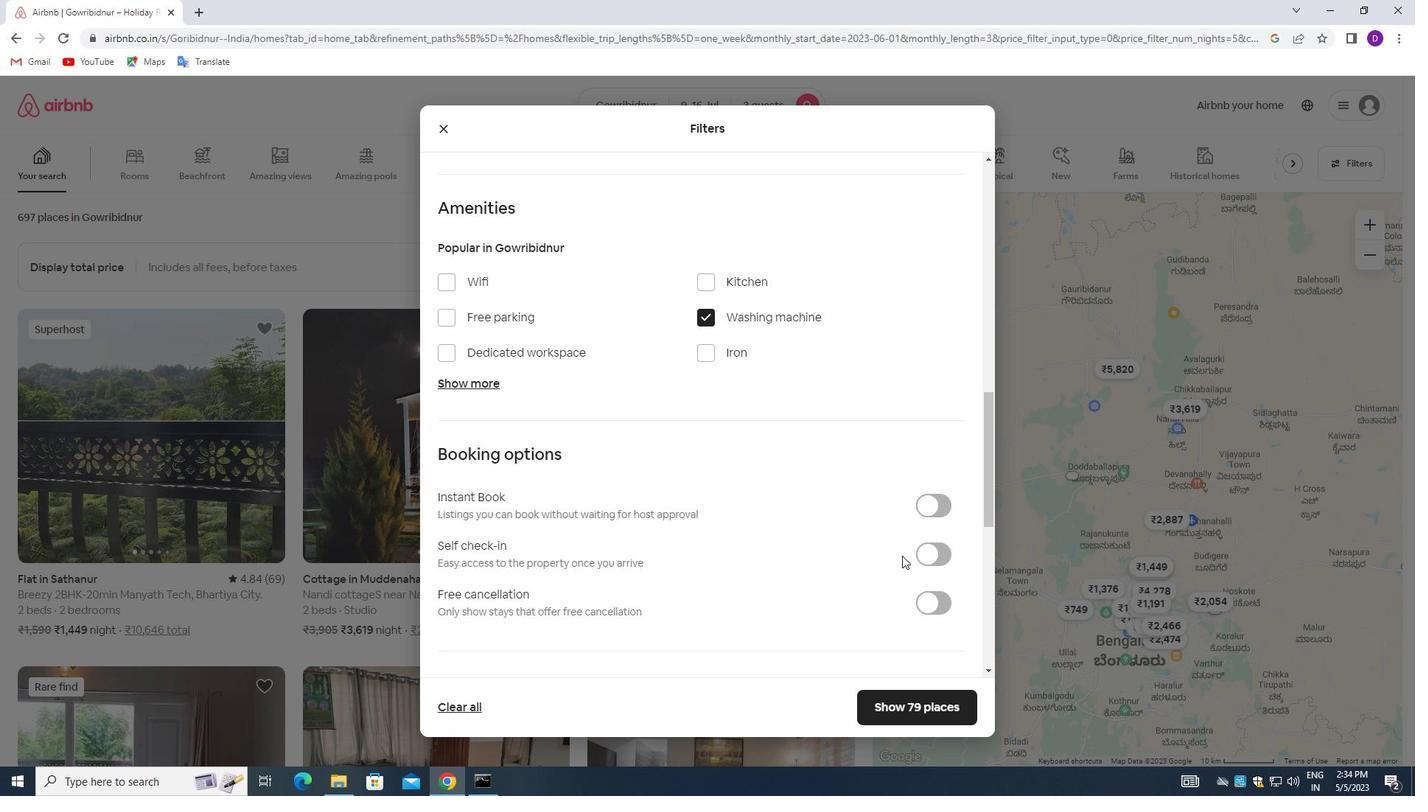 
Action: Mouse pressed left at (921, 555)
Screenshot: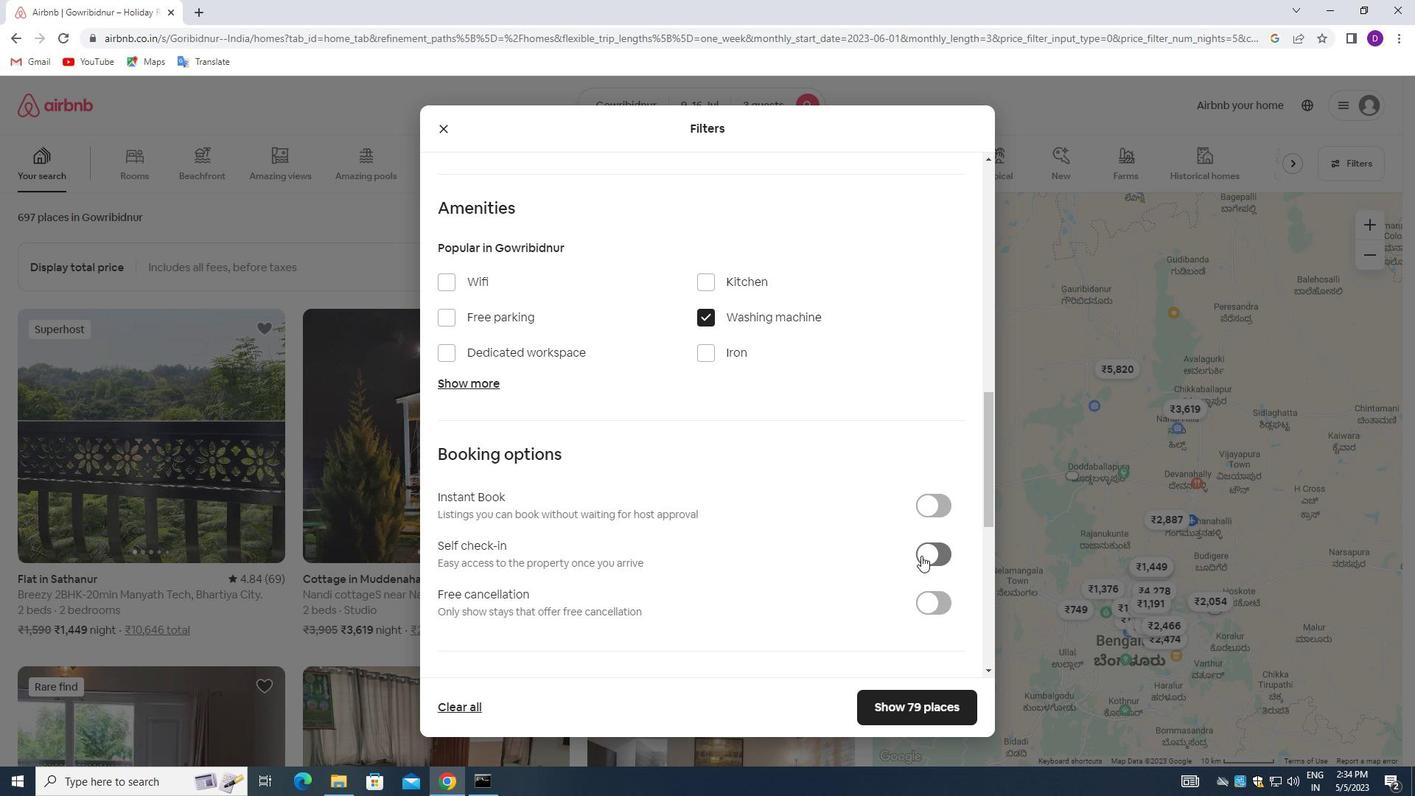 
Action: Mouse moved to (726, 539)
Screenshot: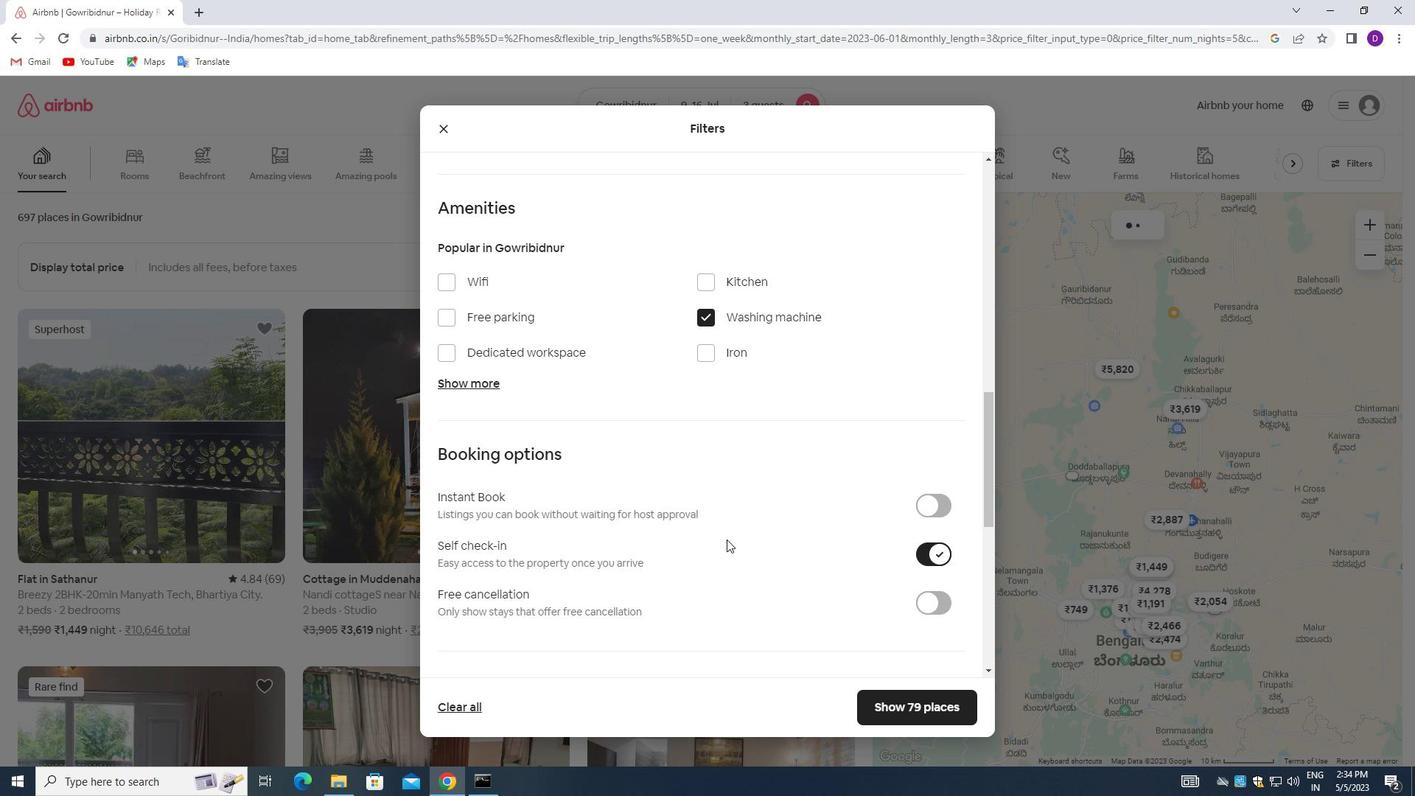 
Action: Mouse scrolled (726, 538) with delta (0, 0)
Screenshot: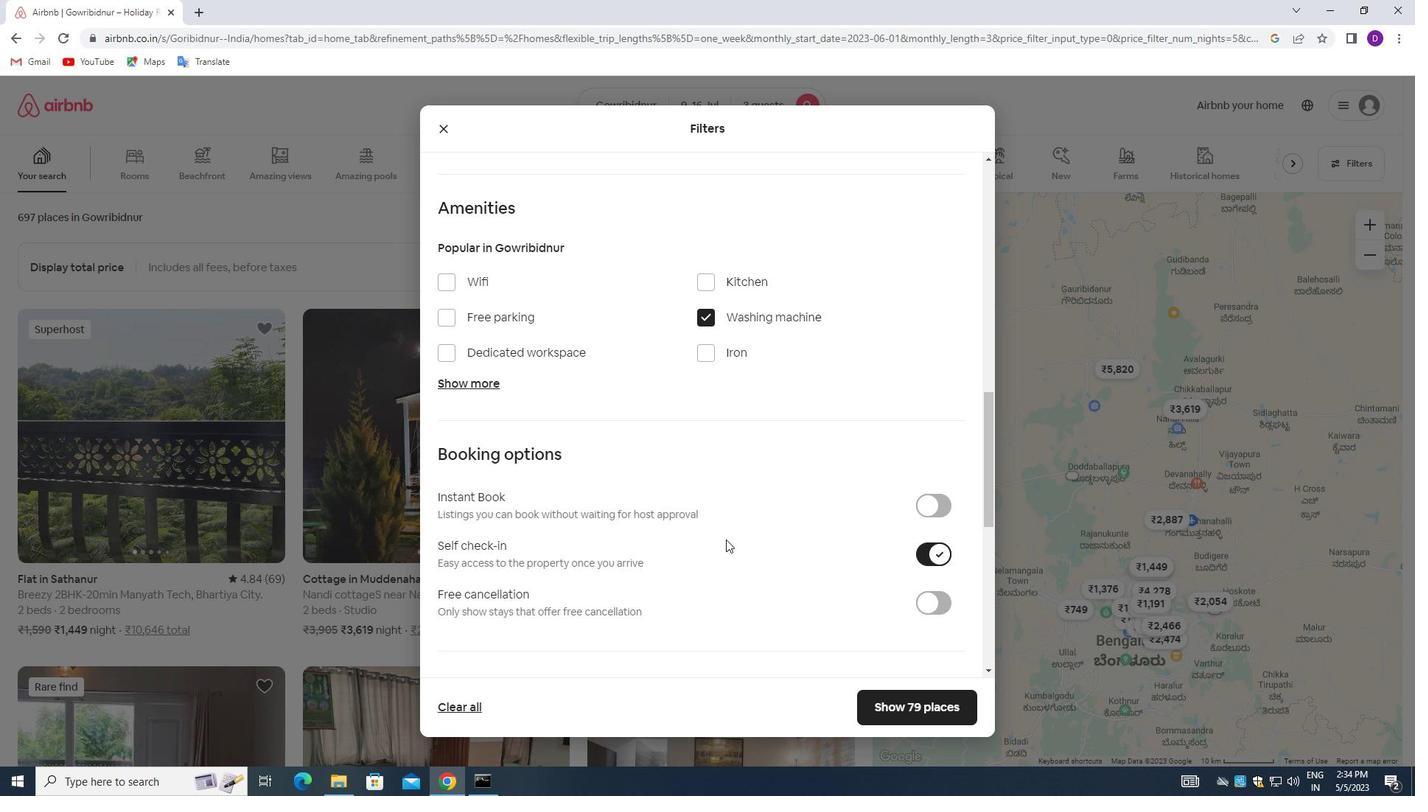 
Action: Mouse moved to (726, 539)
Screenshot: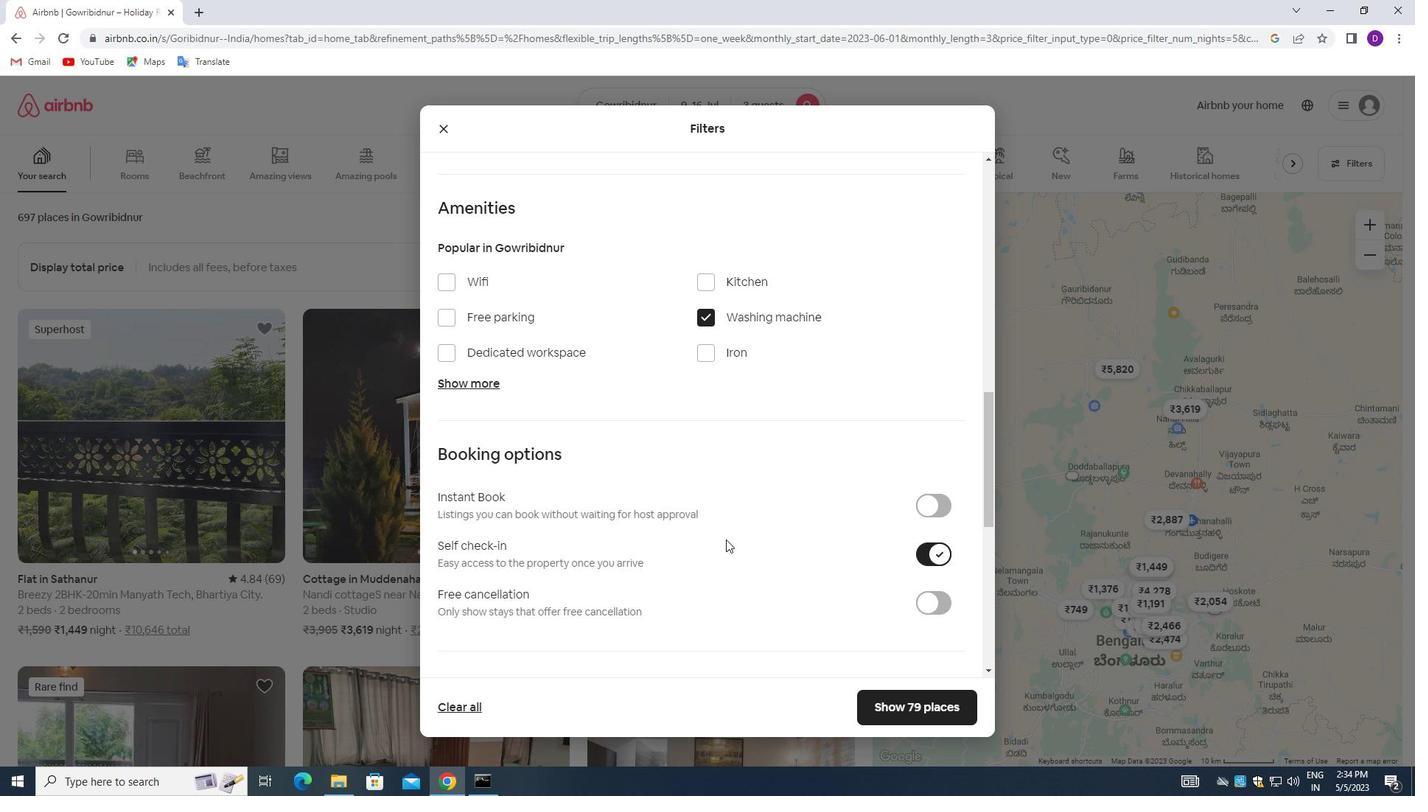 
Action: Mouse scrolled (726, 538) with delta (0, 0)
Screenshot: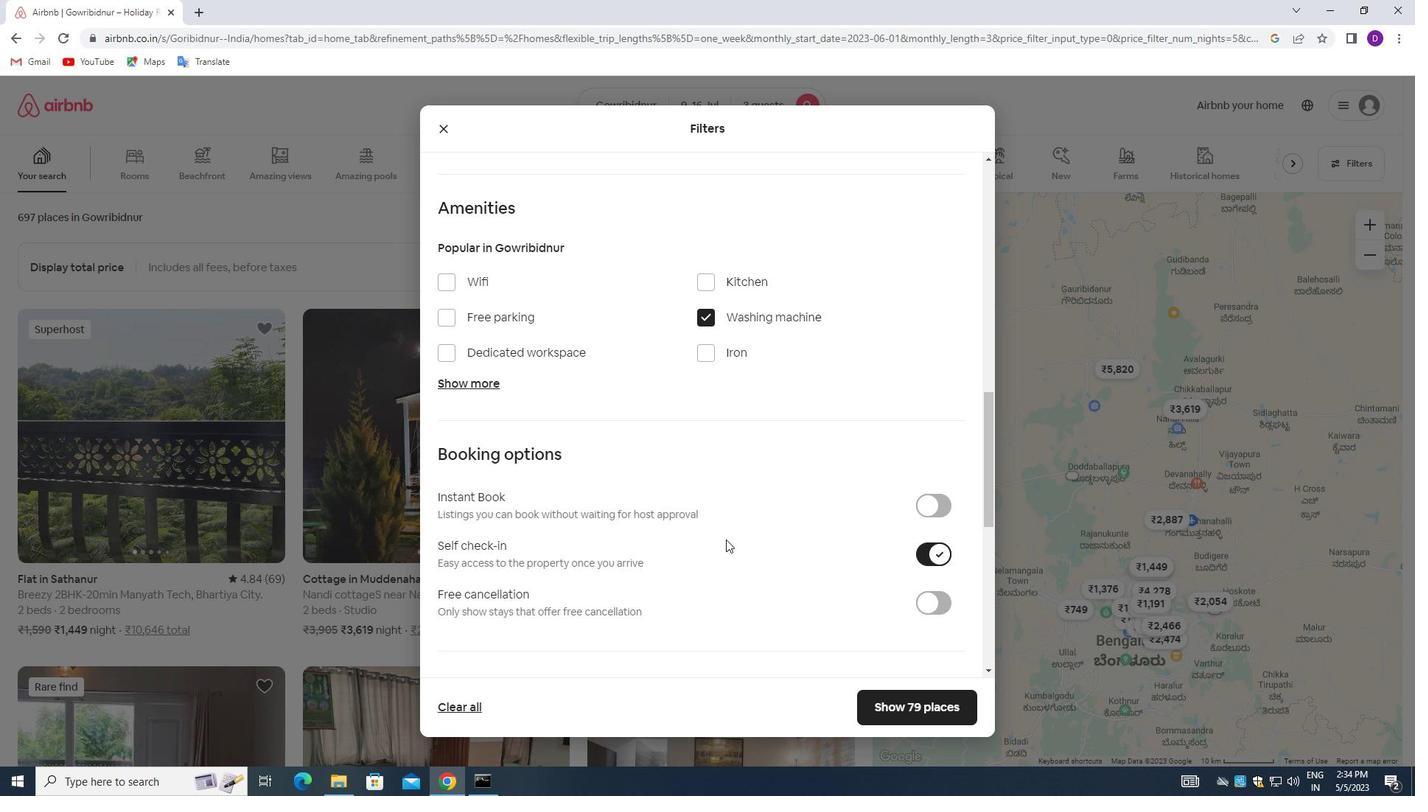 
Action: Mouse scrolled (726, 538) with delta (0, 0)
Screenshot: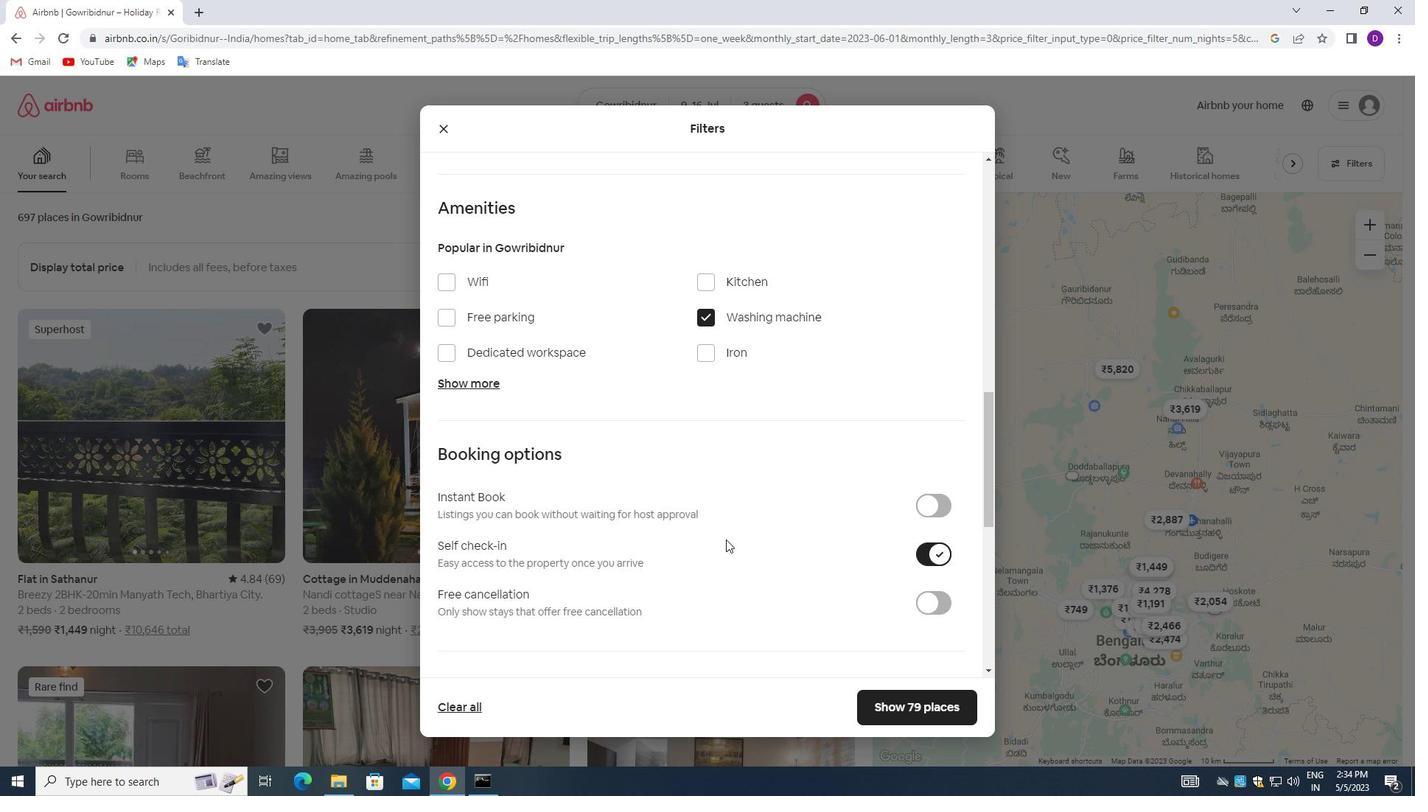 
Action: Mouse scrolled (726, 538) with delta (0, 0)
Screenshot: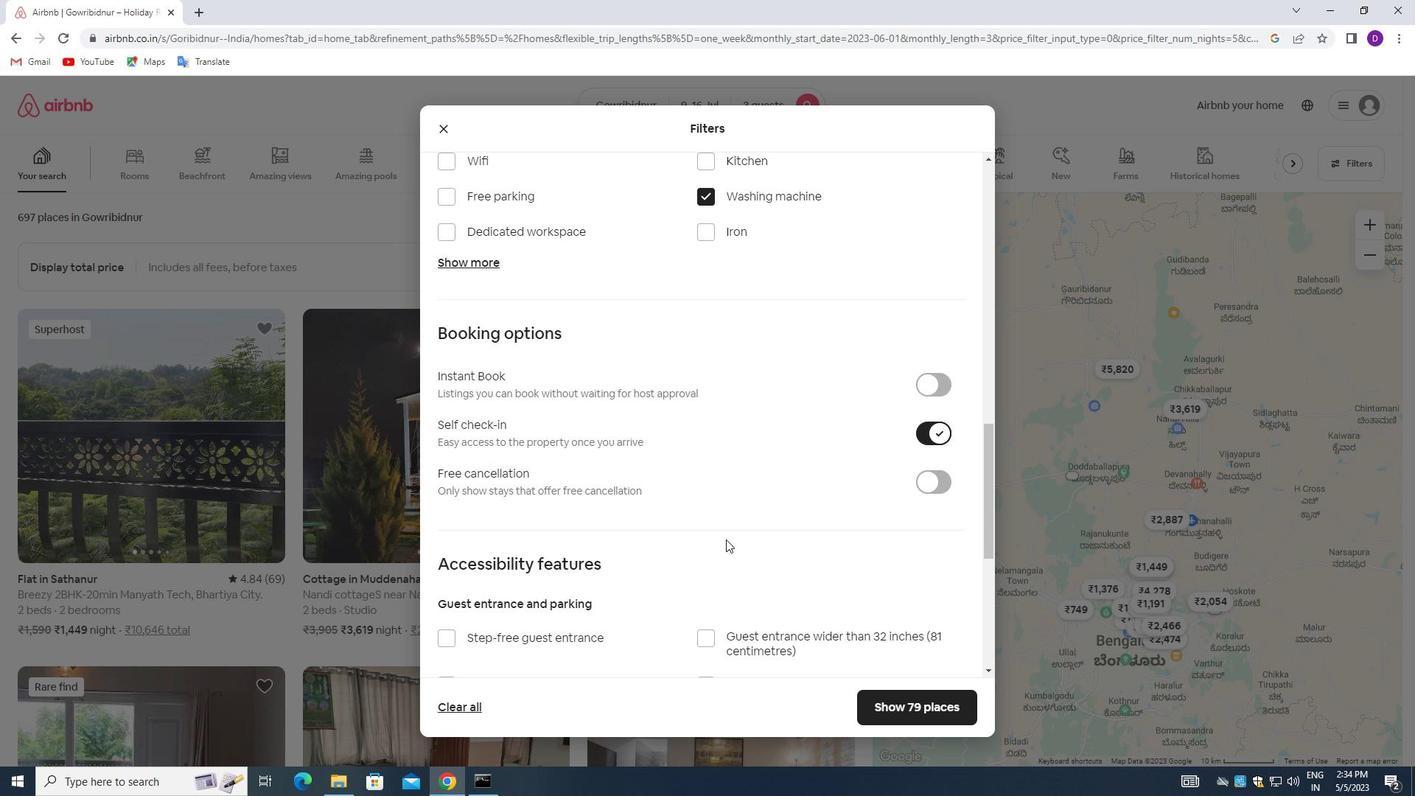 
Action: Mouse moved to (726, 540)
Screenshot: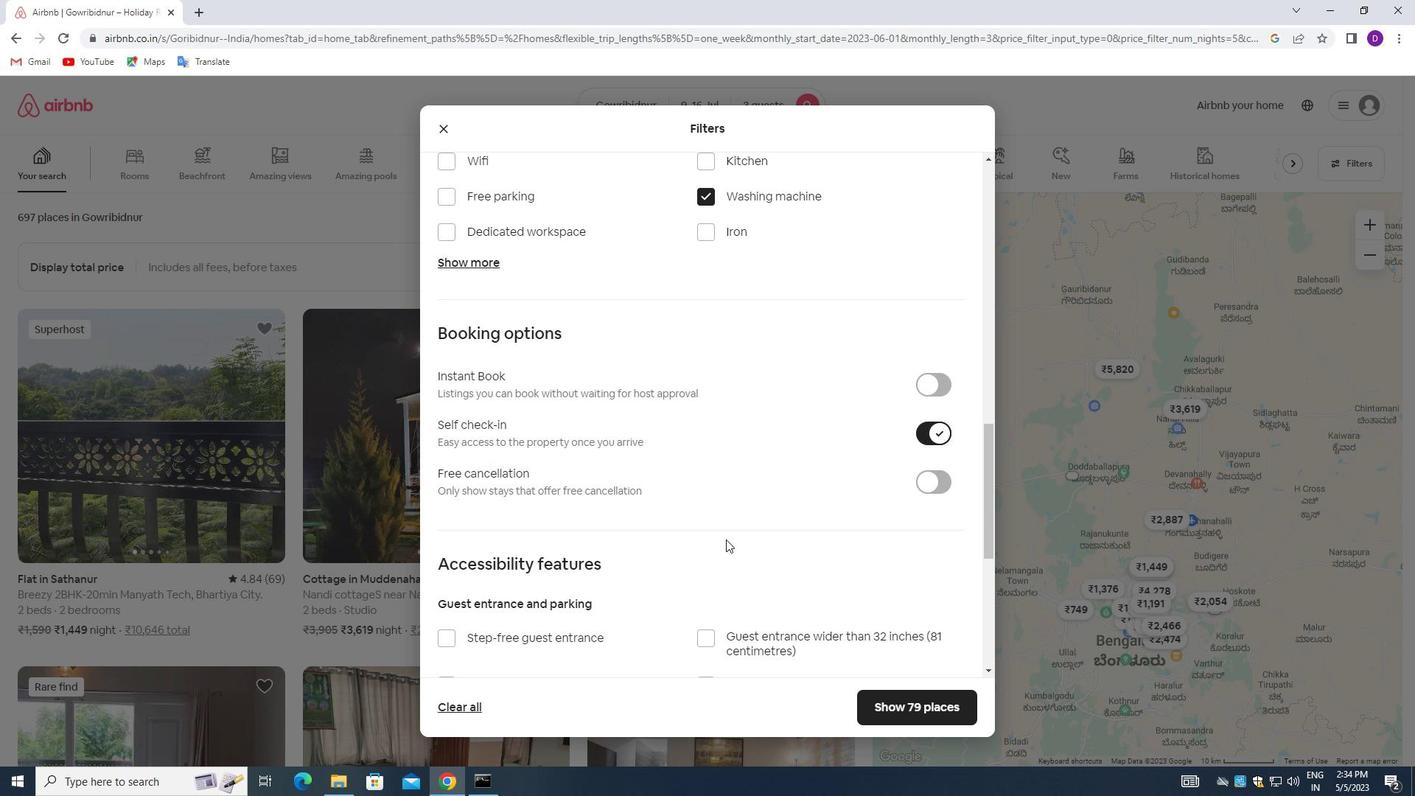 
Action: Mouse scrolled (726, 539) with delta (0, 0)
Screenshot: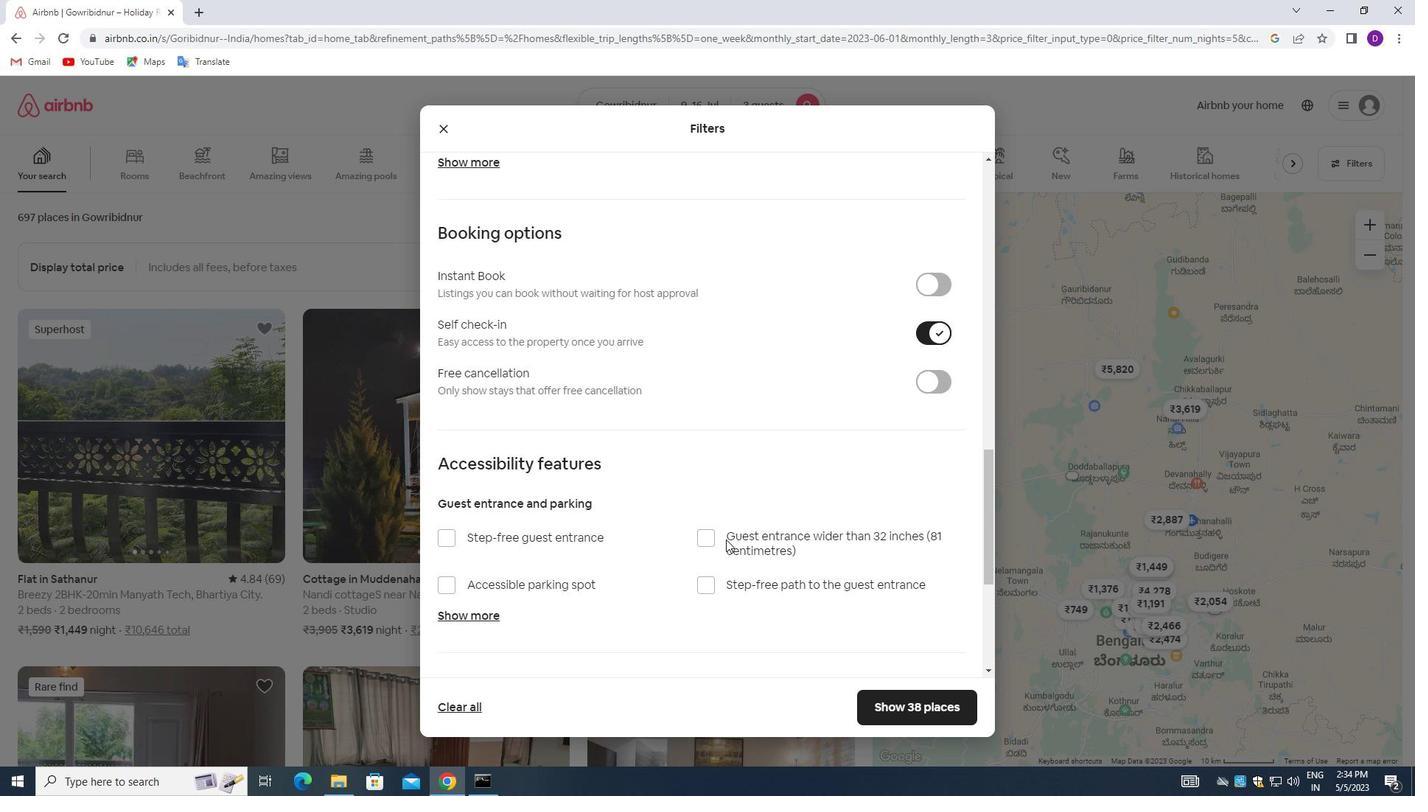 
Action: Mouse moved to (726, 541)
Screenshot: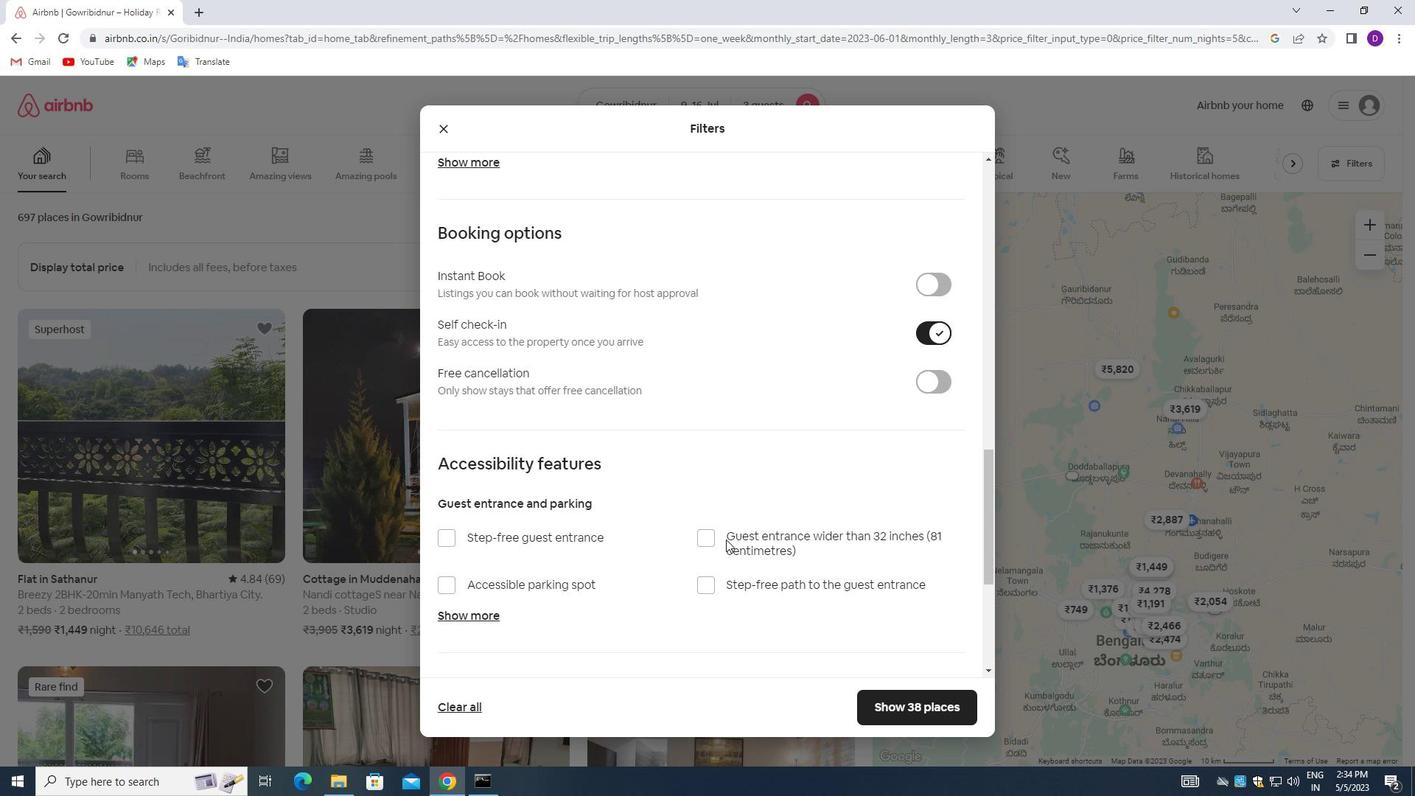
Action: Mouse scrolled (726, 541) with delta (0, 0)
Screenshot: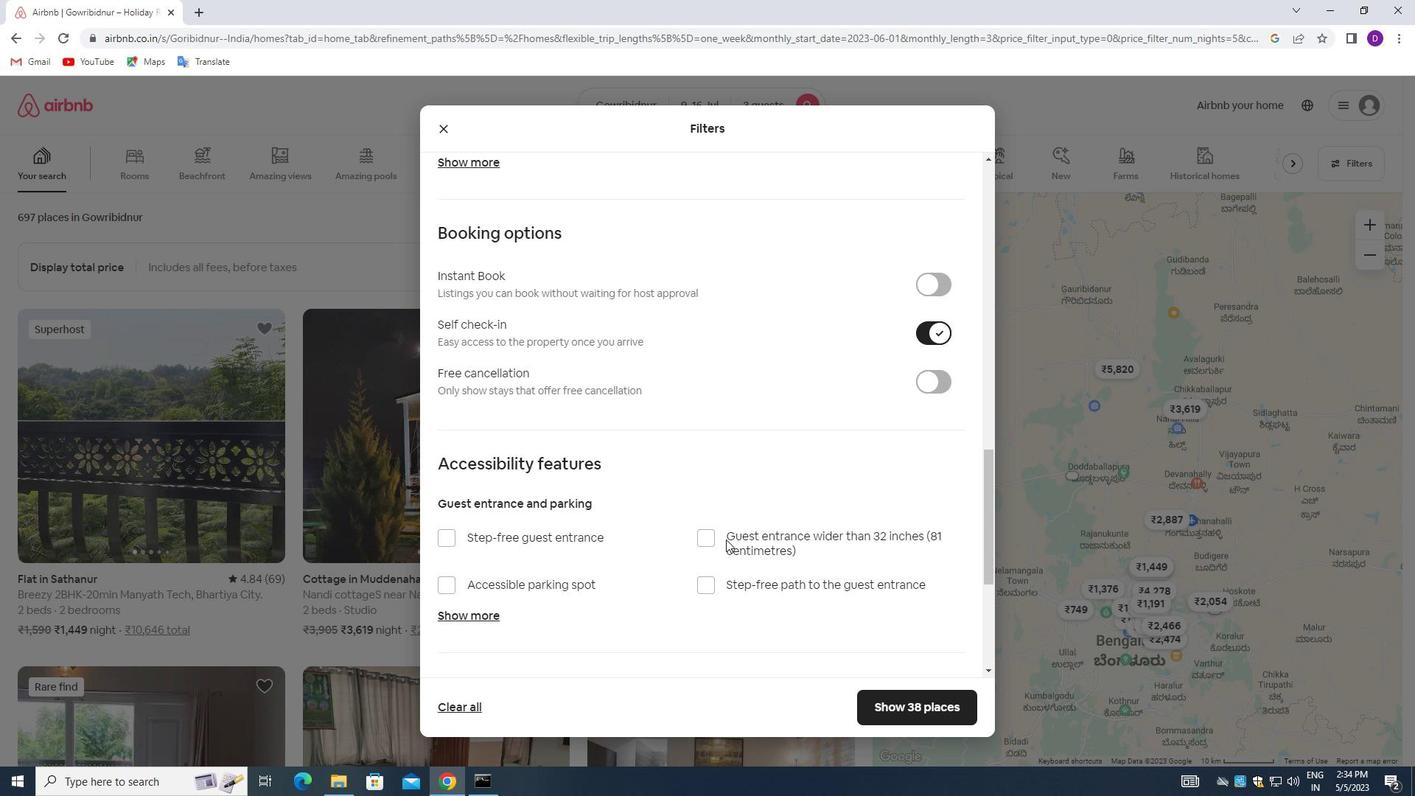 
Action: Mouse moved to (622, 546)
Screenshot: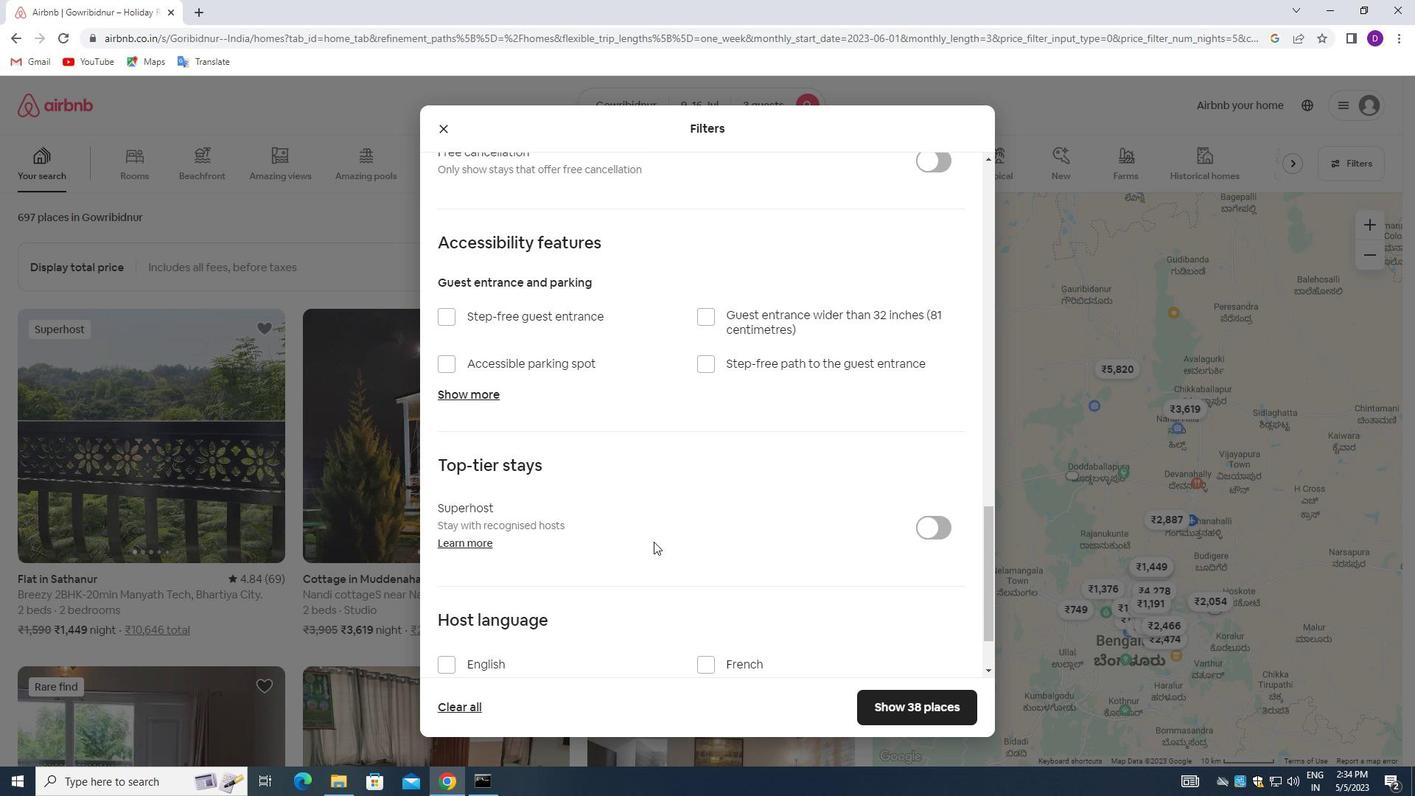 
Action: Mouse scrolled (622, 545) with delta (0, 0)
Screenshot: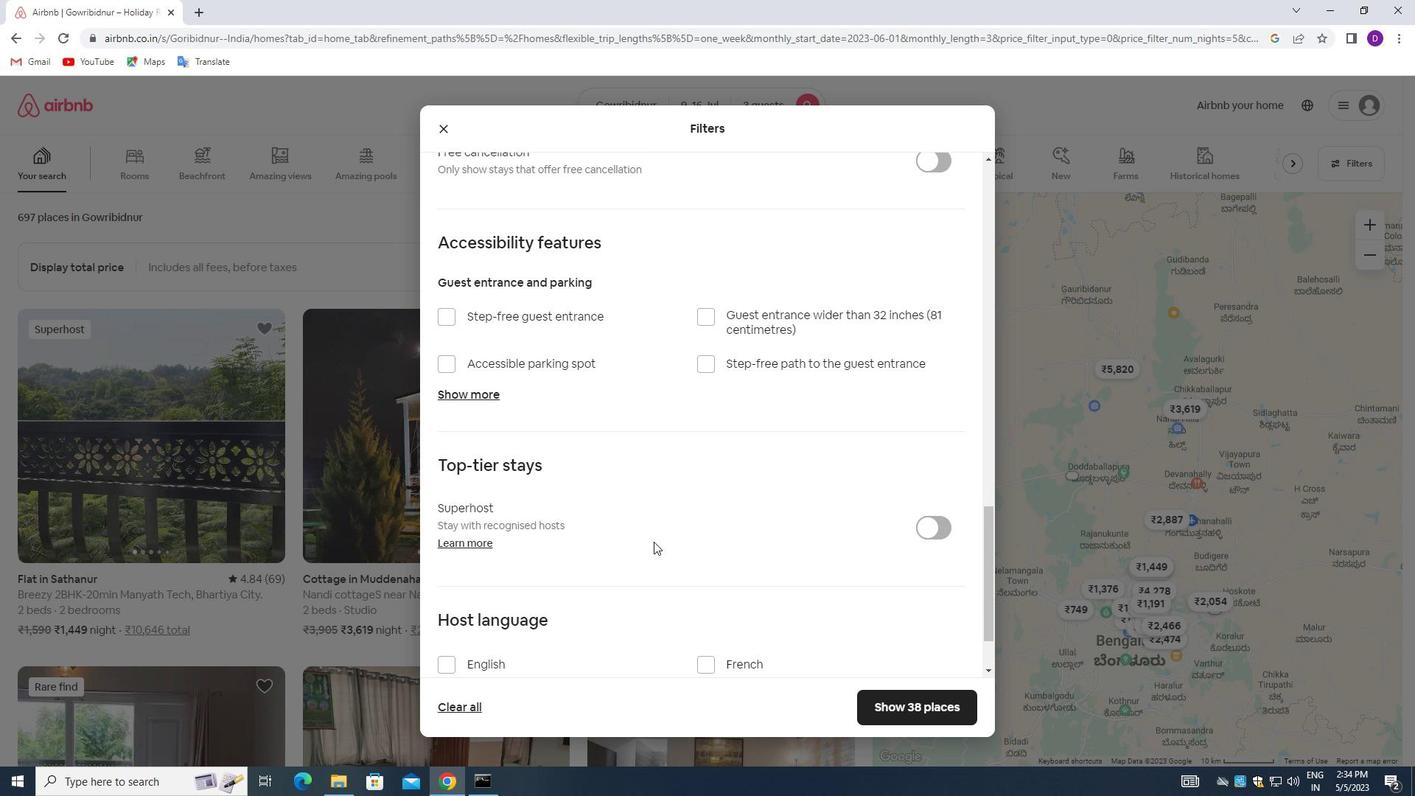 
Action: Mouse moved to (620, 546)
Screenshot: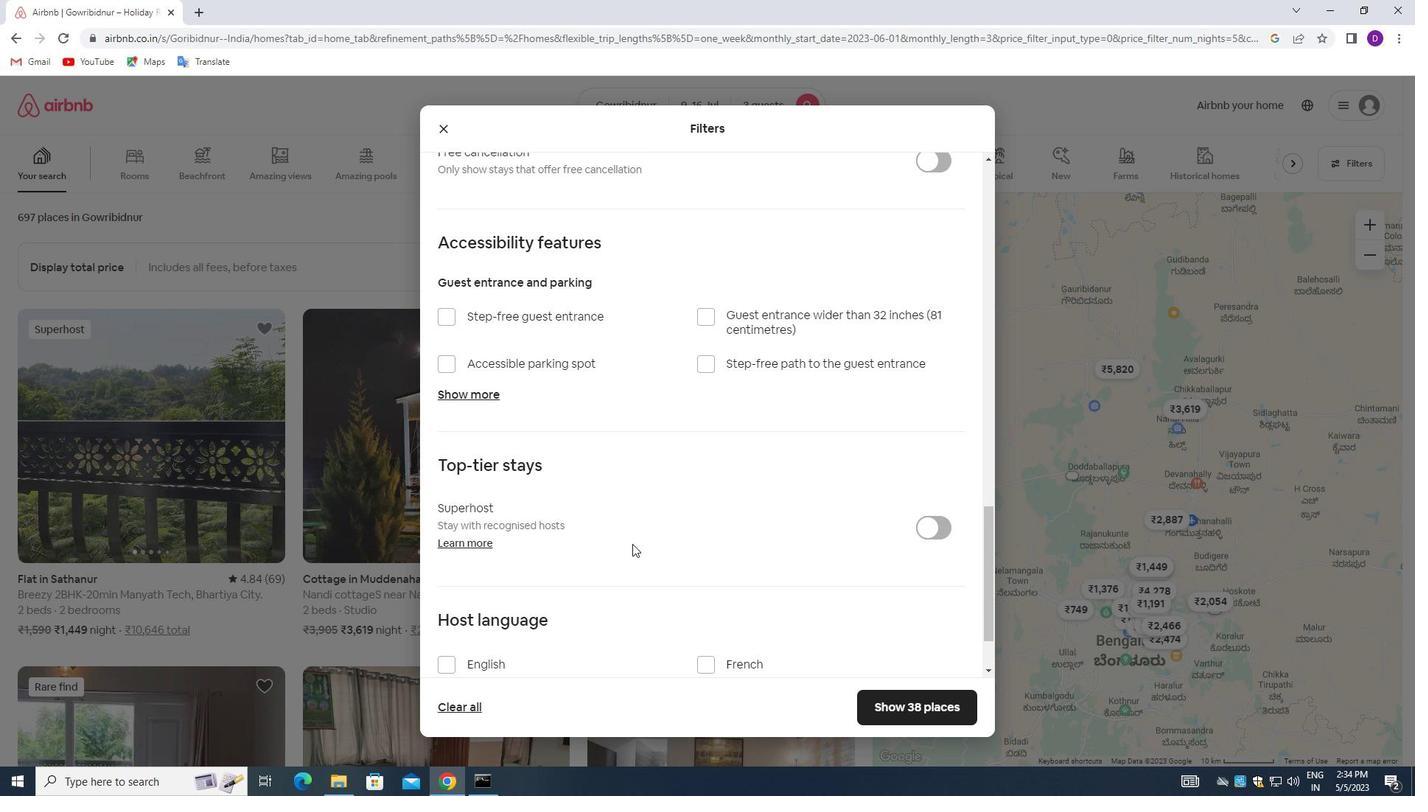 
Action: Mouse scrolled (620, 545) with delta (0, 0)
Screenshot: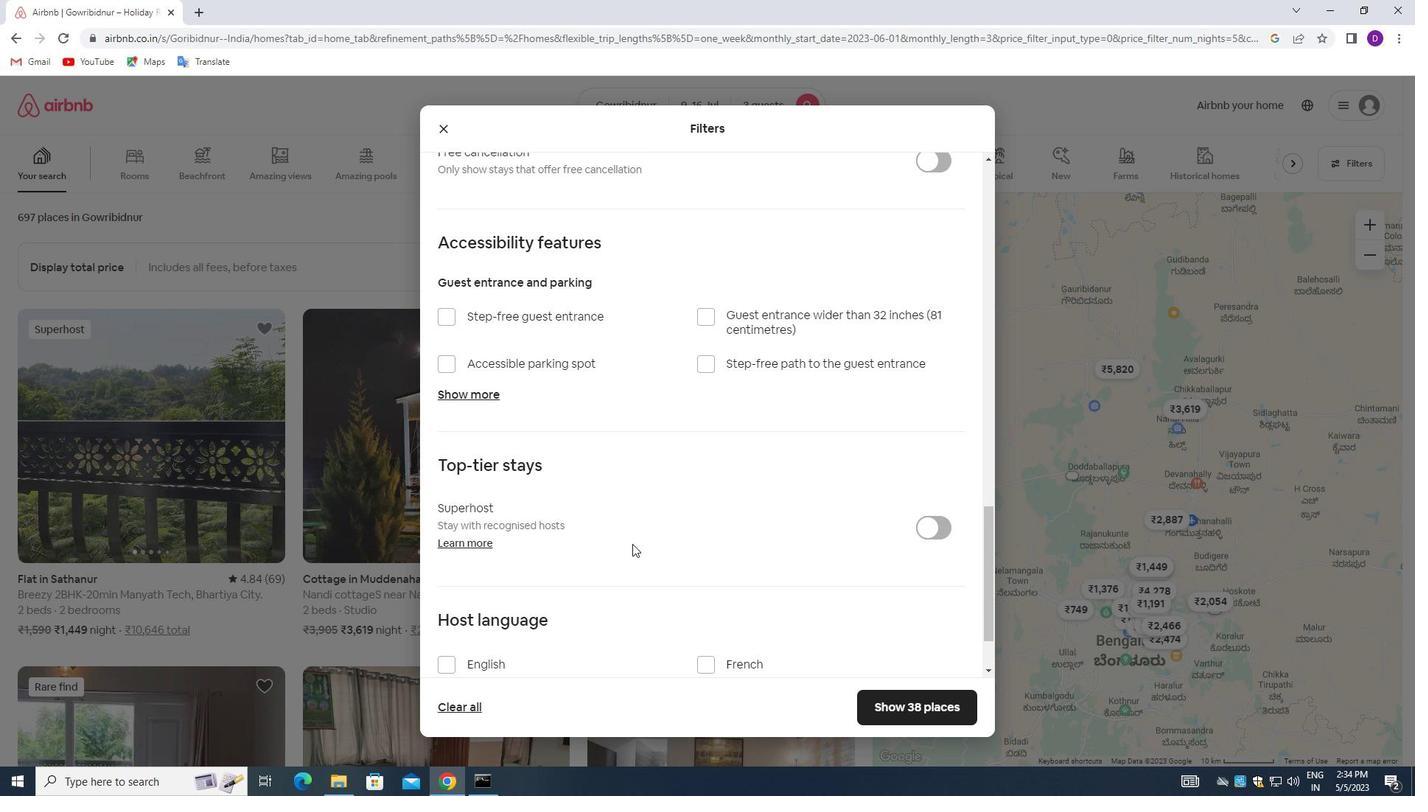 
Action: Mouse moved to (620, 545)
Screenshot: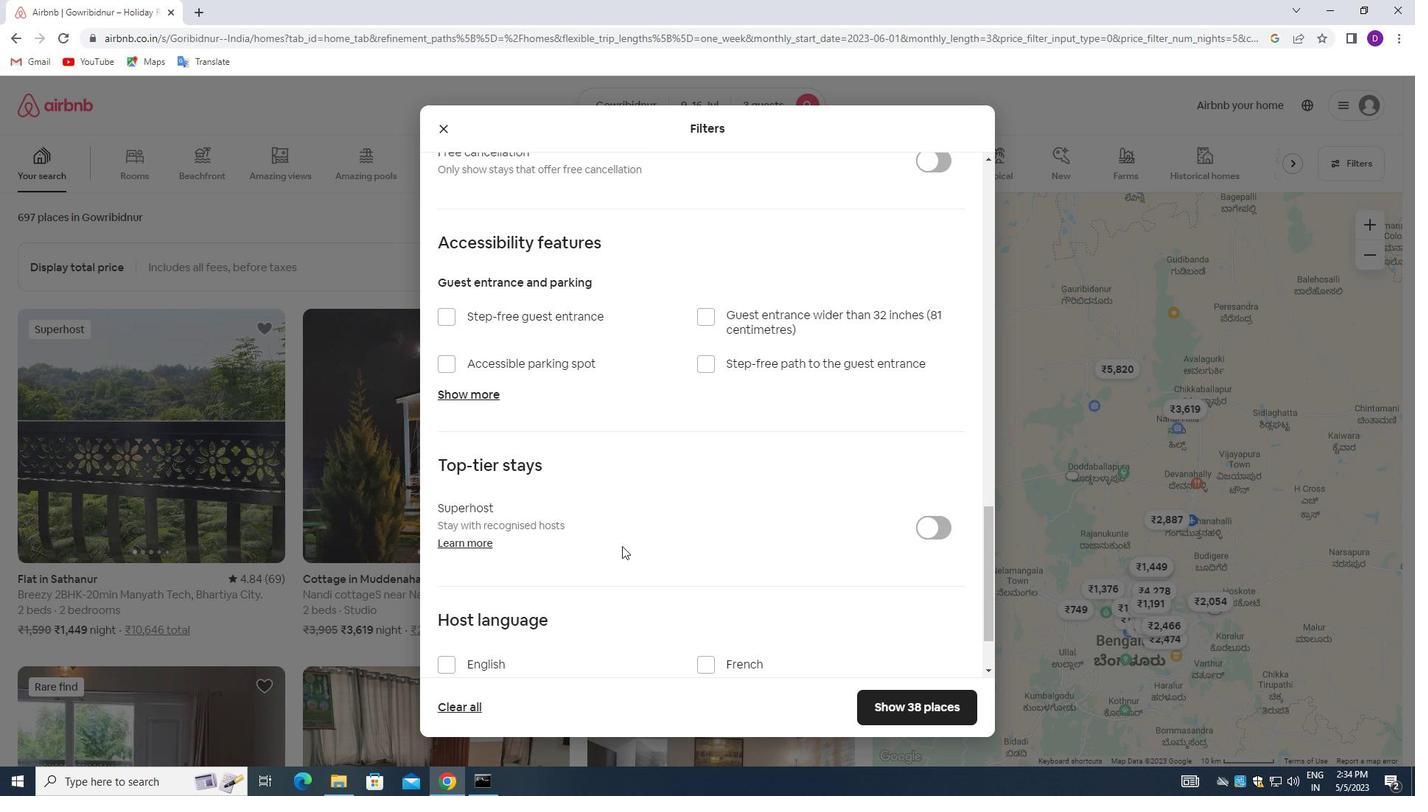 
Action: Mouse scrolled (620, 544) with delta (0, 0)
Screenshot: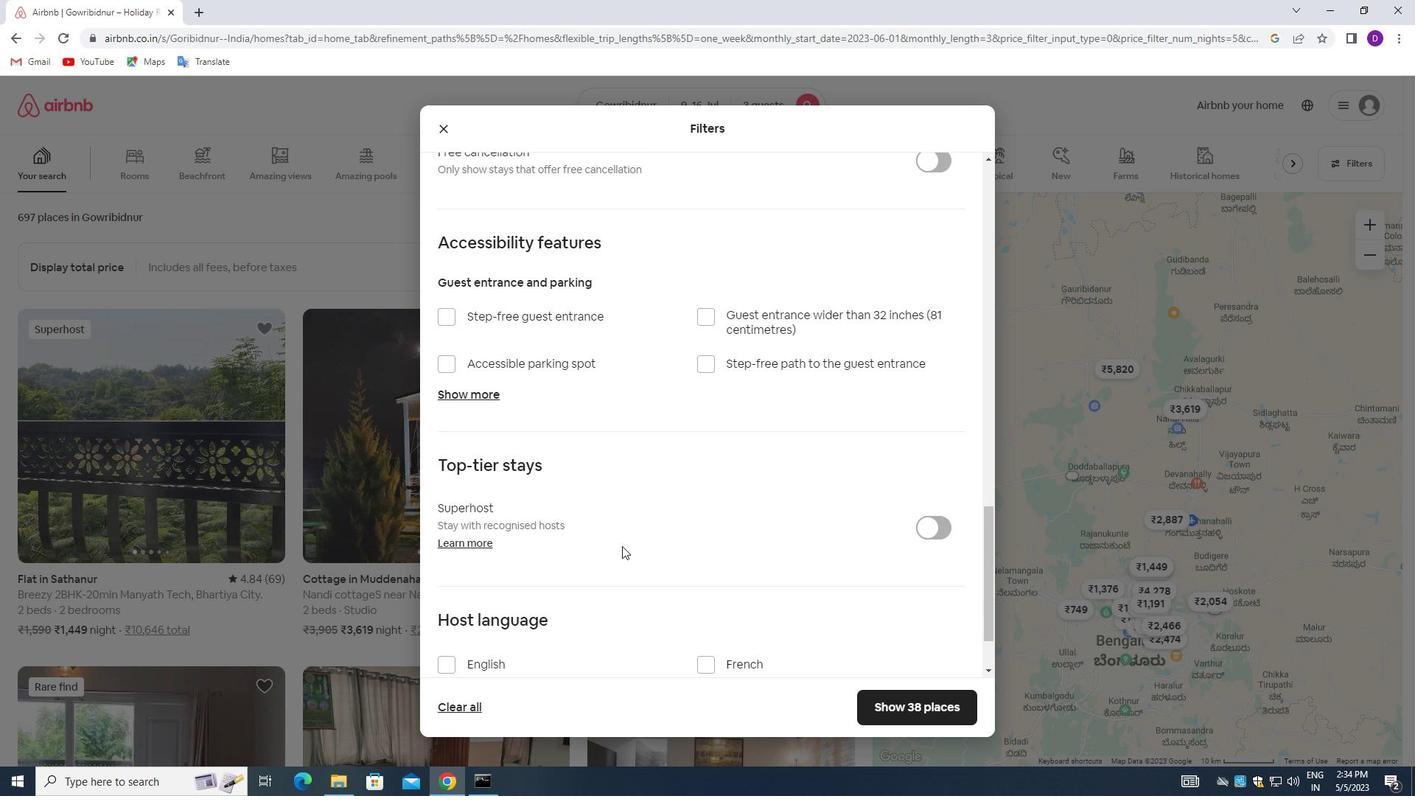 
Action: Mouse moved to (619, 544)
Screenshot: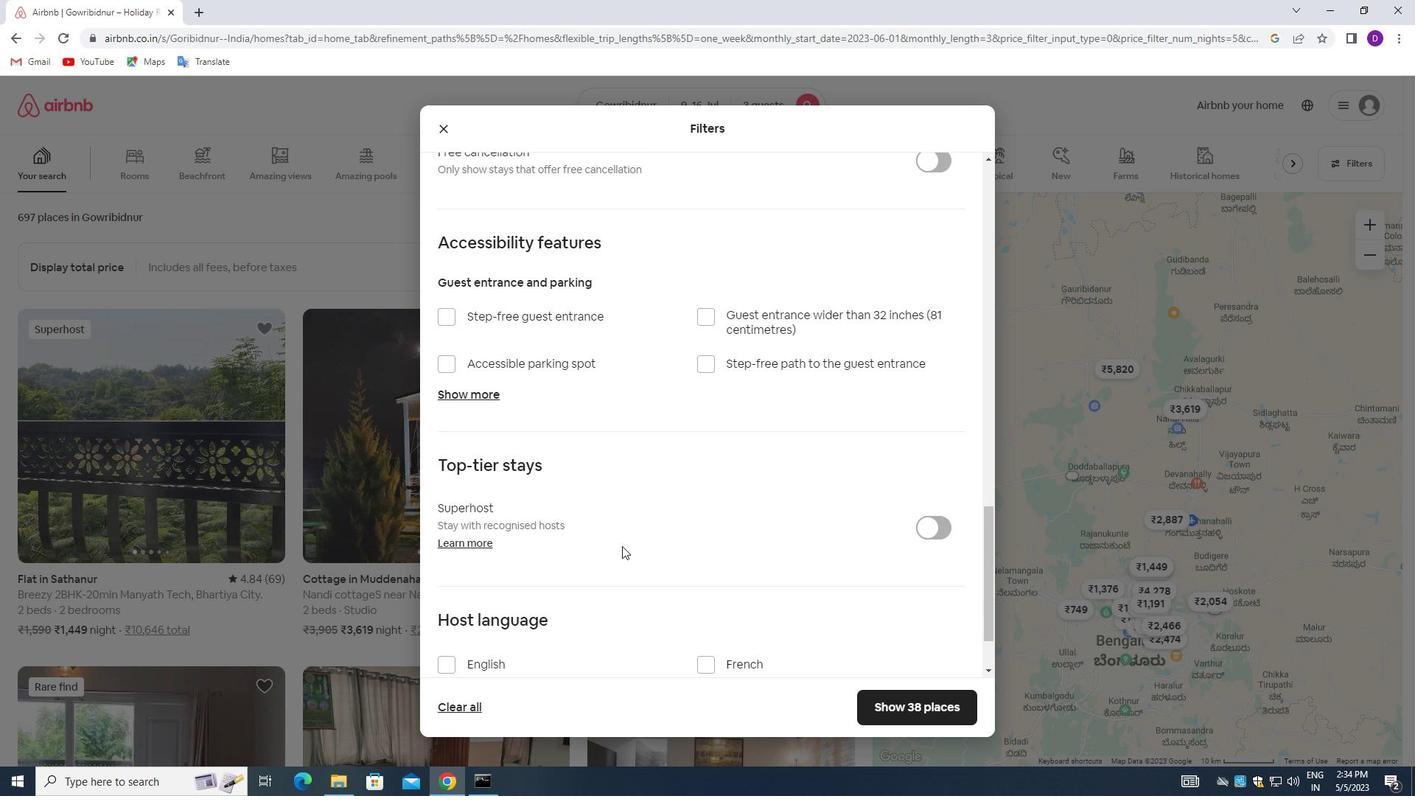 
Action: Mouse scrolled (619, 544) with delta (0, 0)
Screenshot: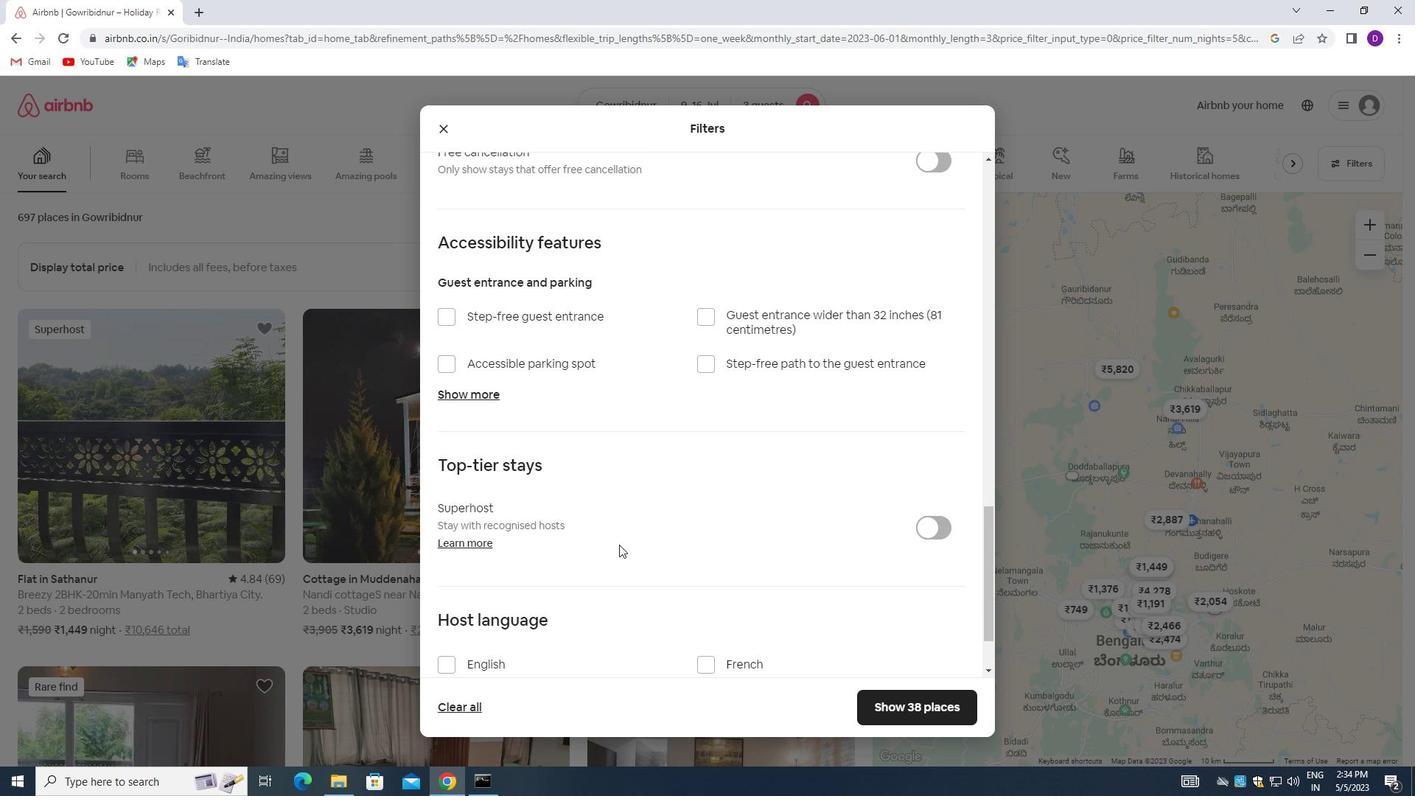 
Action: Mouse moved to (450, 572)
Screenshot: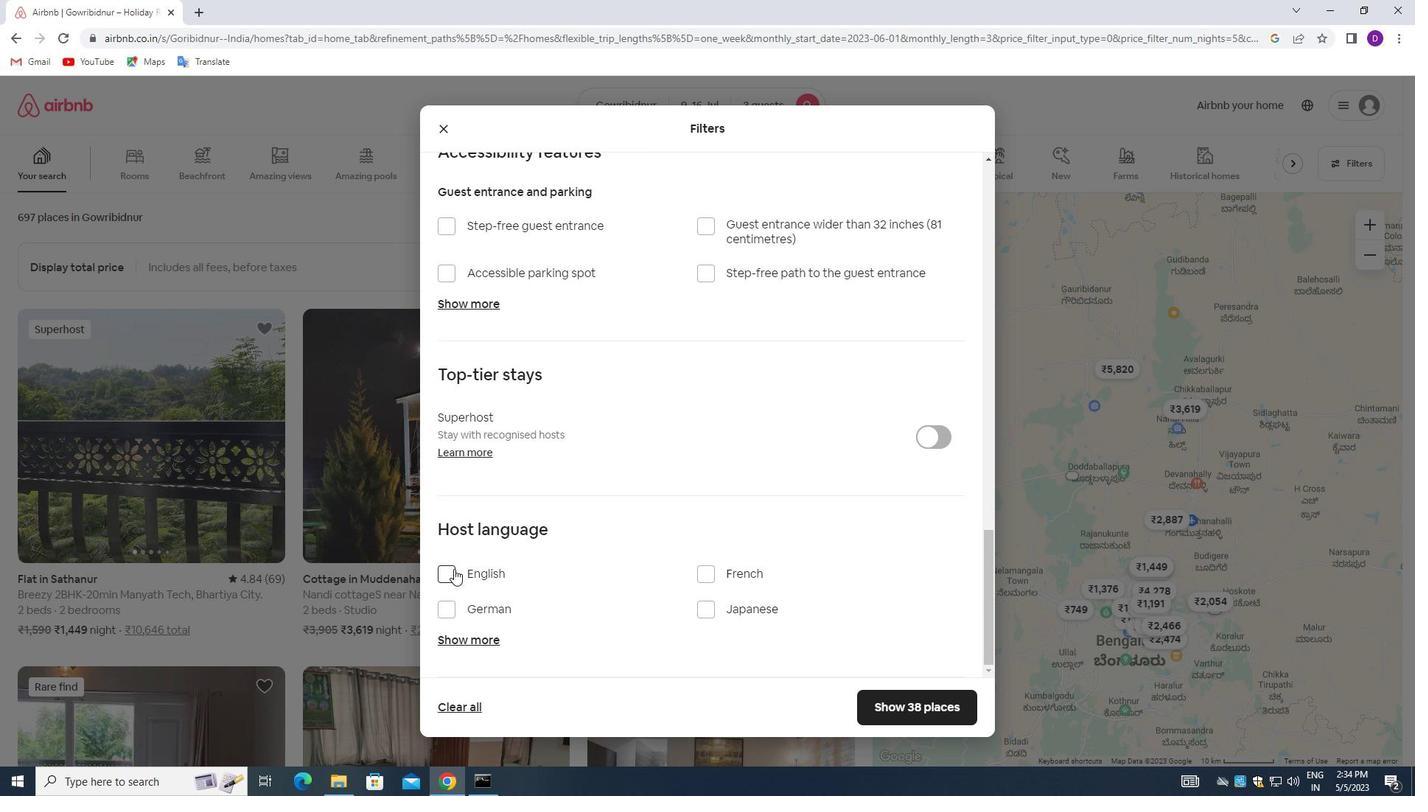 
Action: Mouse pressed left at (450, 572)
Screenshot: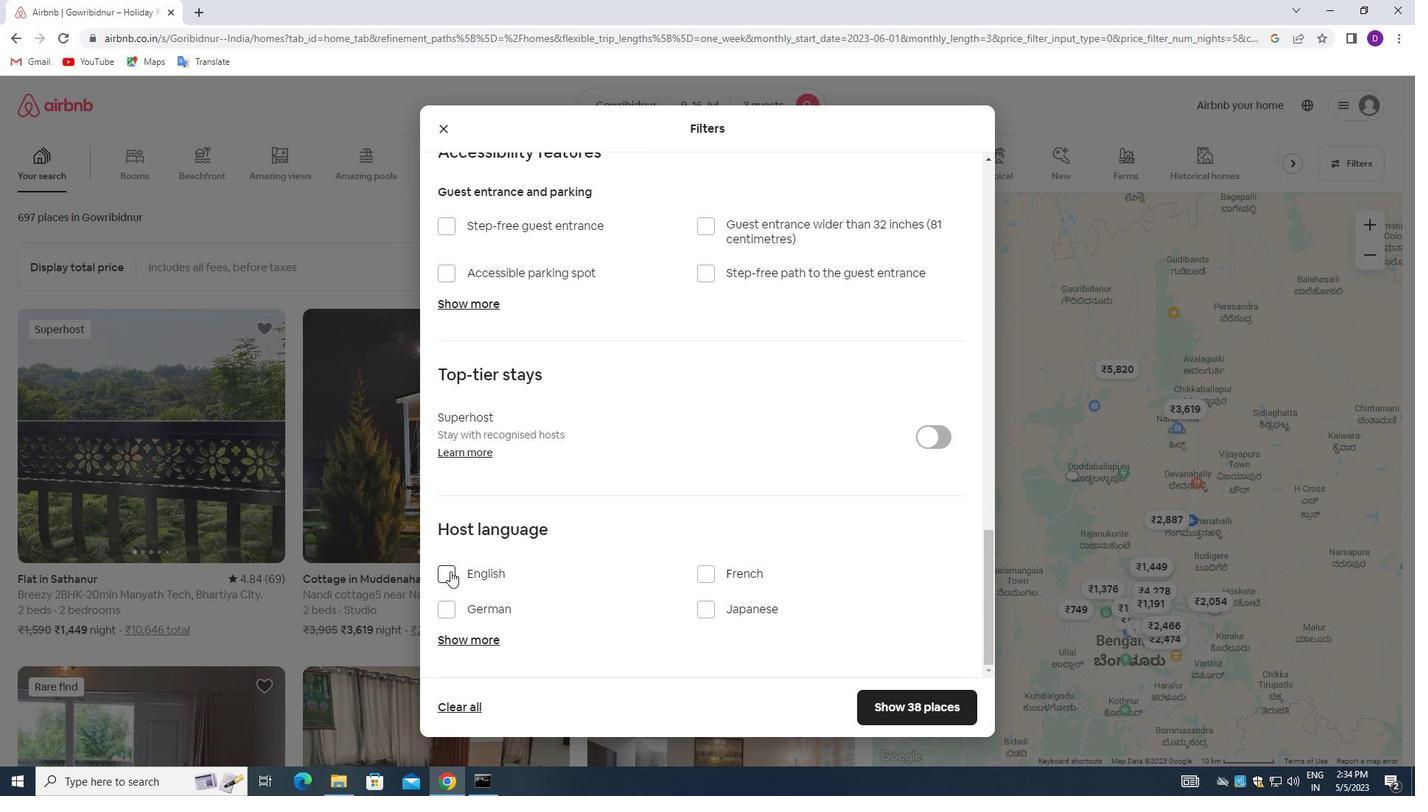 
Action: Mouse moved to (872, 702)
Screenshot: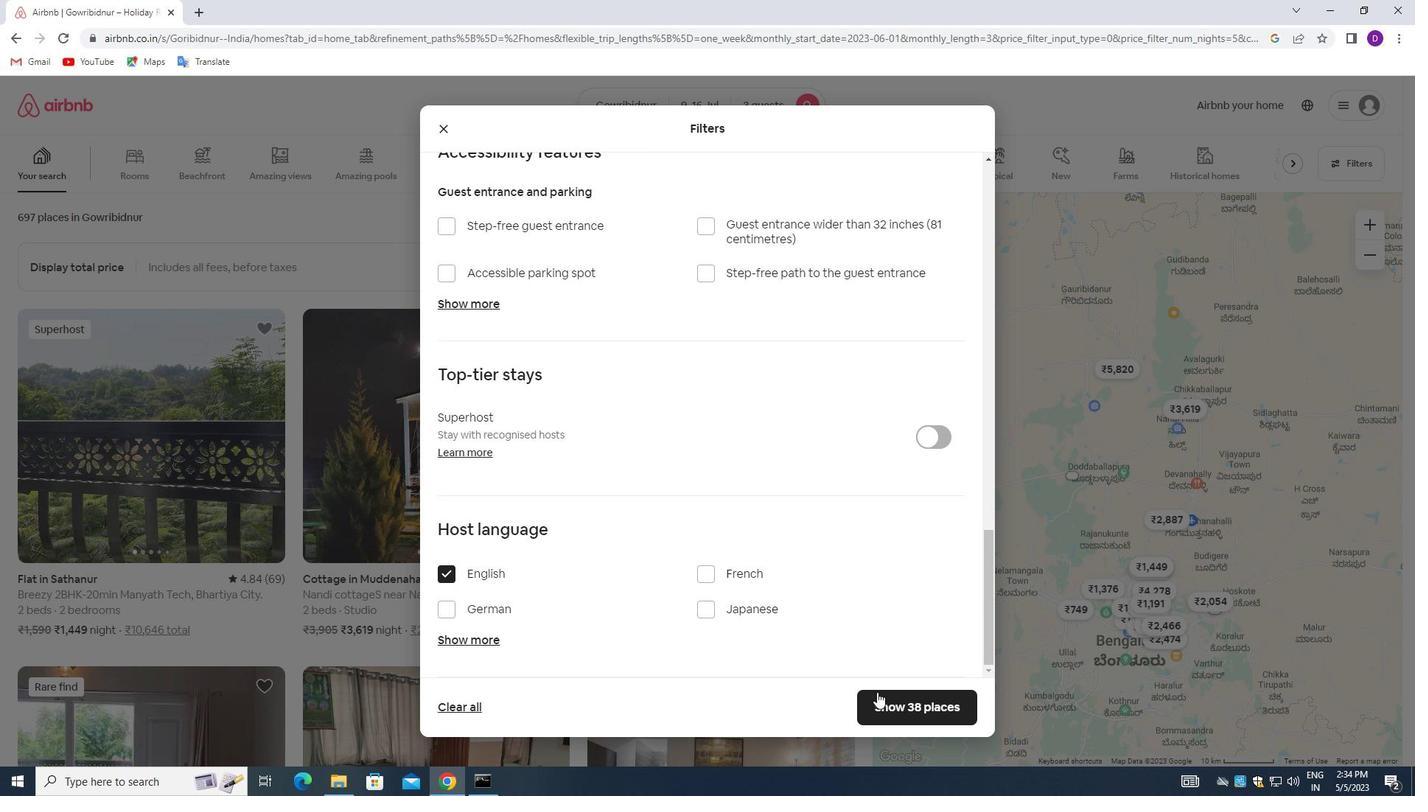 
Action: Mouse pressed left at (872, 702)
Screenshot: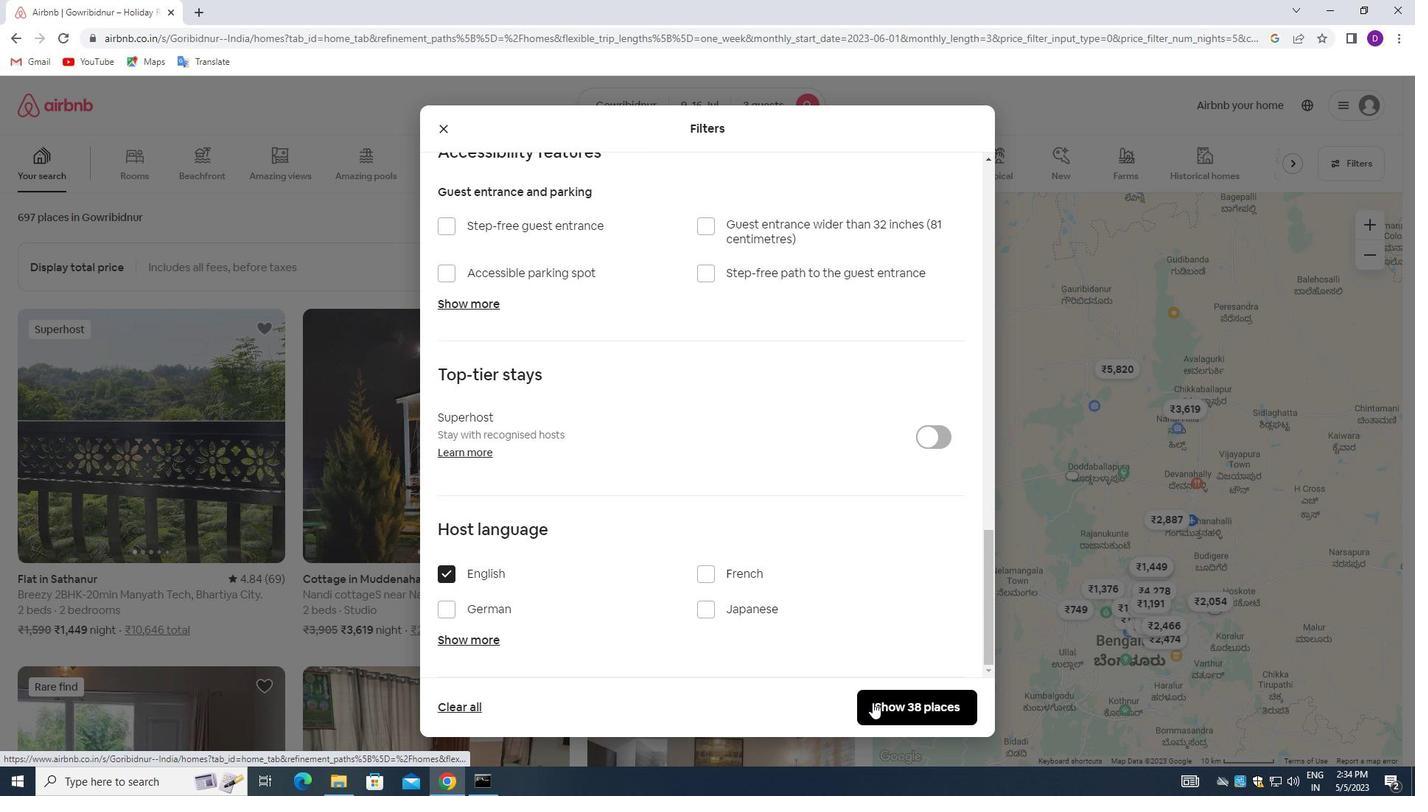 
Action: Mouse moved to (785, 538)
Screenshot: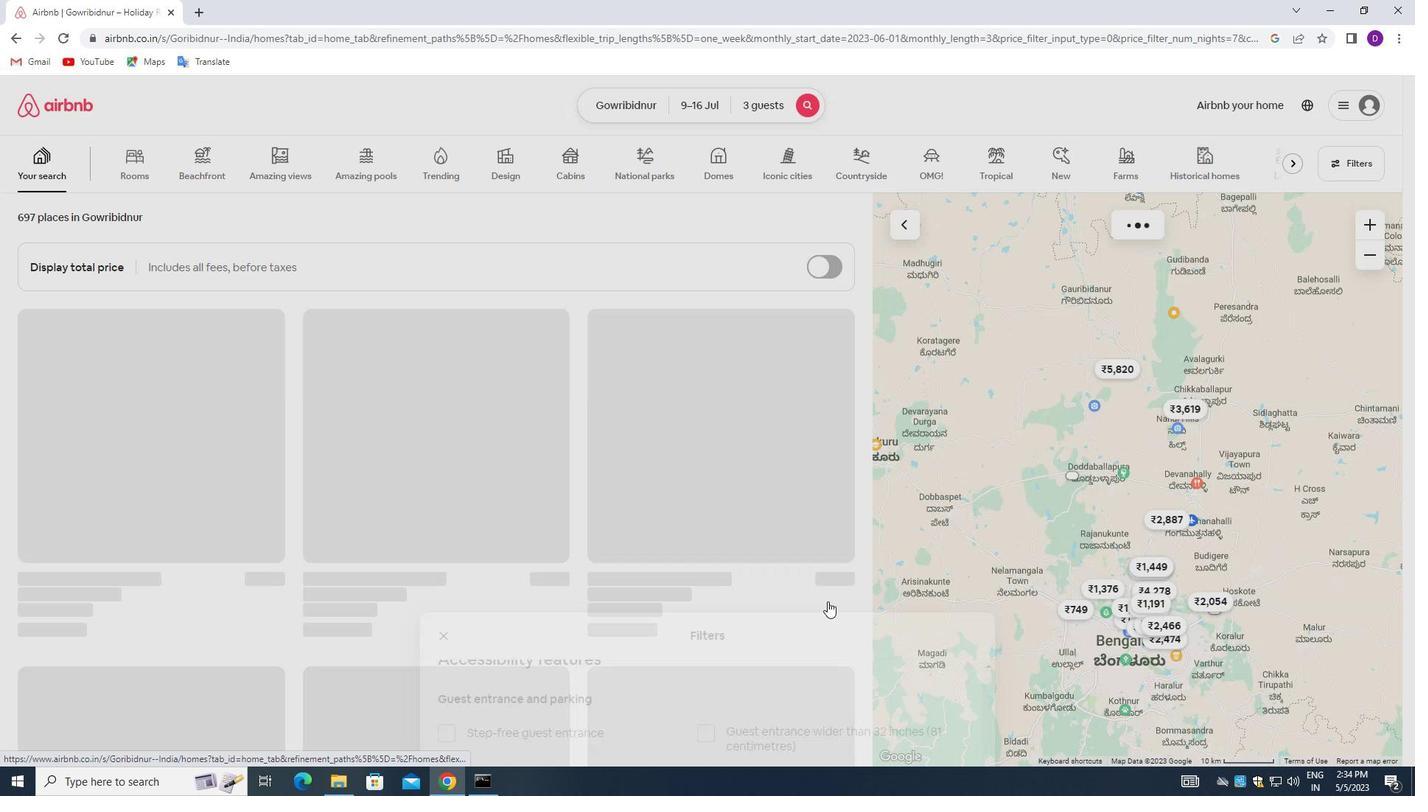 
